 Task: In the Page agendafilenew.pptxinsert the slide 'blank'insert the shape 'freeform'with color orangeinsert the shape '5-point star'with color dark redinsert the shape  parallelogramwith color 'black'select all the shapes, shape fill with eyedropper and change the color to  theme color
Action: Mouse moved to (61, 117)
Screenshot: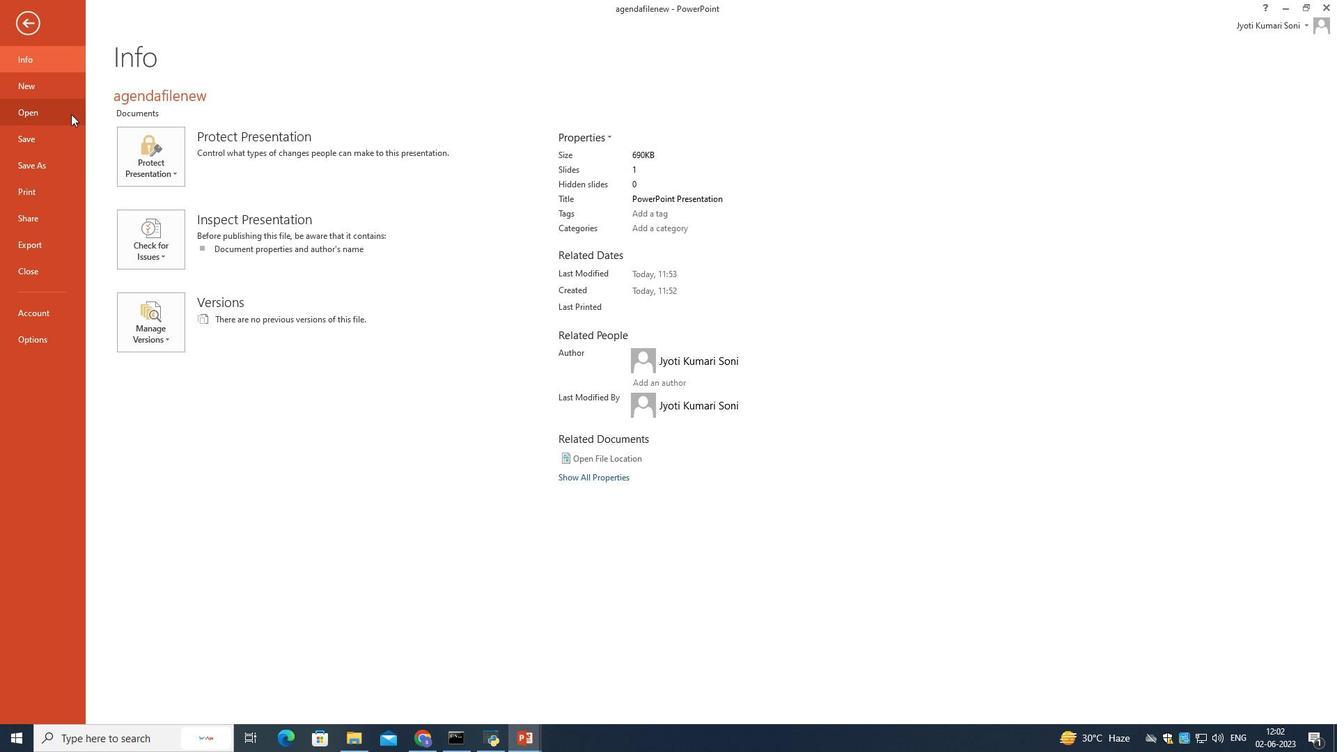 
Action: Mouse pressed left at (61, 117)
Screenshot: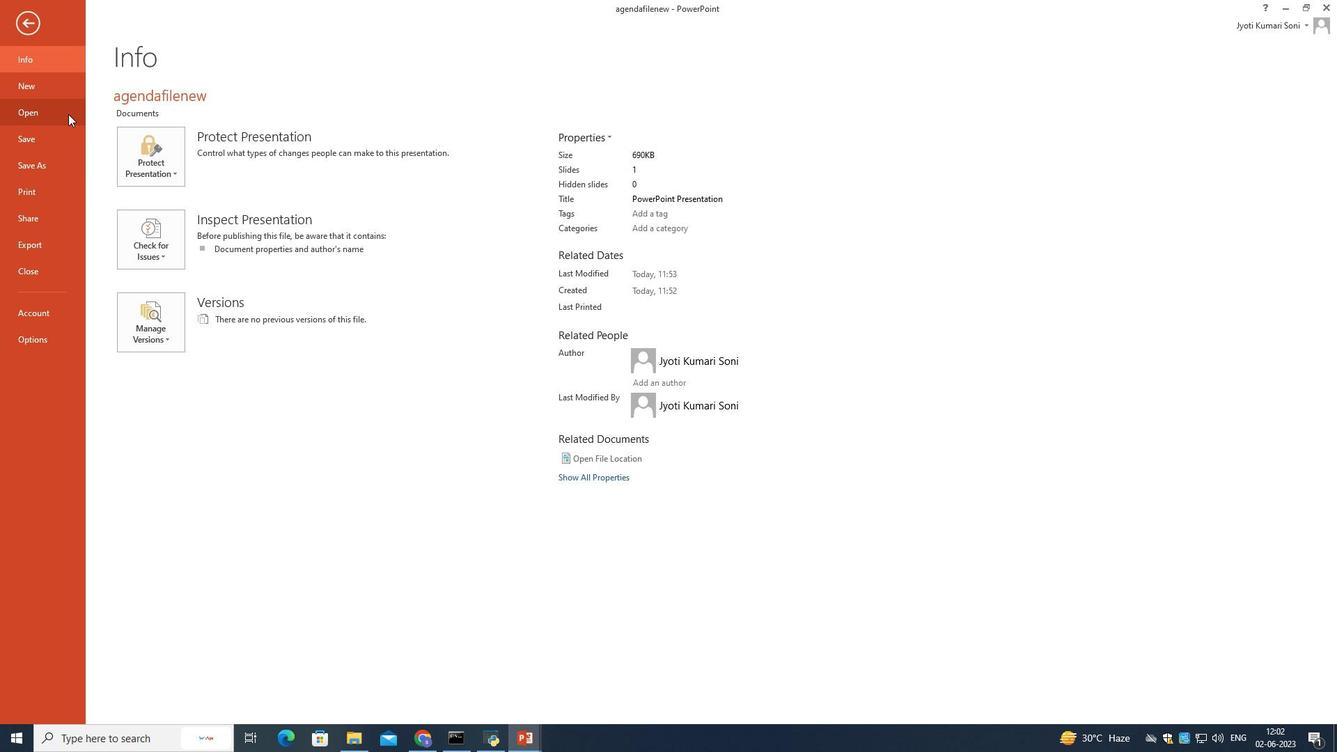 
Action: Mouse moved to (397, 148)
Screenshot: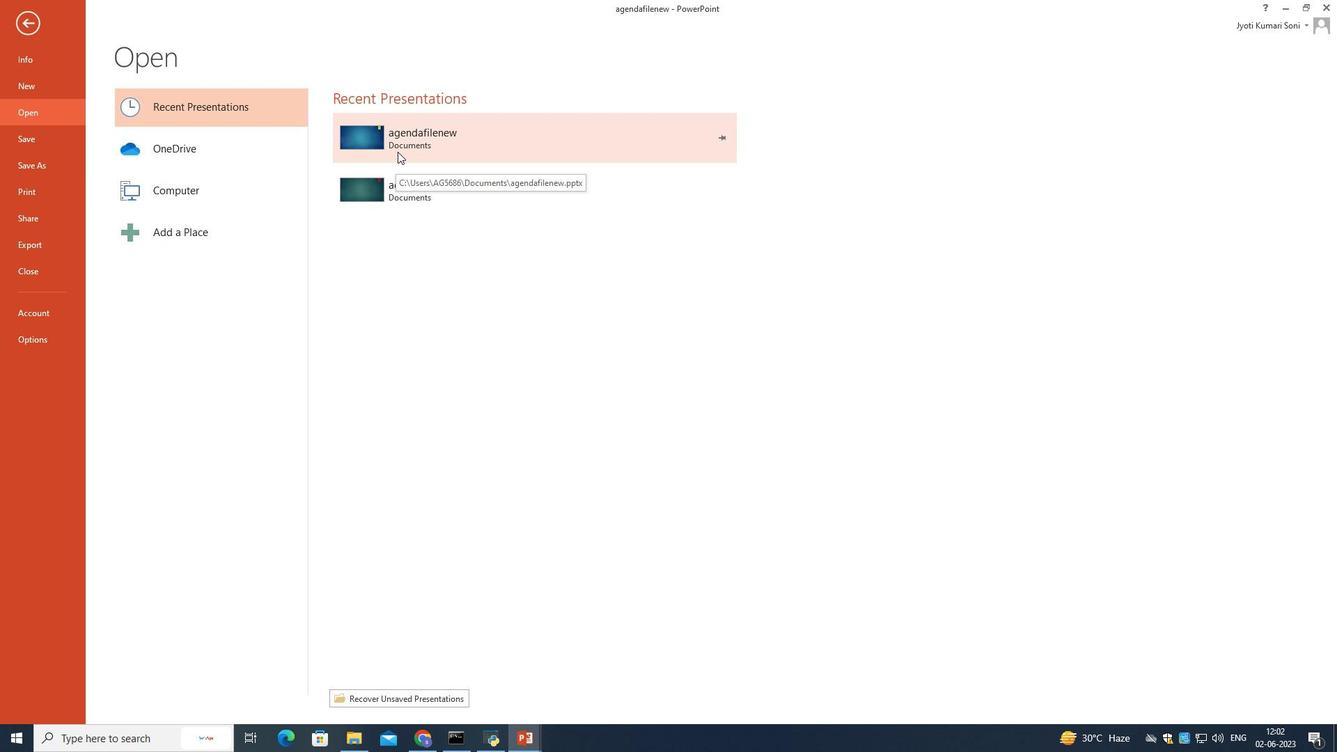 
Action: Mouse pressed left at (397, 148)
Screenshot: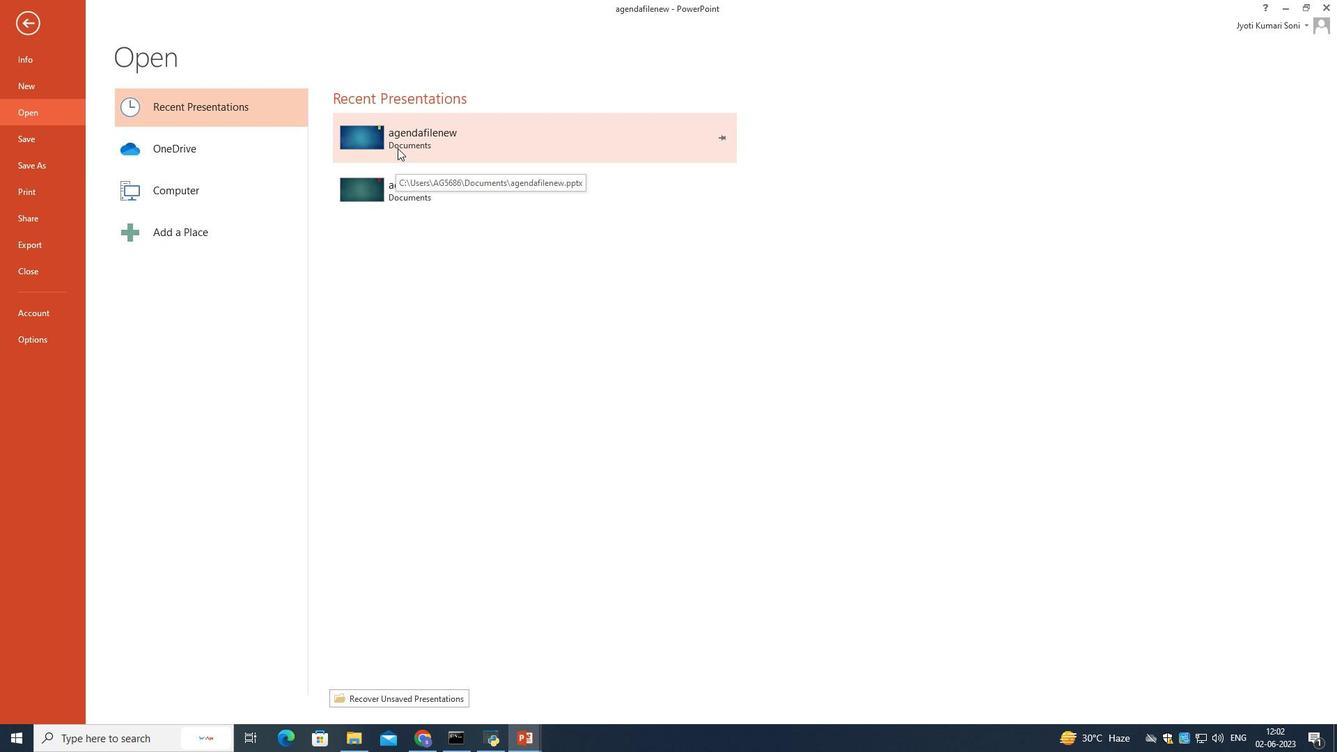 
Action: Mouse pressed left at (397, 148)
Screenshot: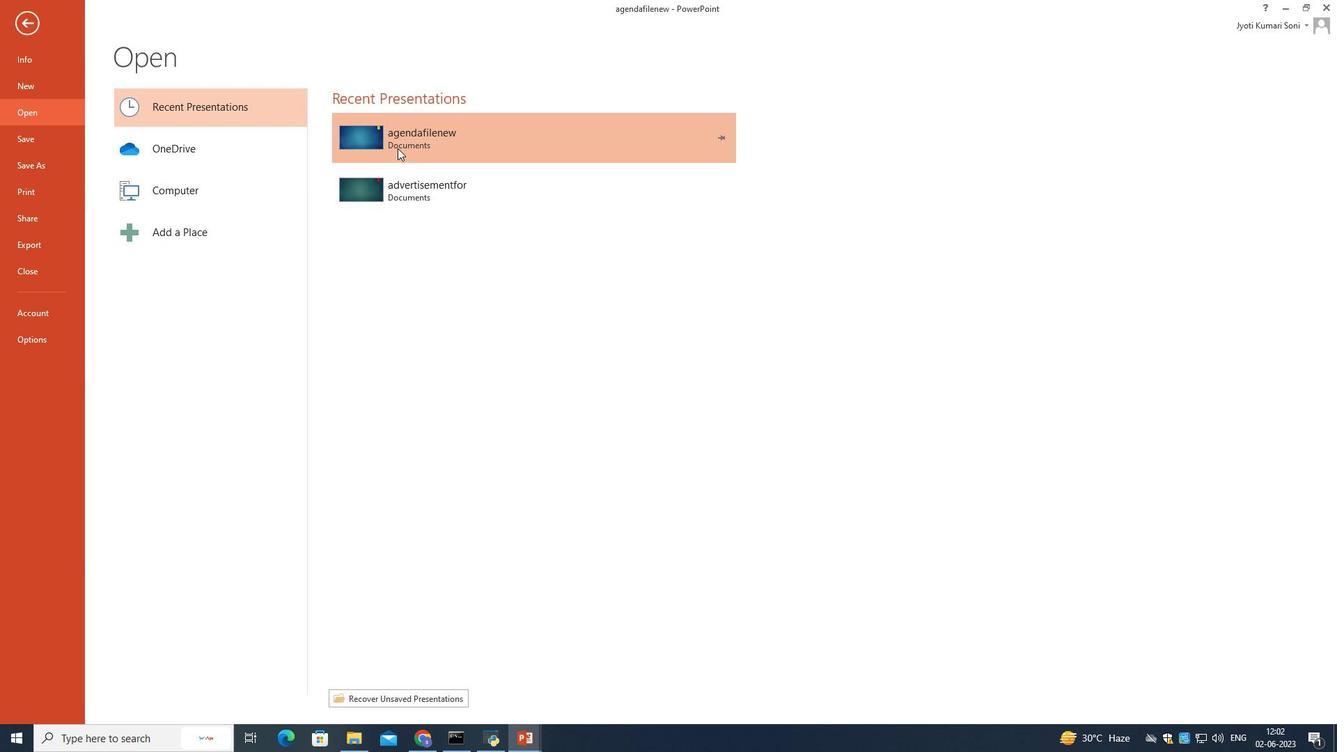 
Action: Mouse moved to (104, 25)
Screenshot: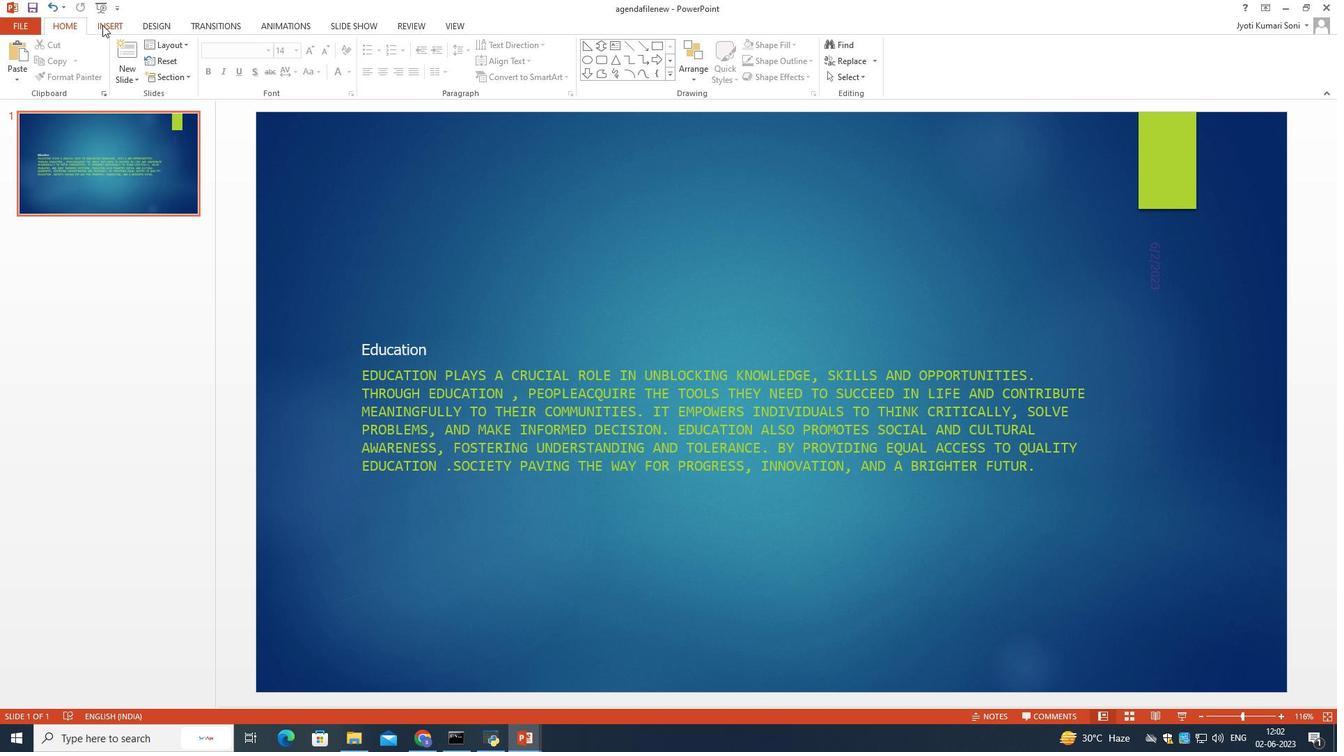
Action: Mouse pressed left at (104, 25)
Screenshot: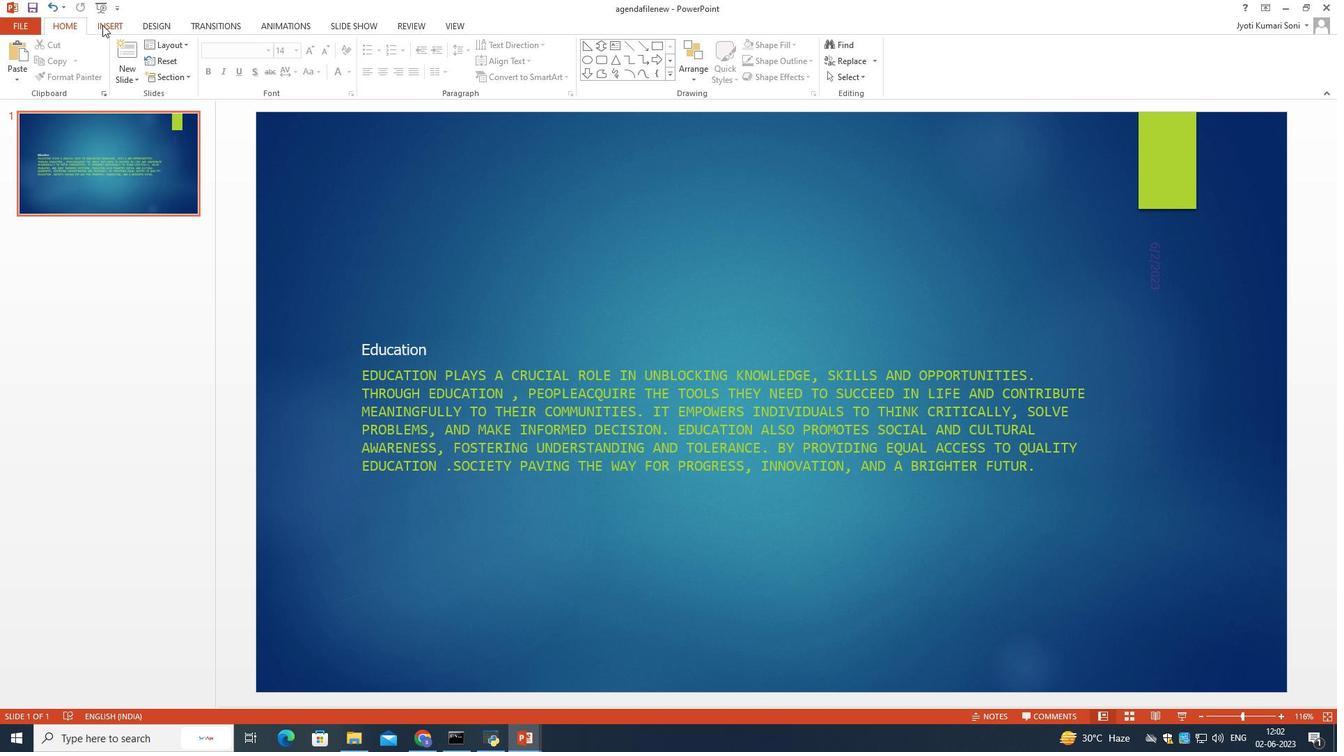 
Action: Mouse moved to (24, 79)
Screenshot: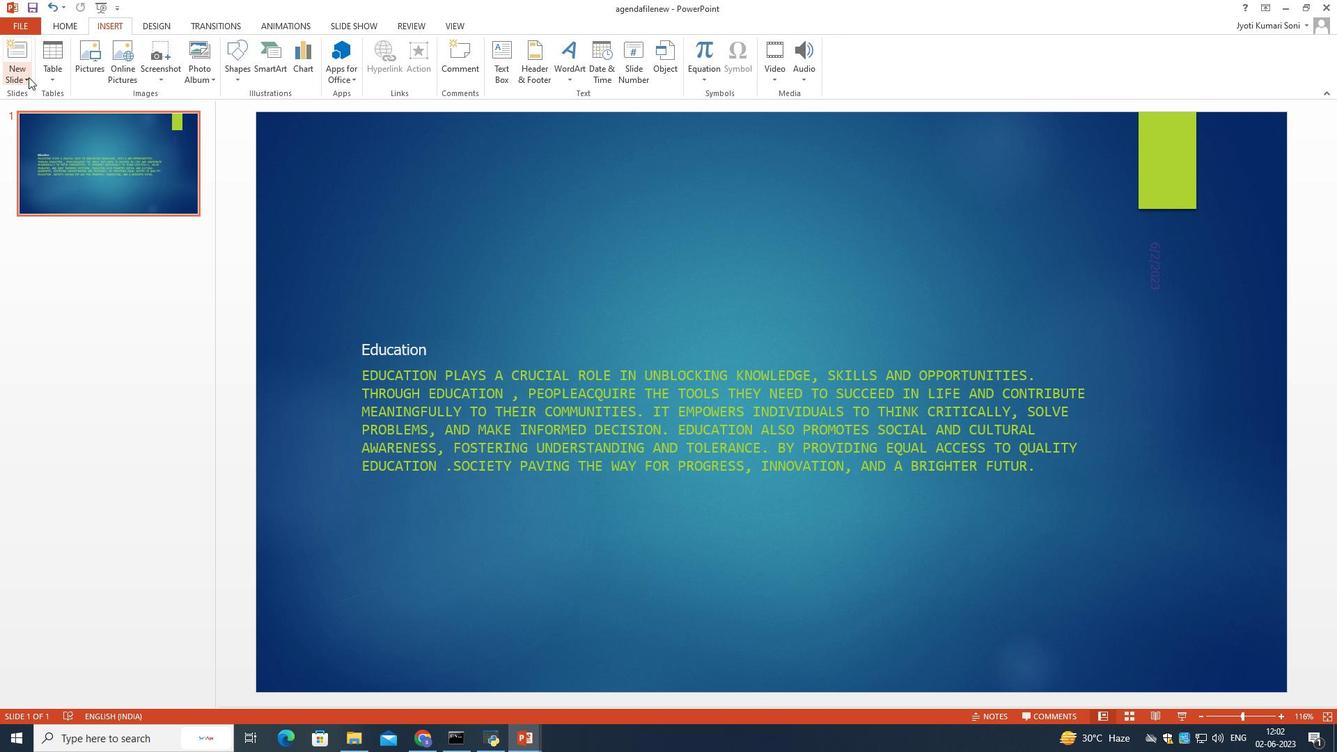 
Action: Mouse pressed left at (24, 79)
Screenshot: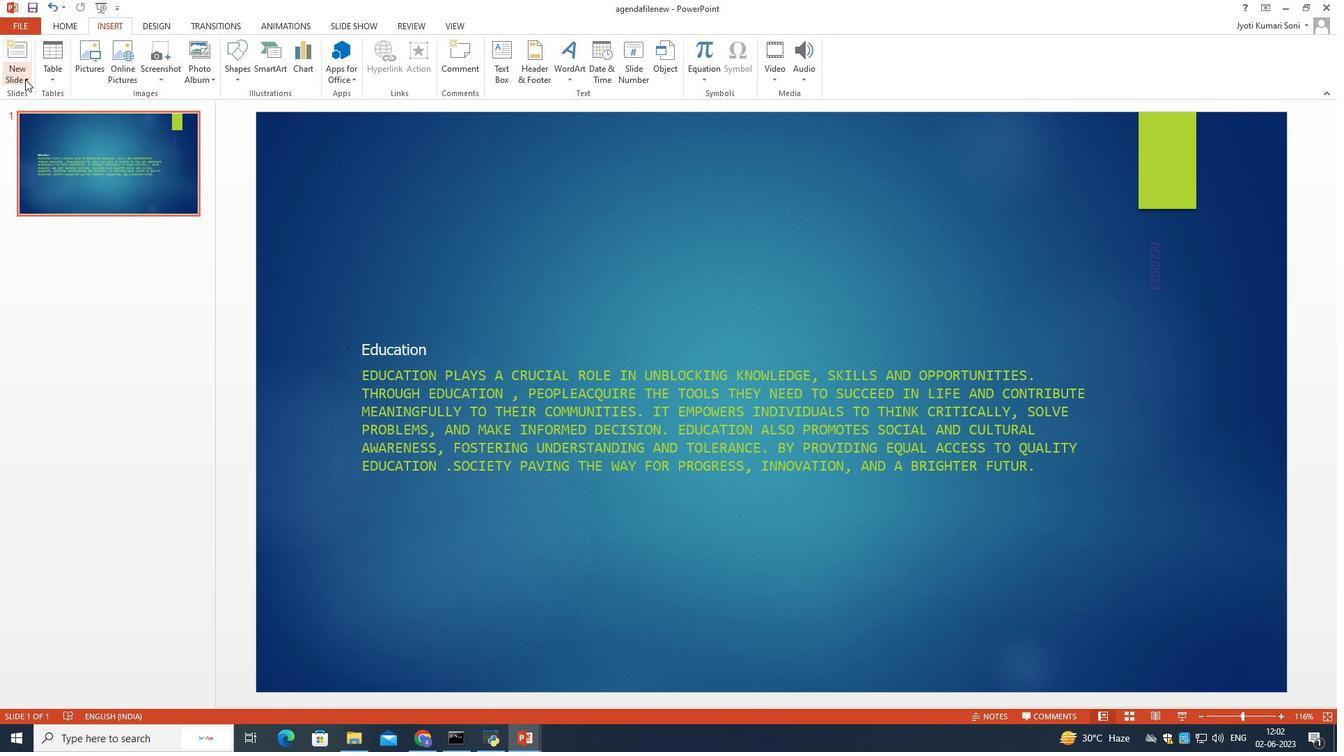 
Action: Mouse moved to (56, 254)
Screenshot: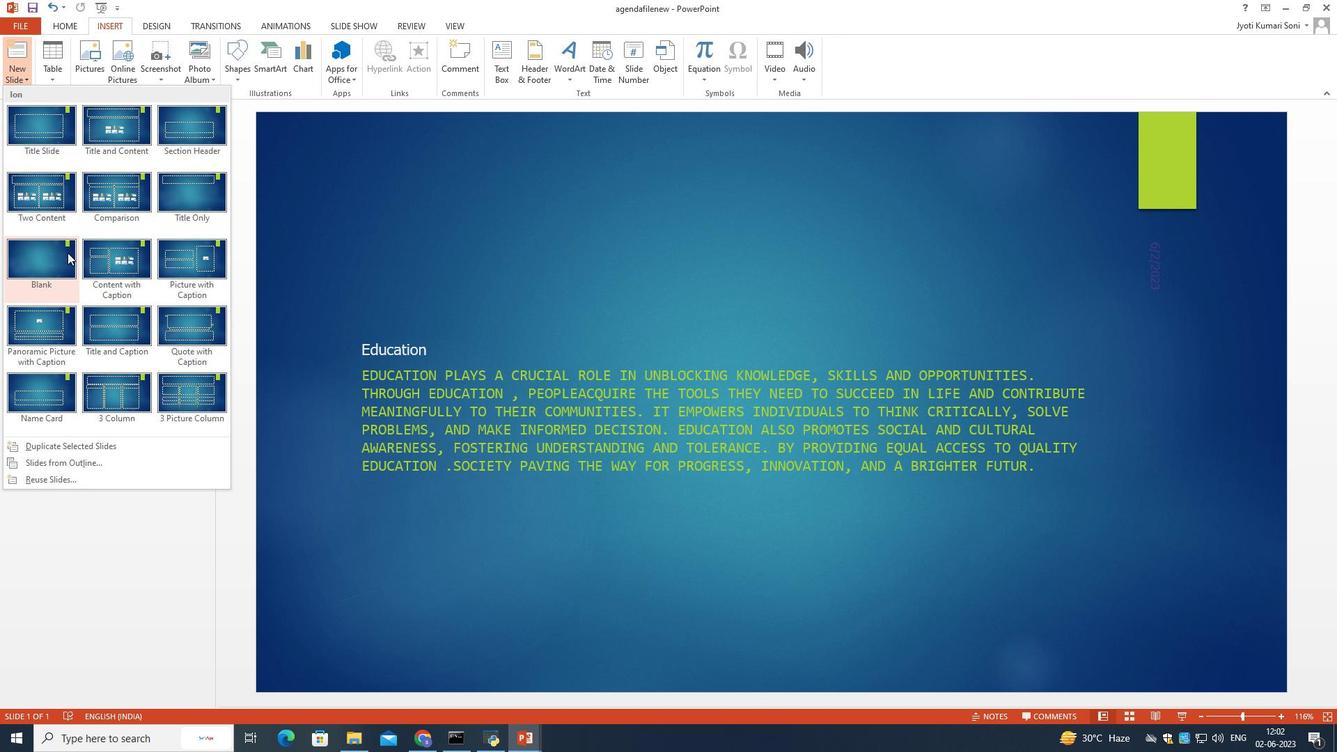 
Action: Mouse pressed left at (56, 254)
Screenshot: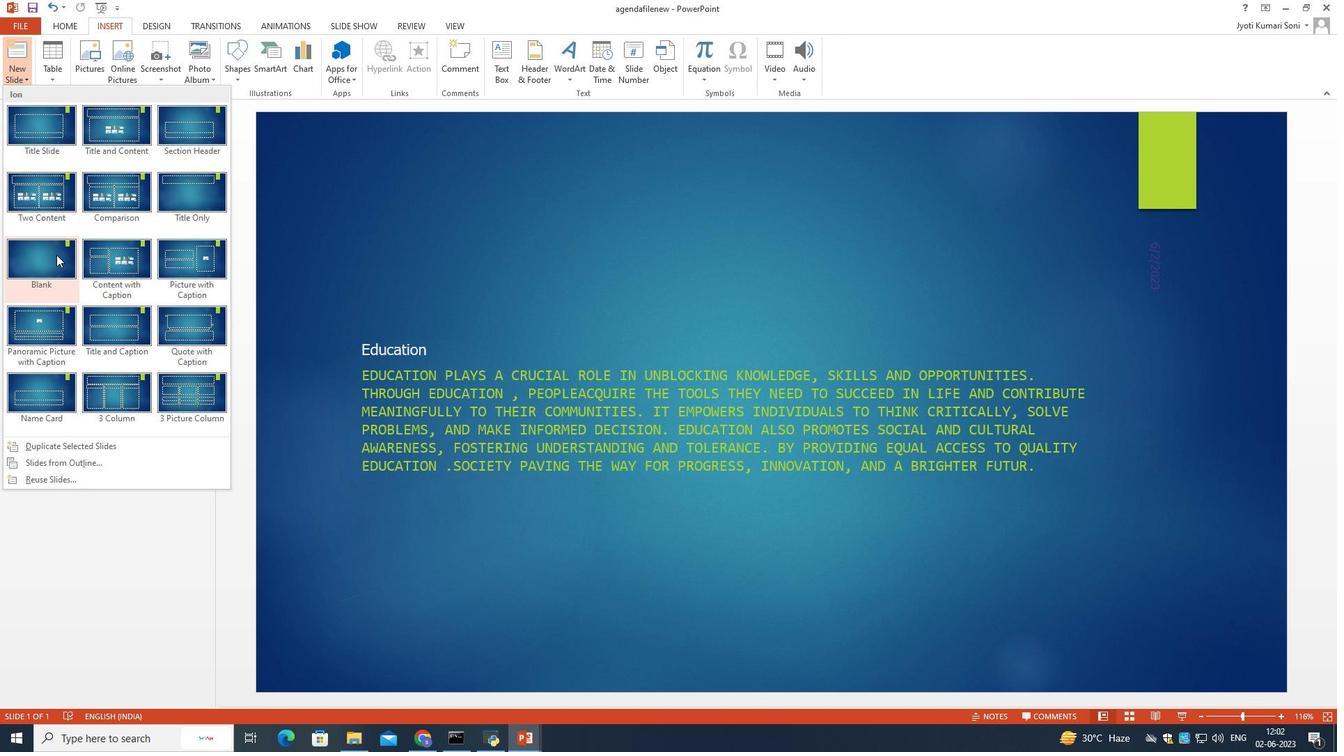 
Action: Mouse moved to (244, 68)
Screenshot: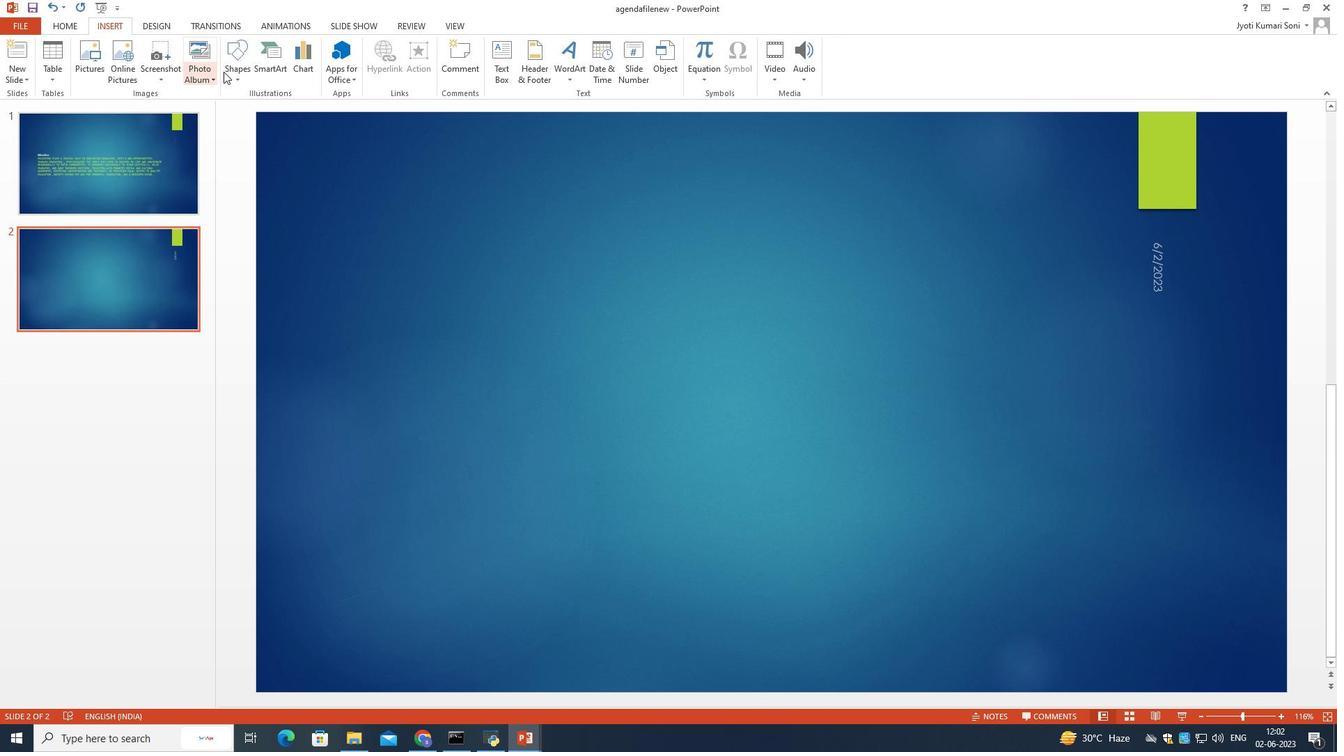 
Action: Mouse pressed left at (244, 68)
Screenshot: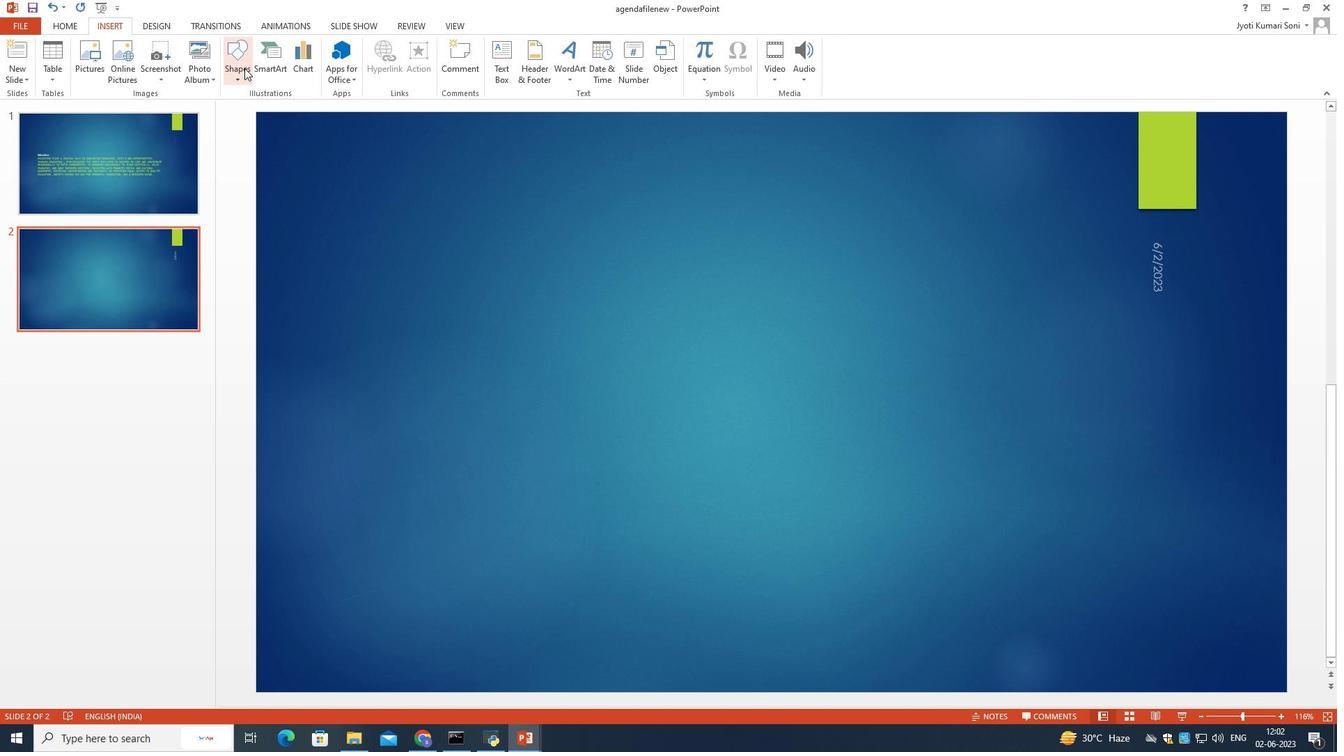 
Action: Mouse moved to (371, 154)
Screenshot: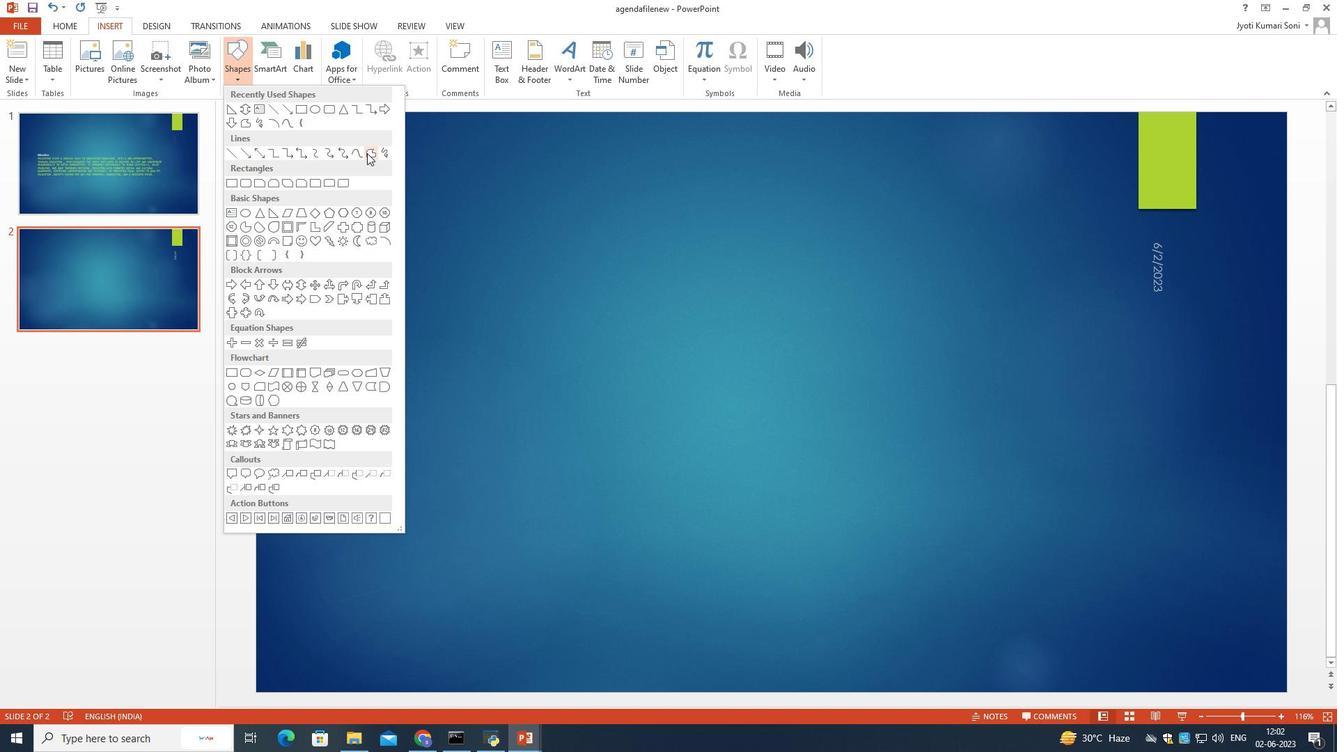 
Action: Mouse pressed left at (371, 154)
Screenshot: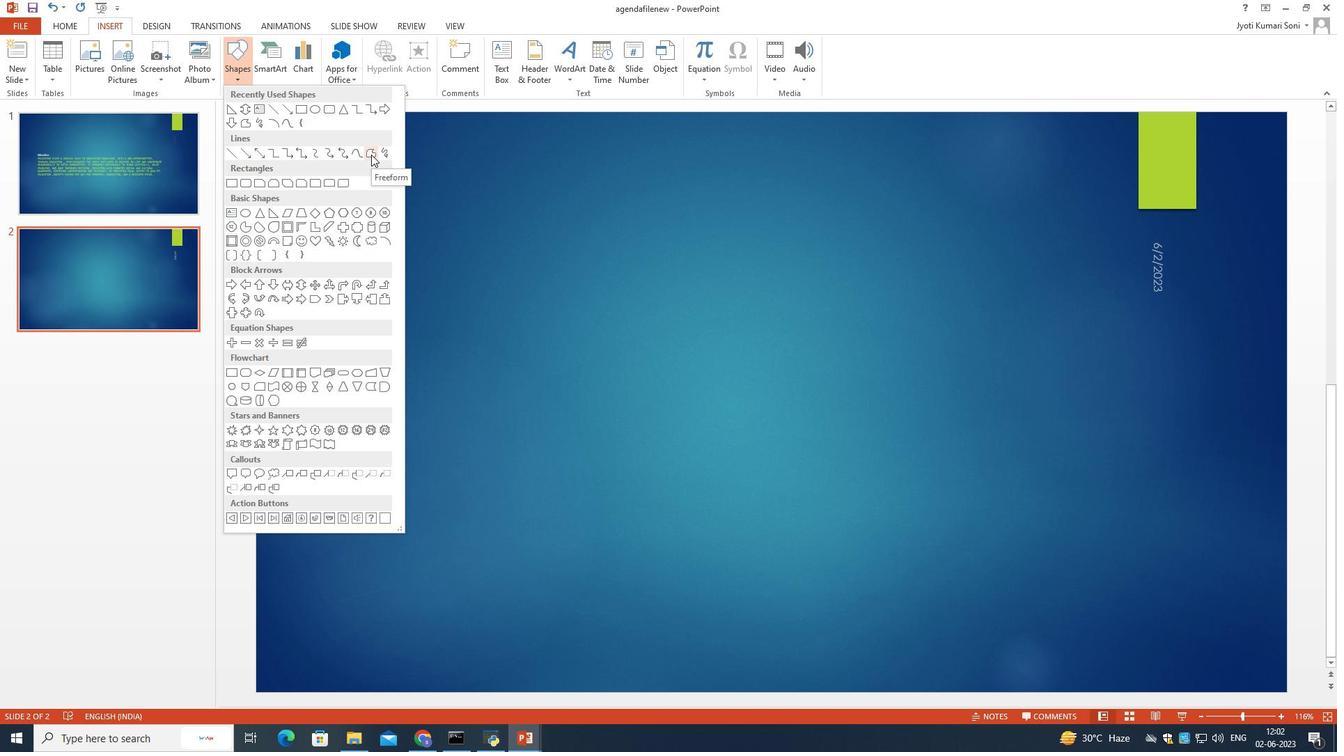 
Action: Mouse moved to (403, 210)
Screenshot: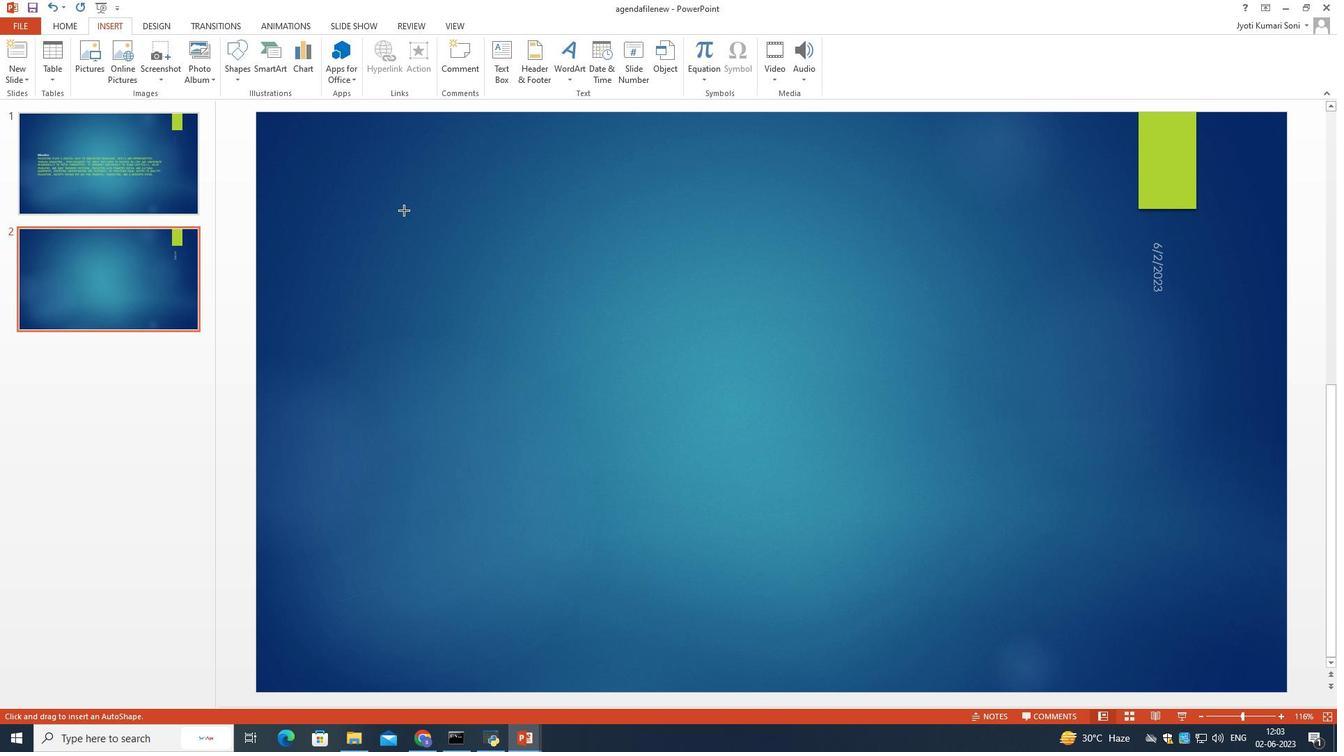 
Action: Mouse pressed left at (403, 210)
Screenshot: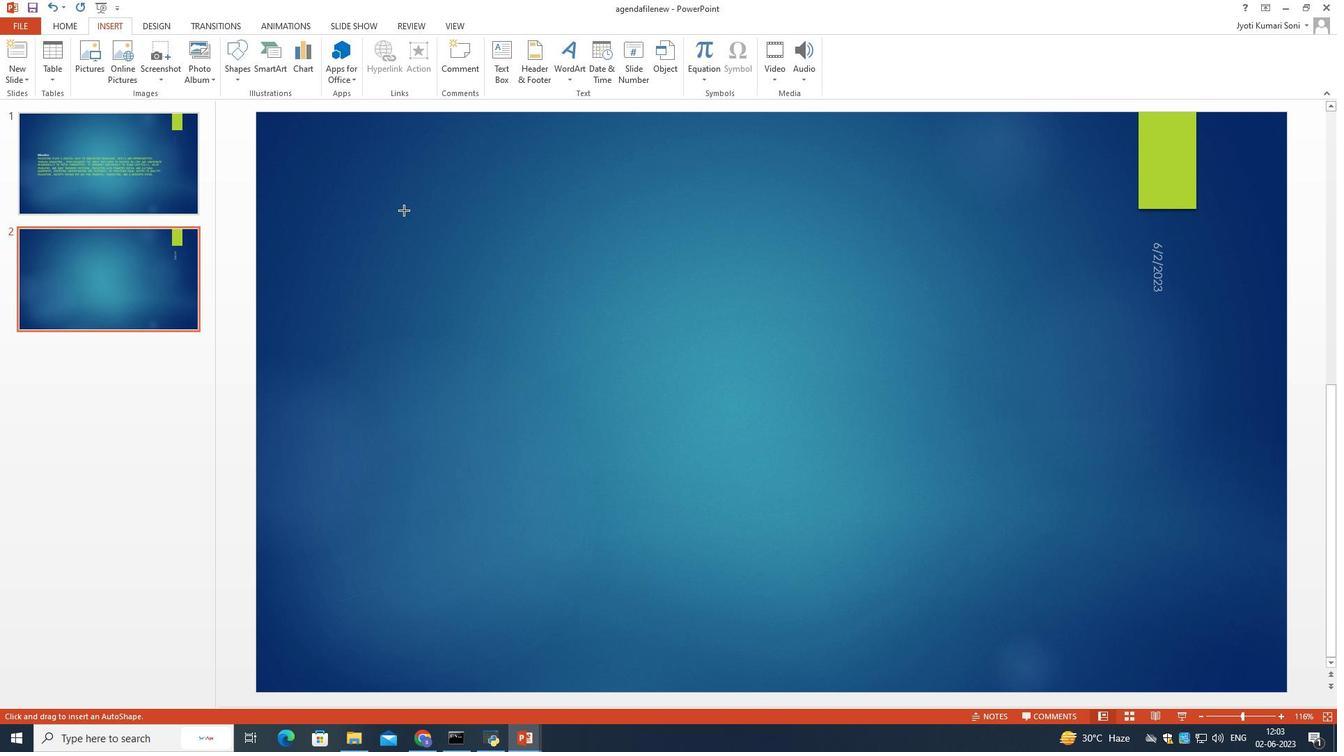 
Action: Mouse moved to (329, 345)
Screenshot: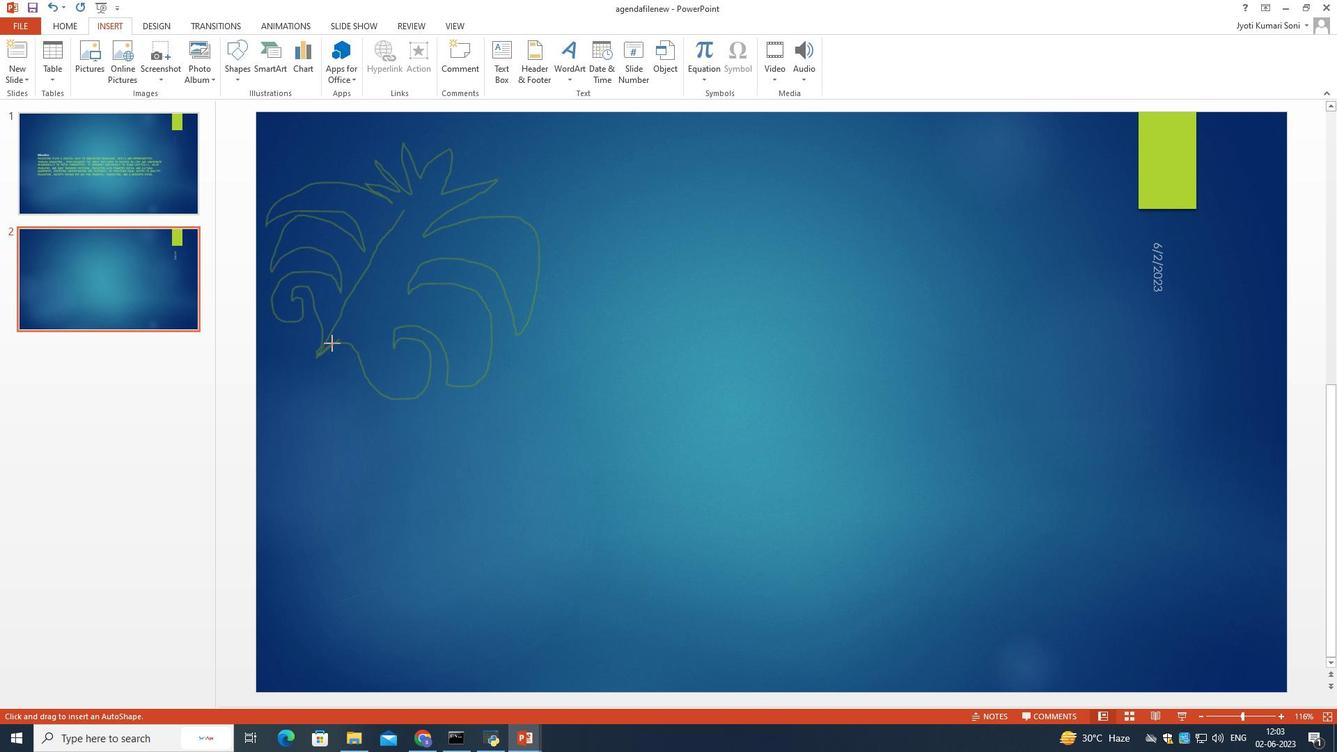 
Action: Mouse pressed left at (329, 345)
Screenshot: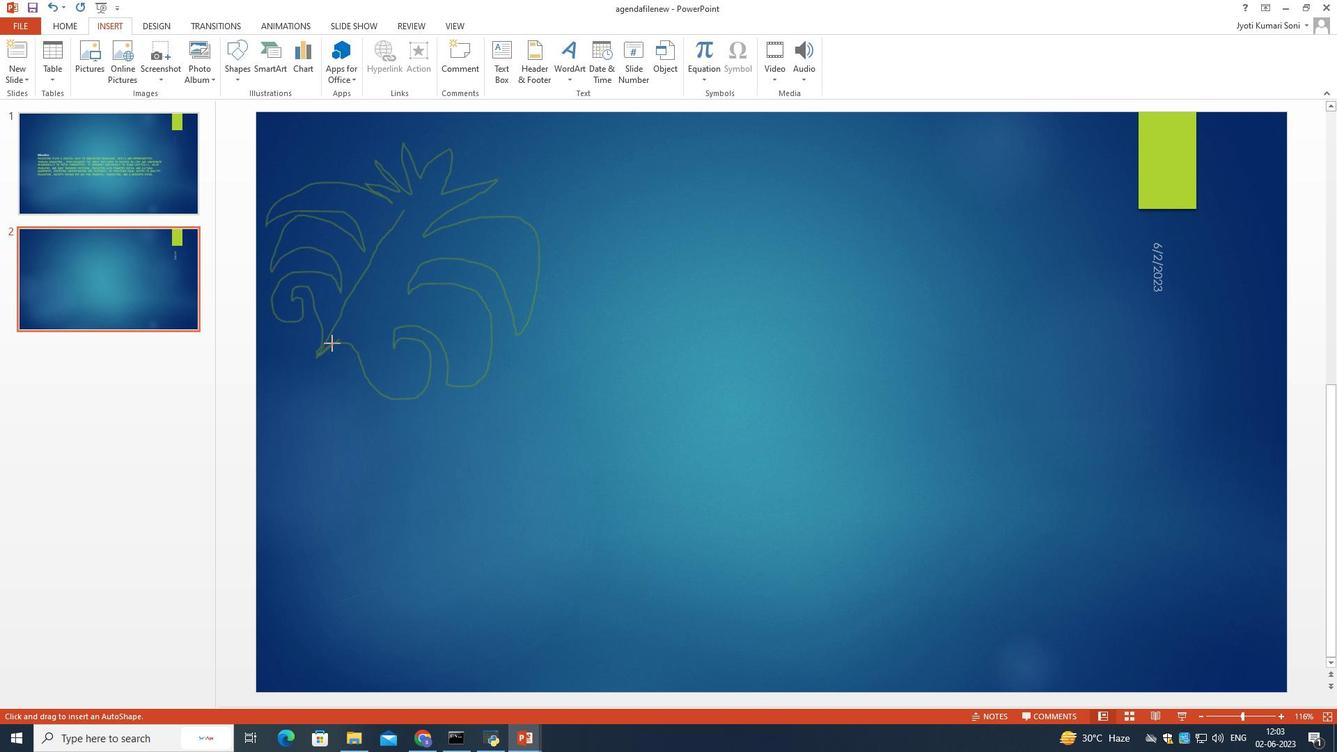 
Action: Mouse moved to (319, 353)
Screenshot: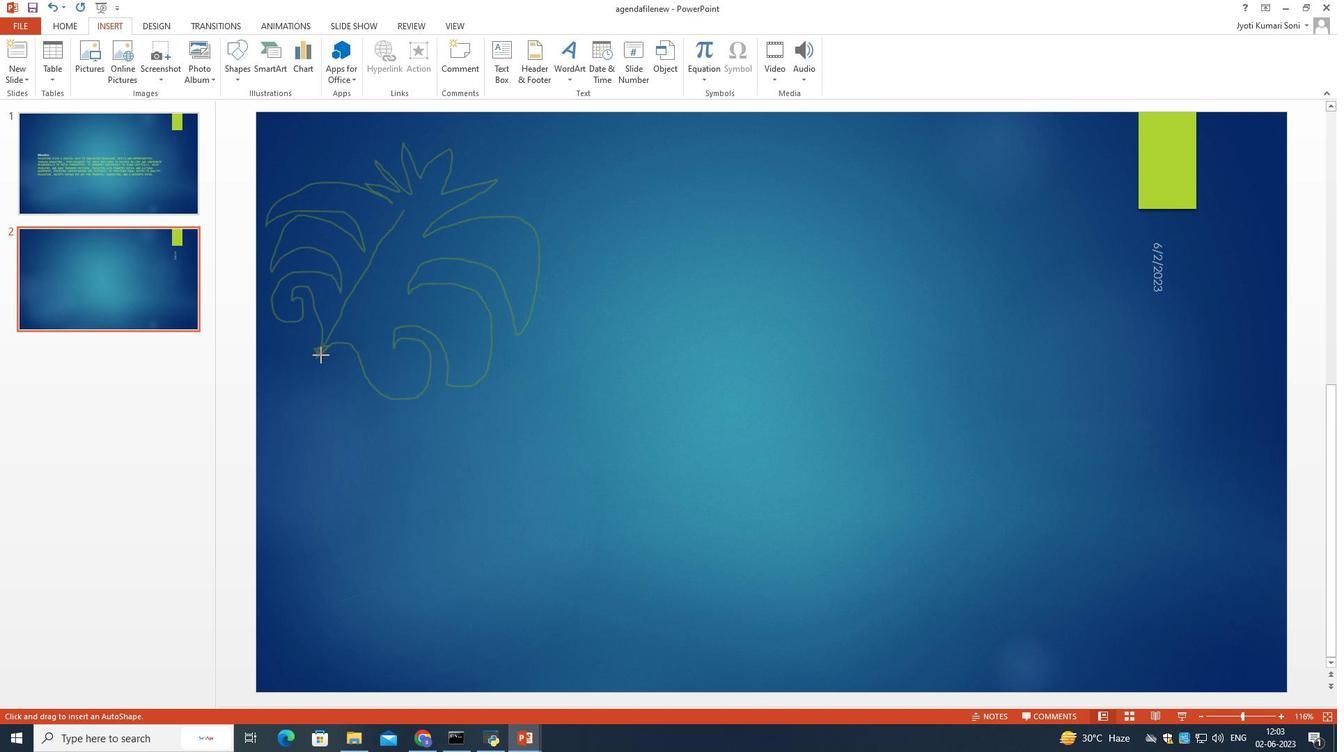 
Action: Mouse pressed left at (319, 353)
Screenshot: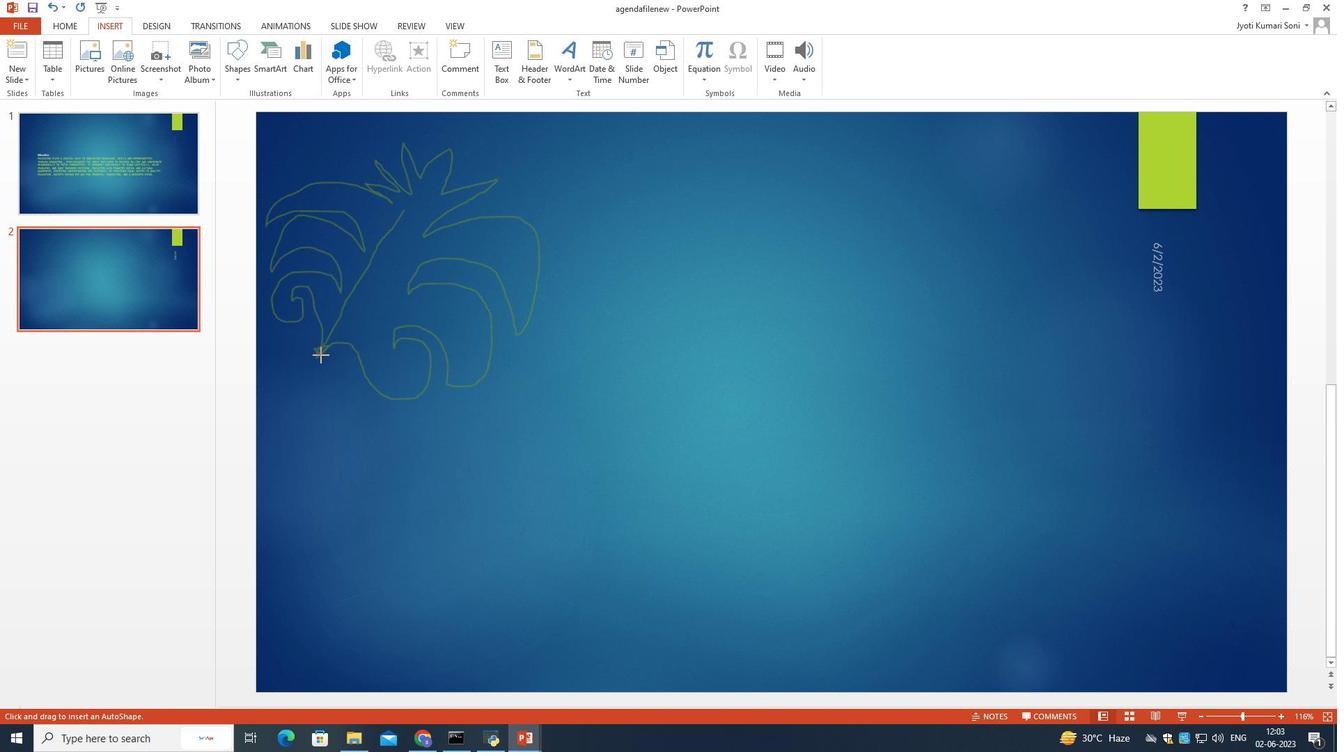 
Action: Mouse moved to (317, 349)
Screenshot: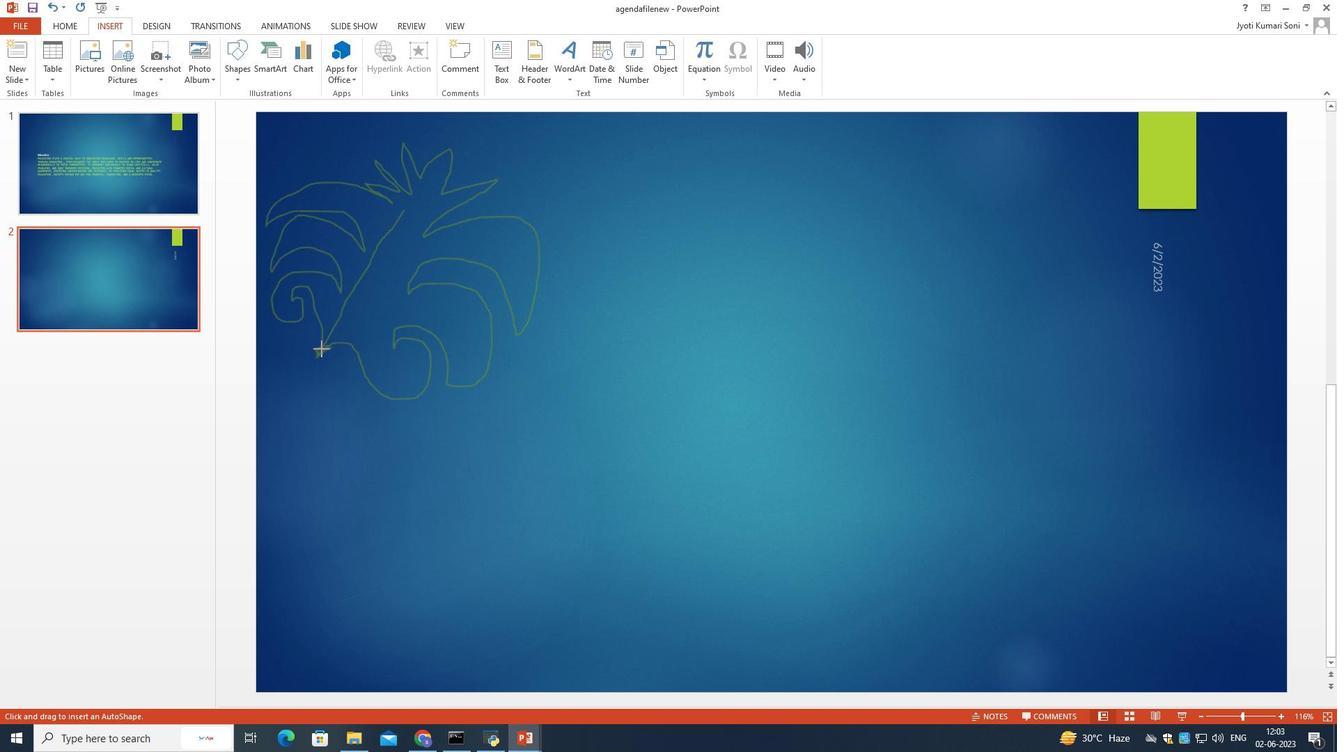 
Action: Mouse pressed left at (317, 349)
Screenshot: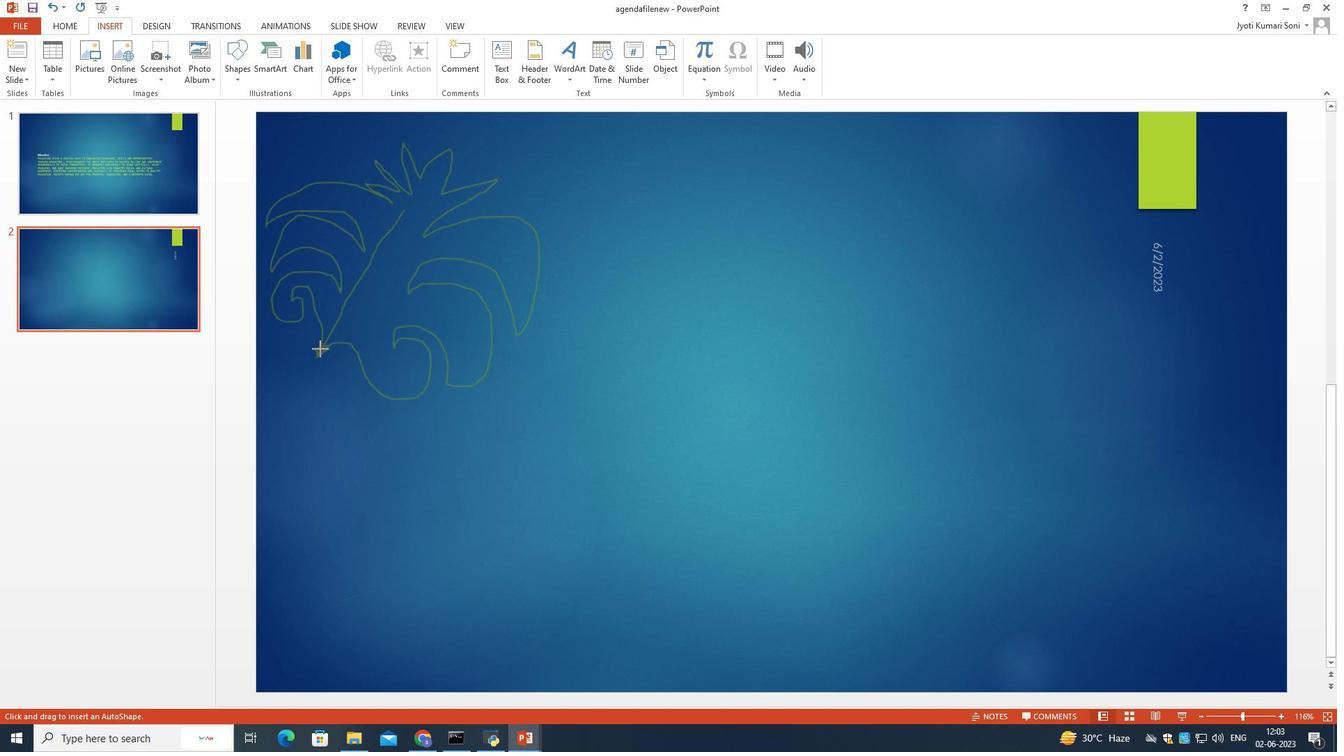 
Action: Mouse moved to (351, 344)
Screenshot: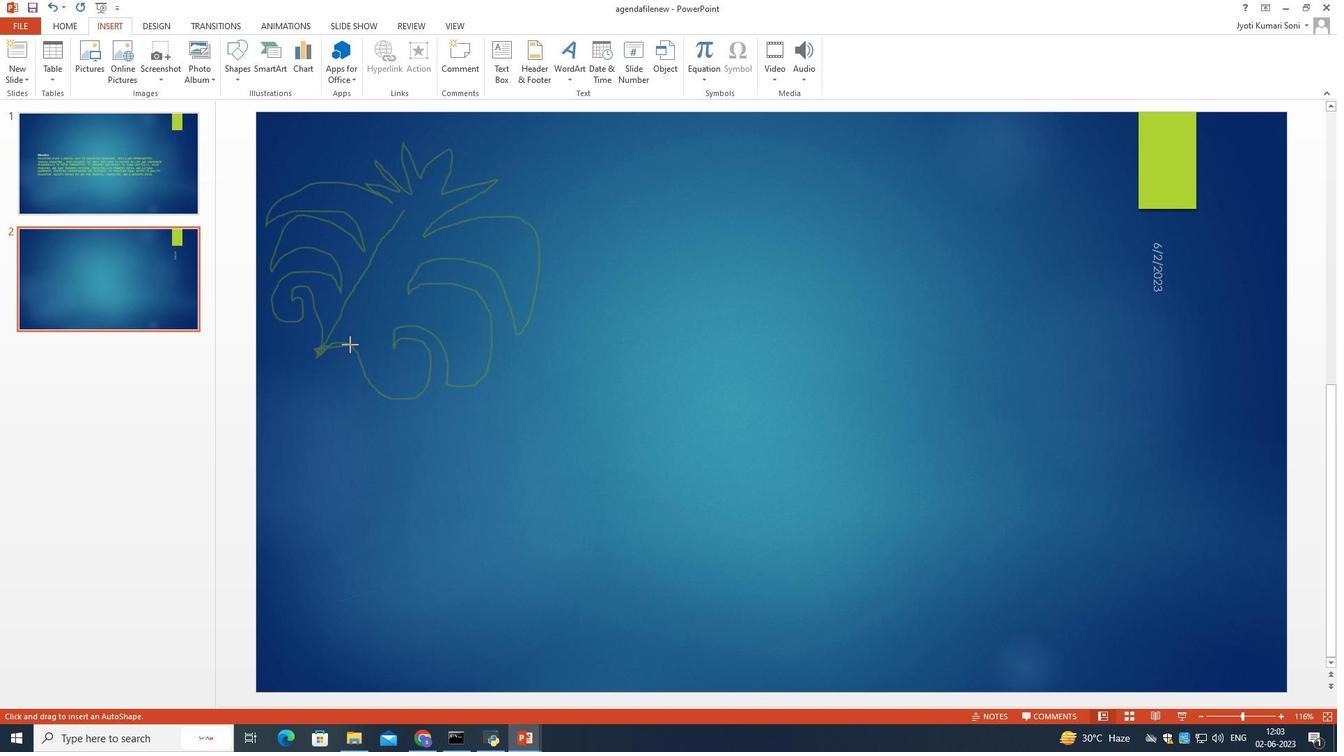 
Action: Mouse pressed left at (351, 344)
Screenshot: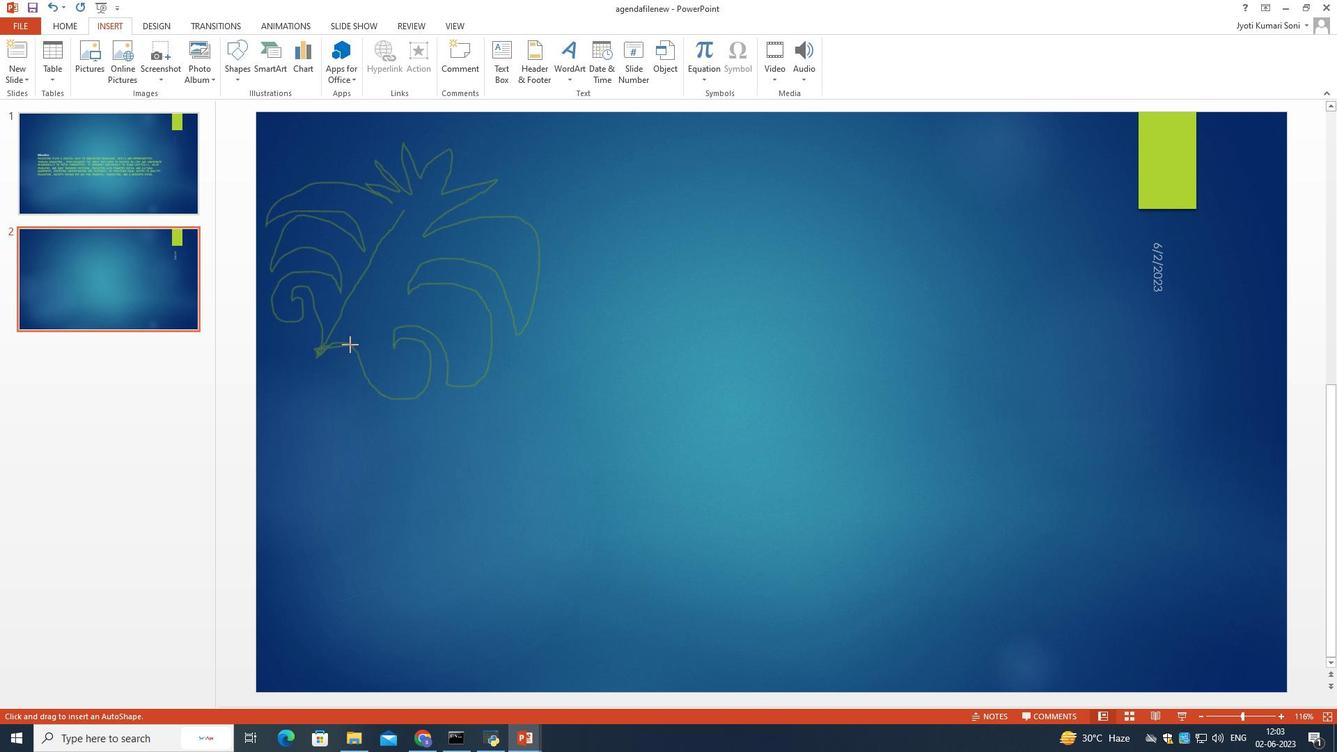 
Action: Mouse moved to (364, 366)
Screenshot: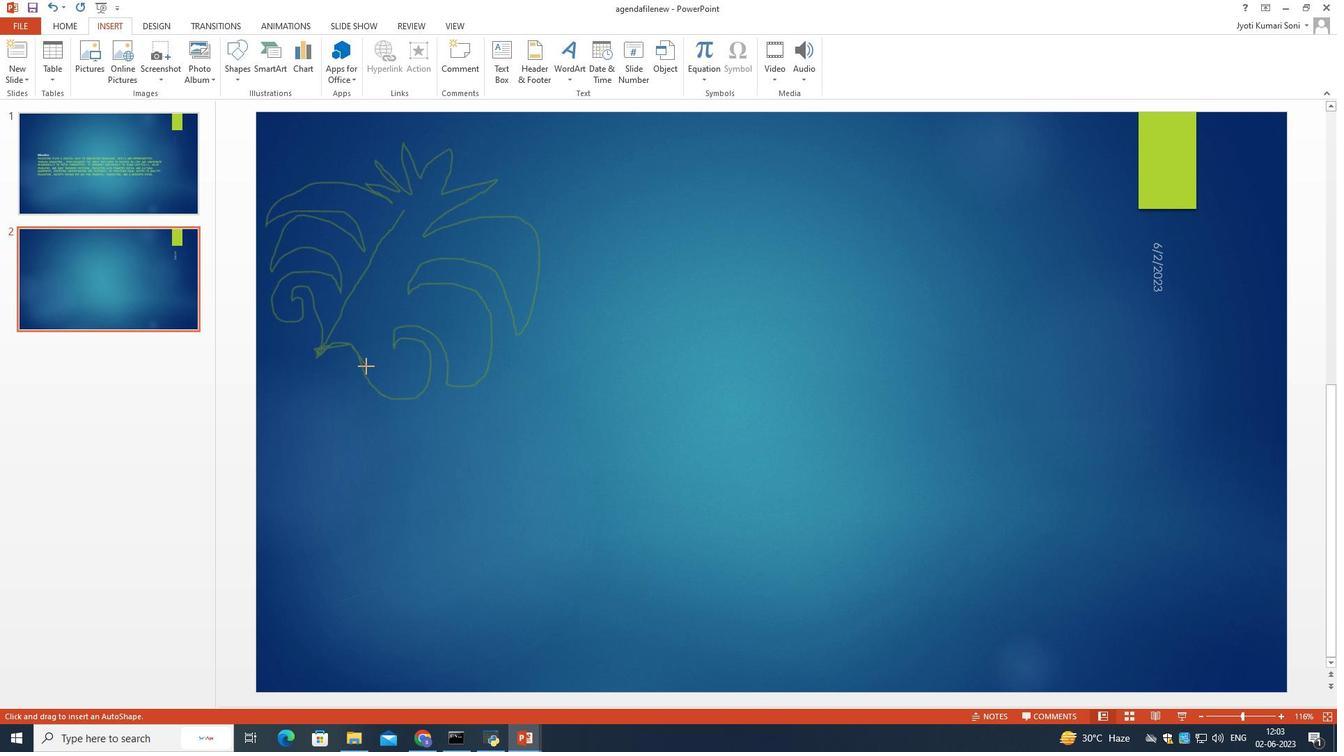 
Action: Mouse pressed left at (364, 366)
Screenshot: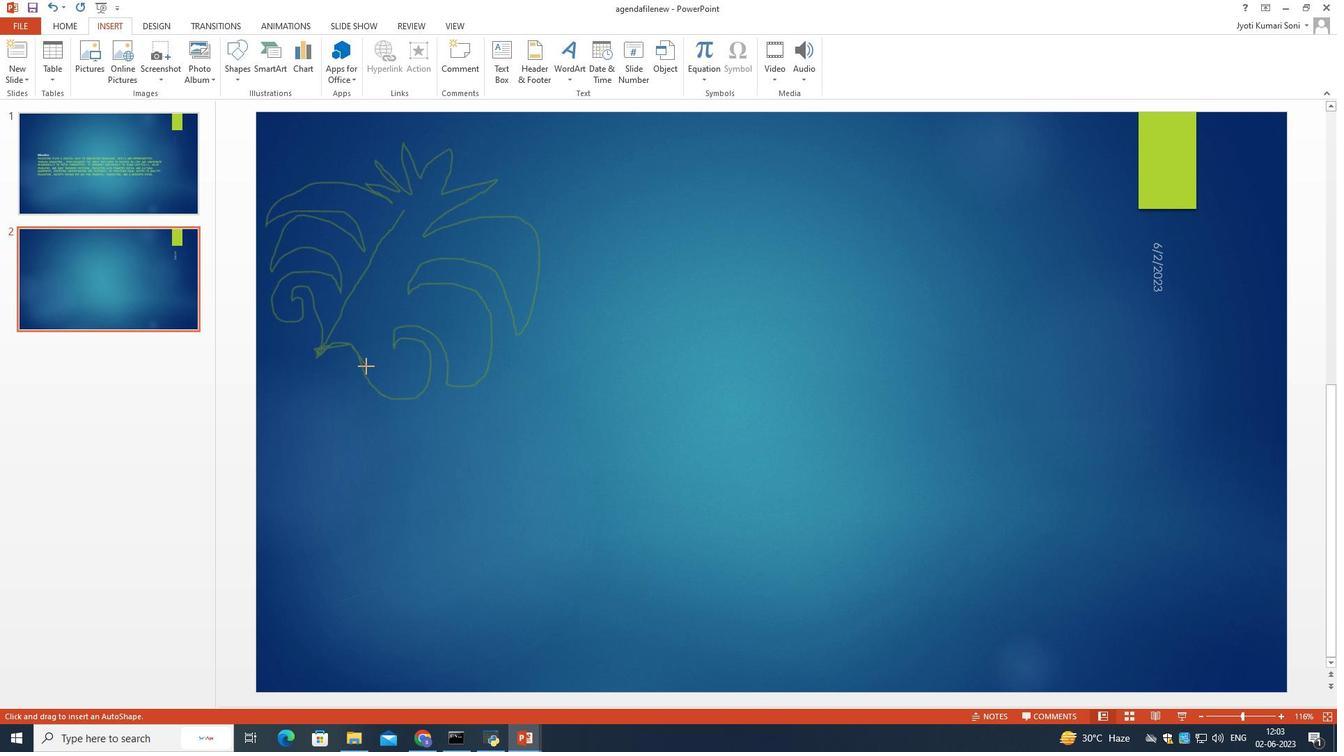 
Action: Mouse moved to (363, 366)
Screenshot: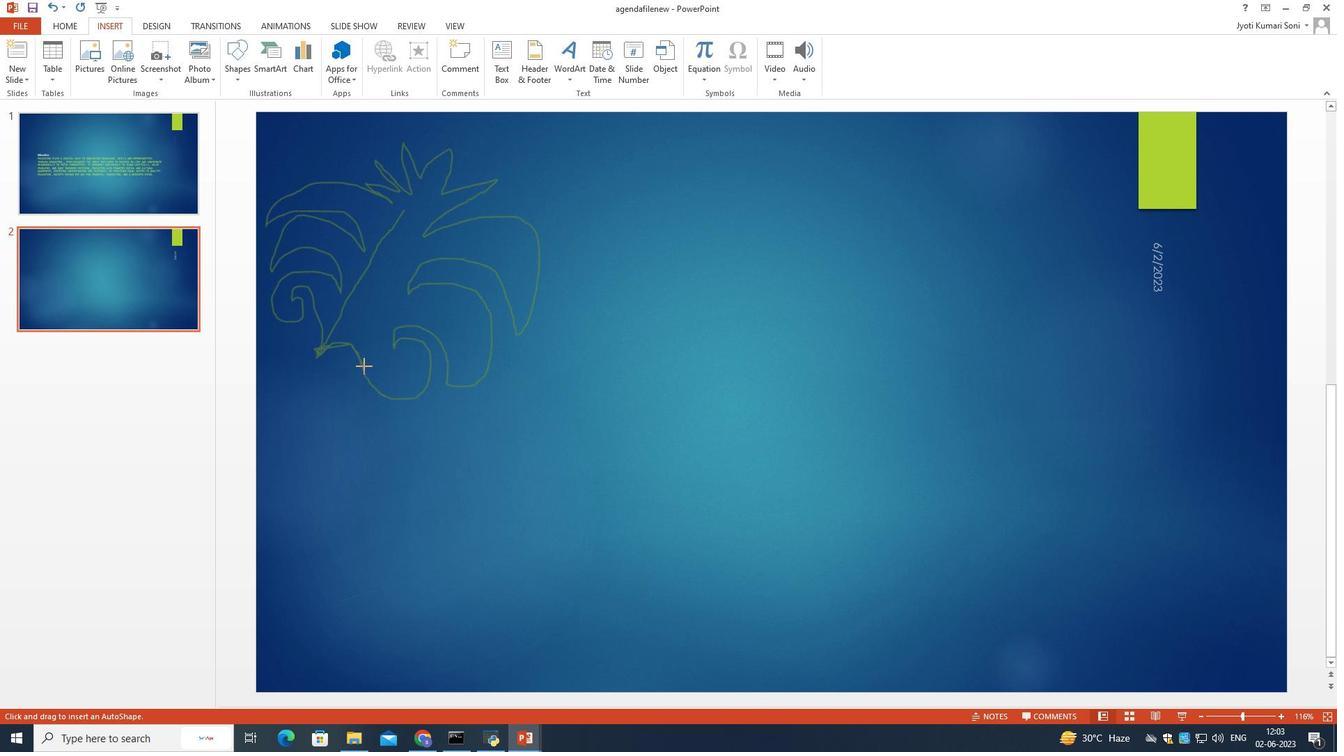 
Action: Mouse pressed left at (363, 366)
Screenshot: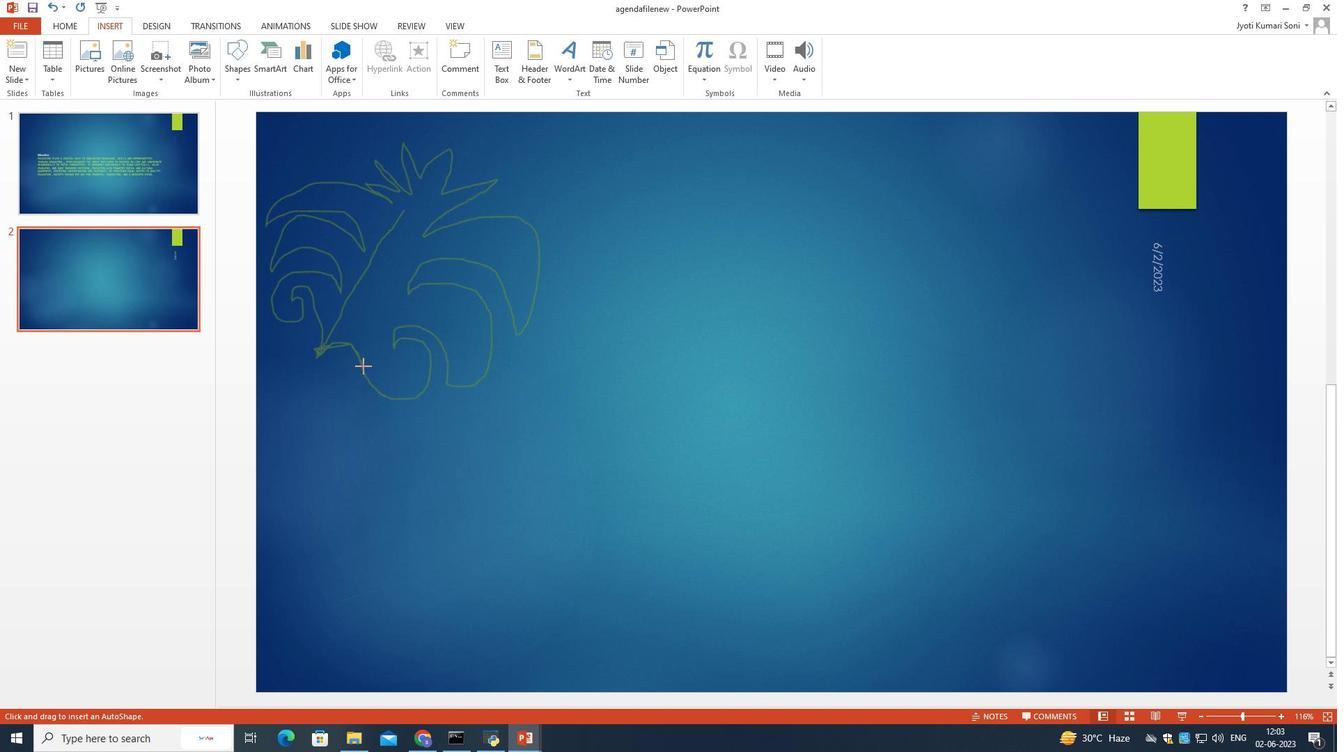 
Action: Mouse moved to (471, 319)
Screenshot: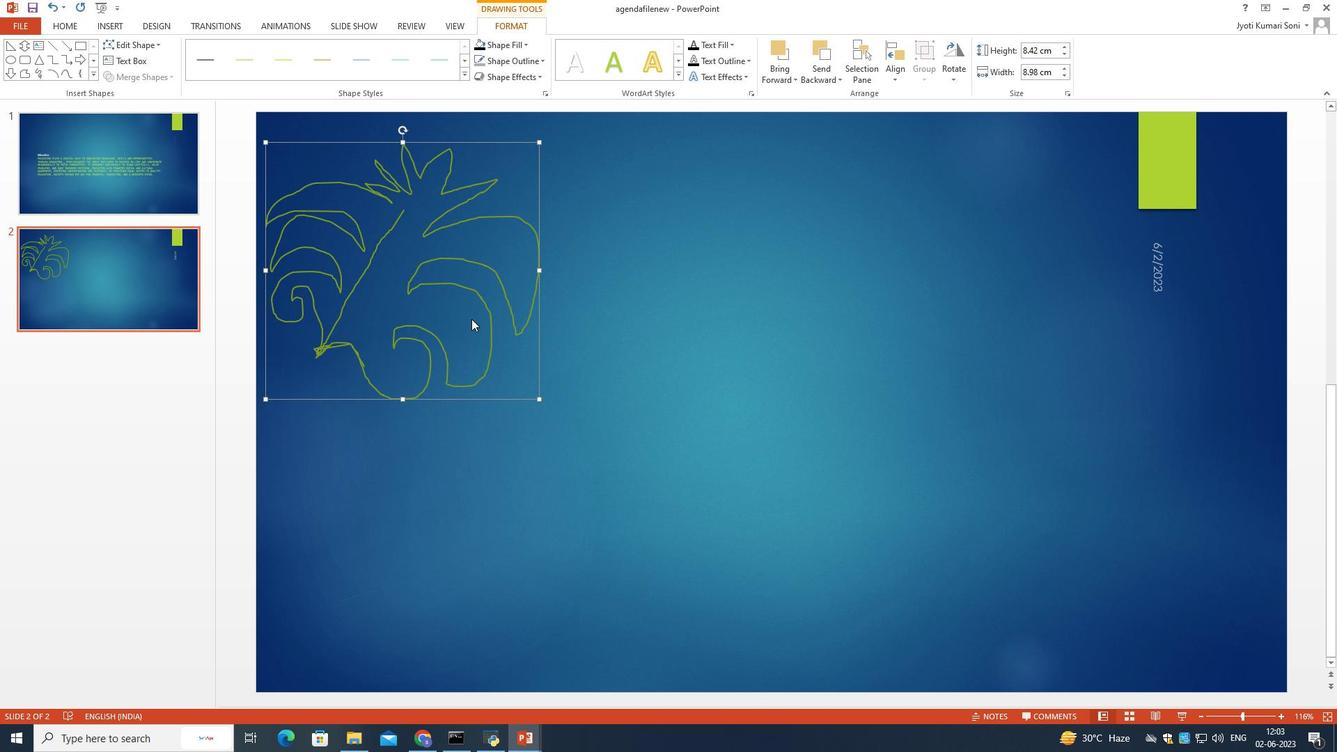 
Action: Mouse pressed left at (471, 319)
Screenshot: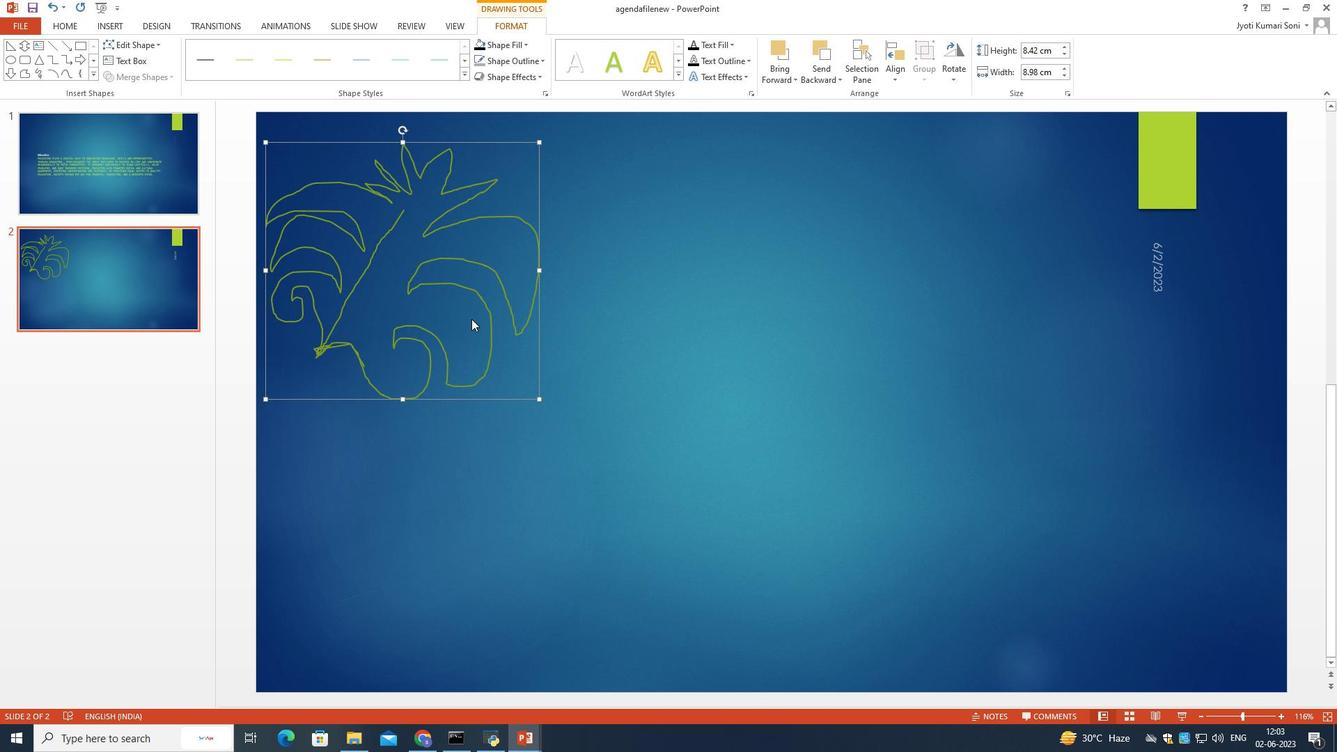 
Action: Mouse moved to (389, 300)
Screenshot: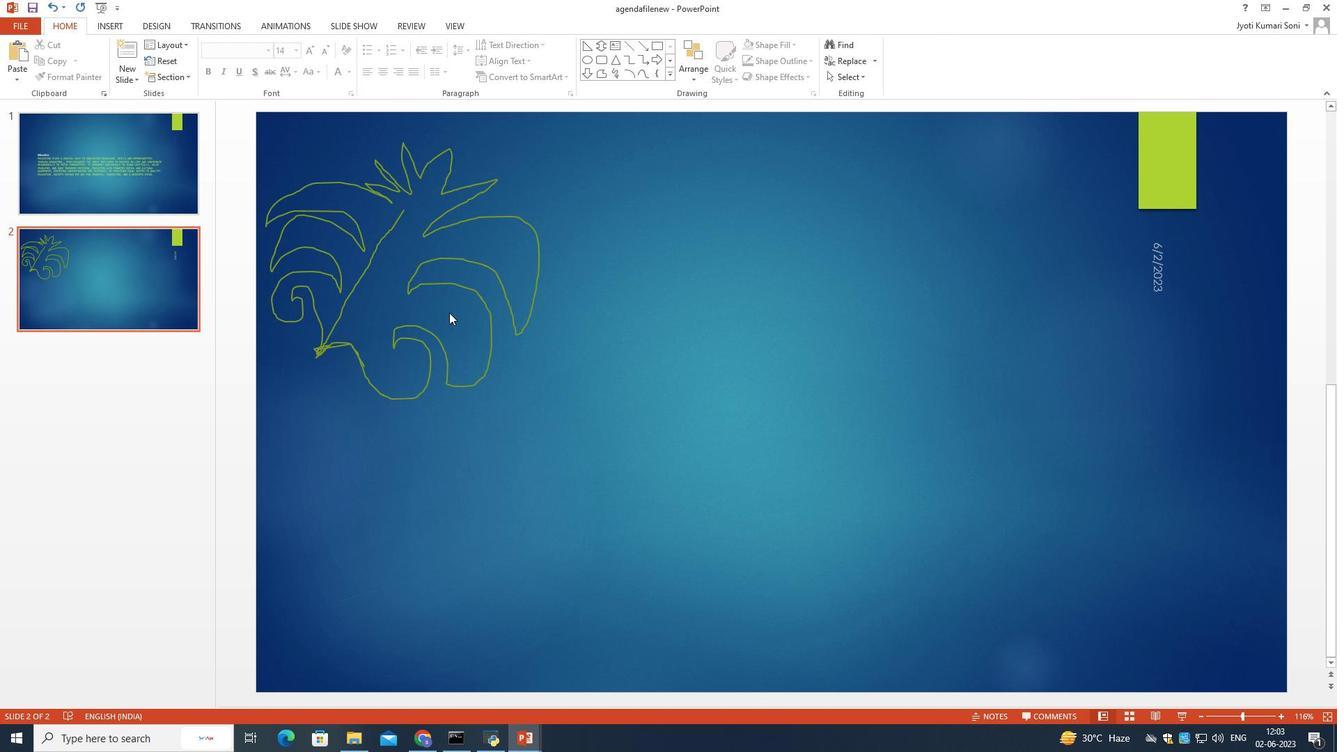 
Action: Mouse pressed left at (389, 300)
Screenshot: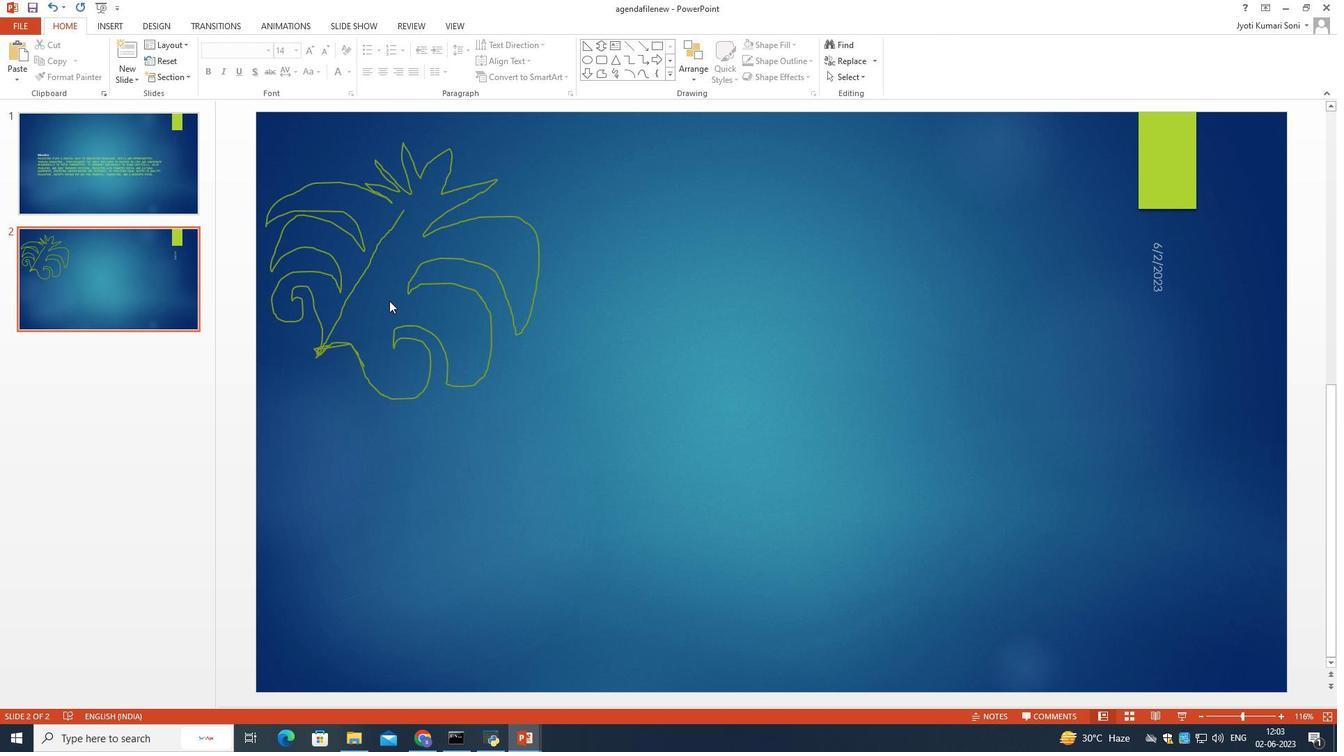 
Action: Mouse moved to (410, 297)
Screenshot: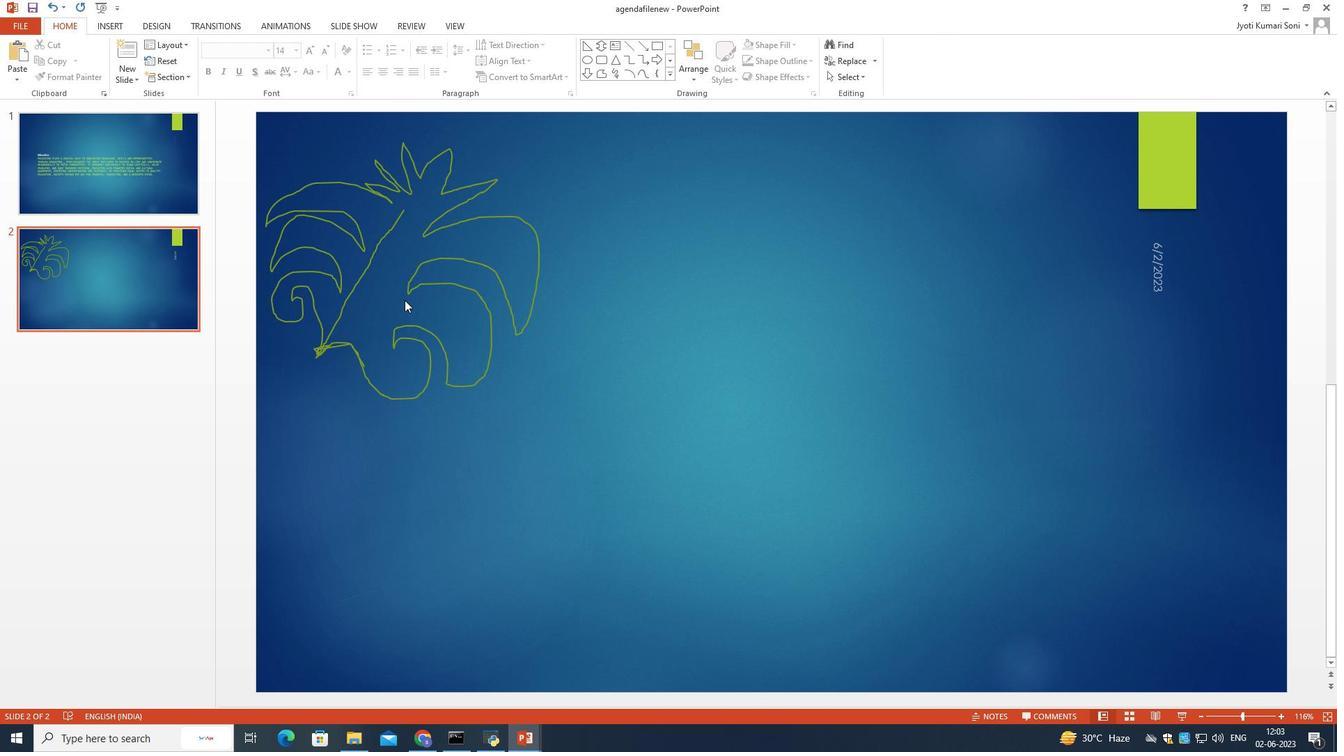 
Action: Mouse pressed left at (410, 297)
Screenshot: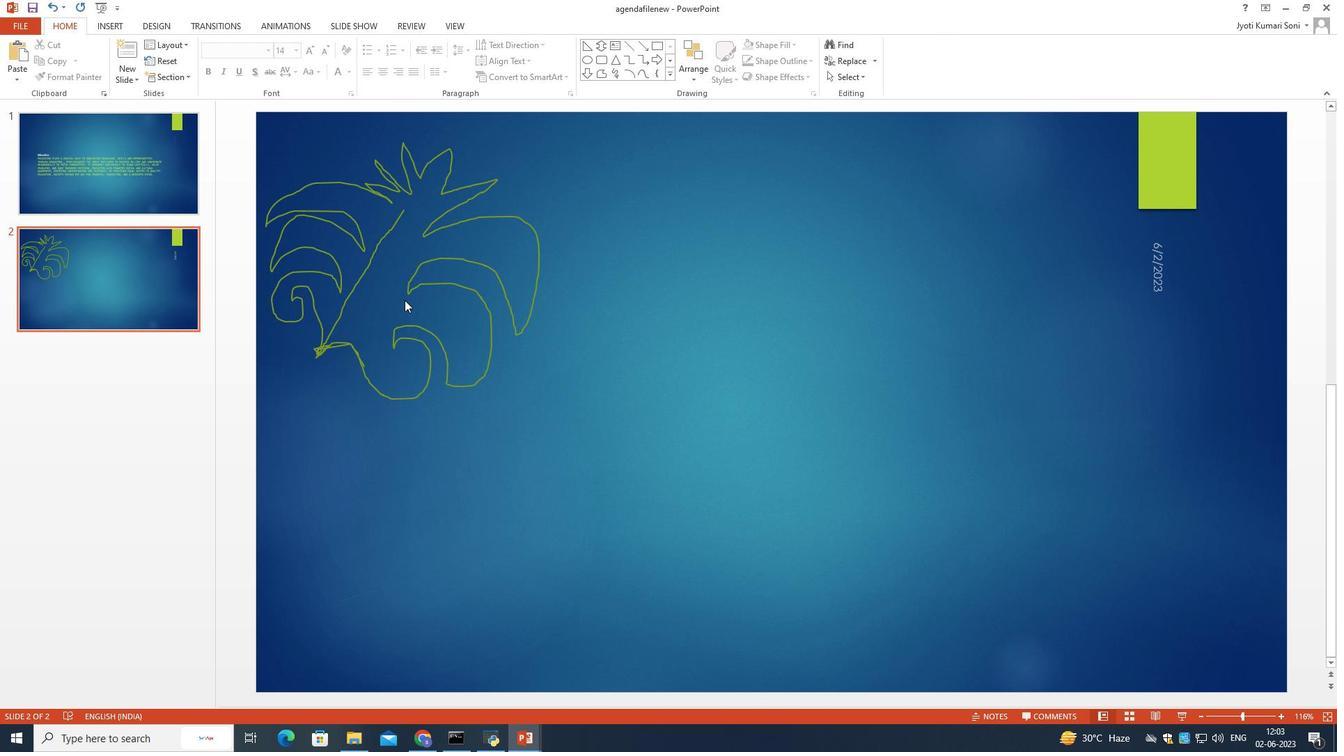 
Action: Mouse moved to (383, 247)
Screenshot: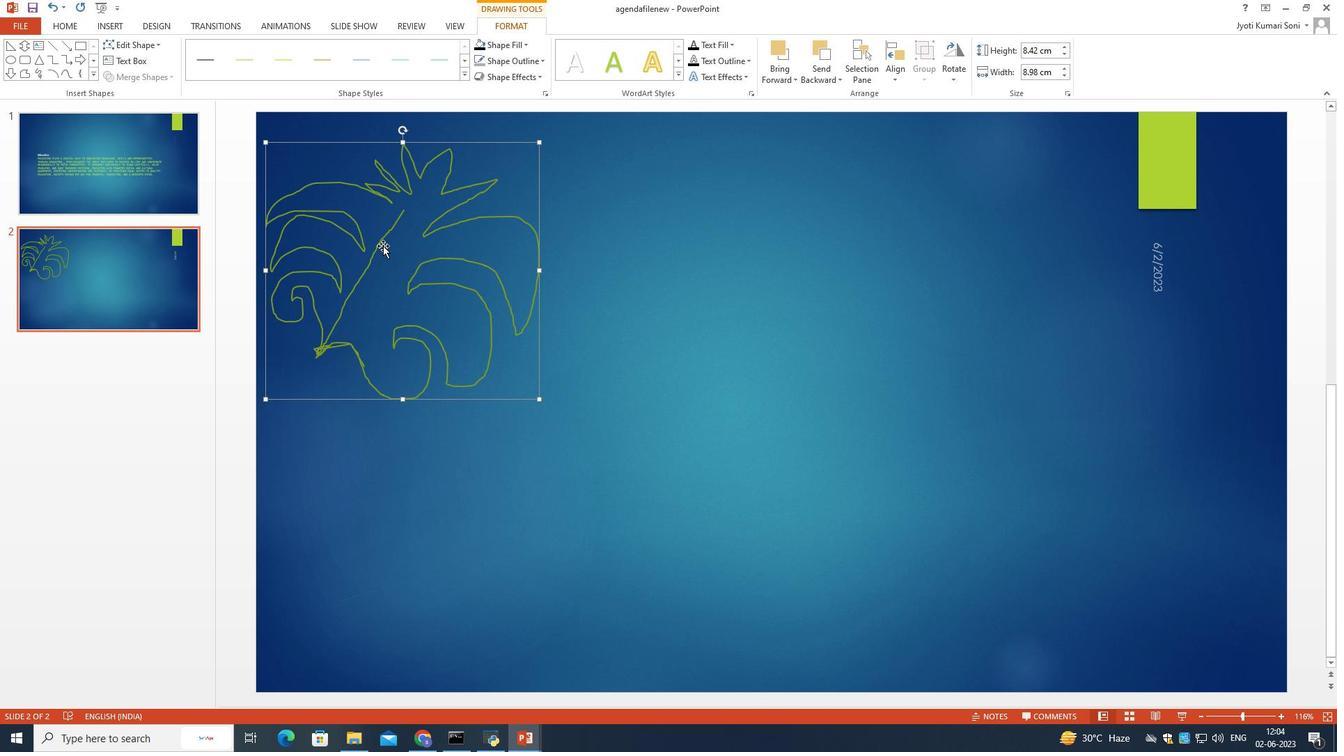 
Action: Mouse pressed left at (383, 245)
Screenshot: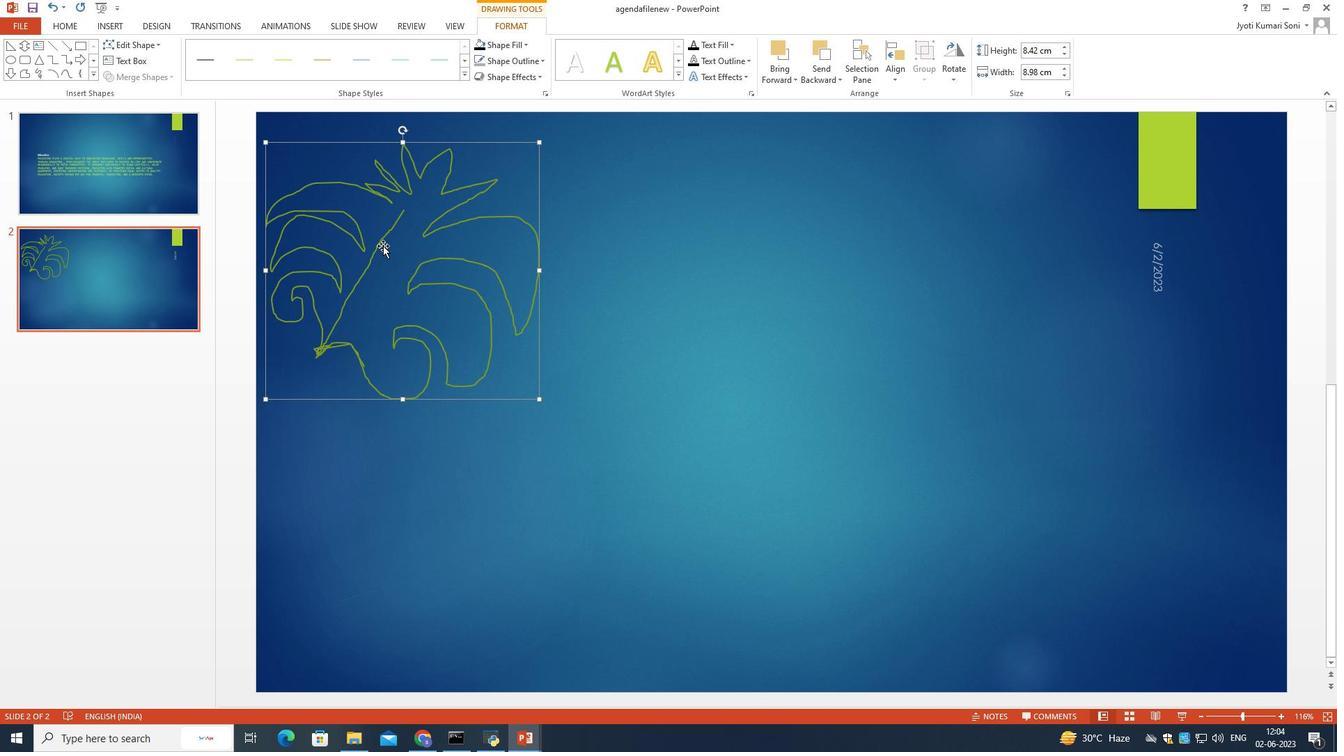 
Action: Mouse moved to (523, 45)
Screenshot: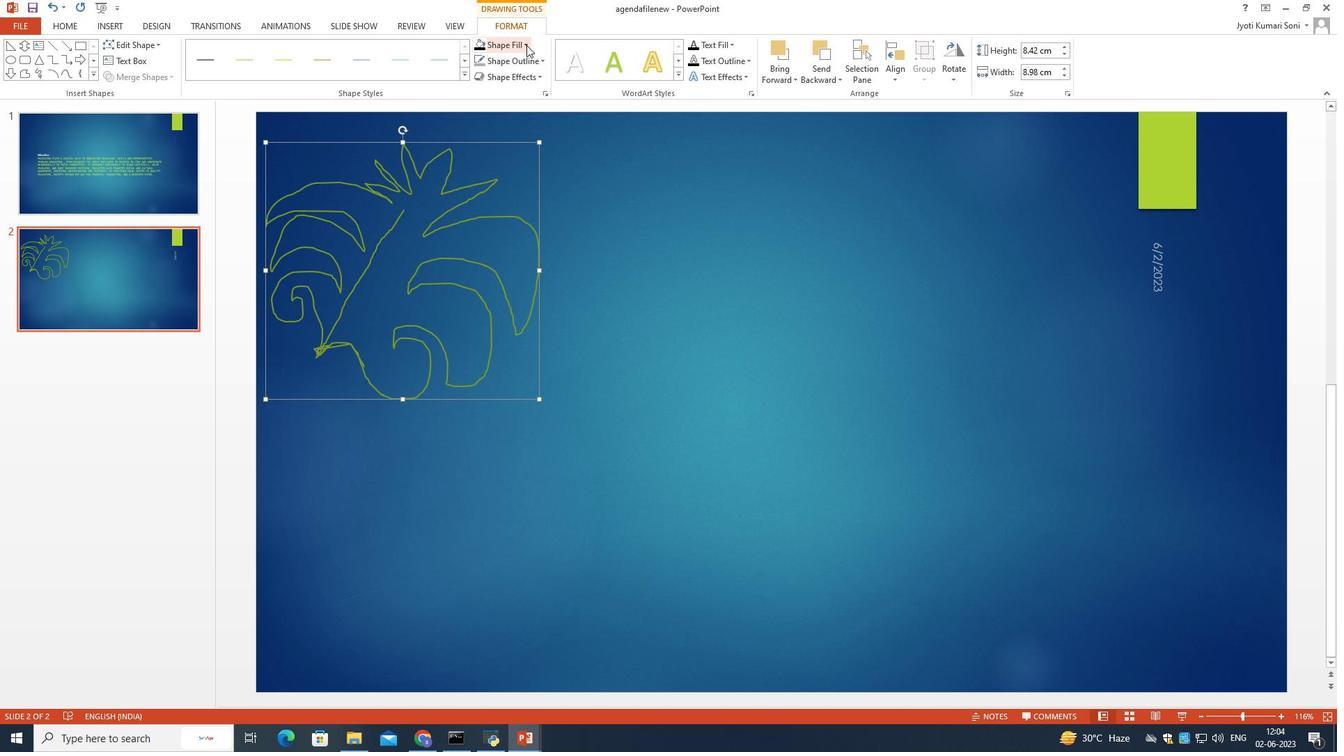
Action: Mouse pressed left at (523, 45)
Screenshot: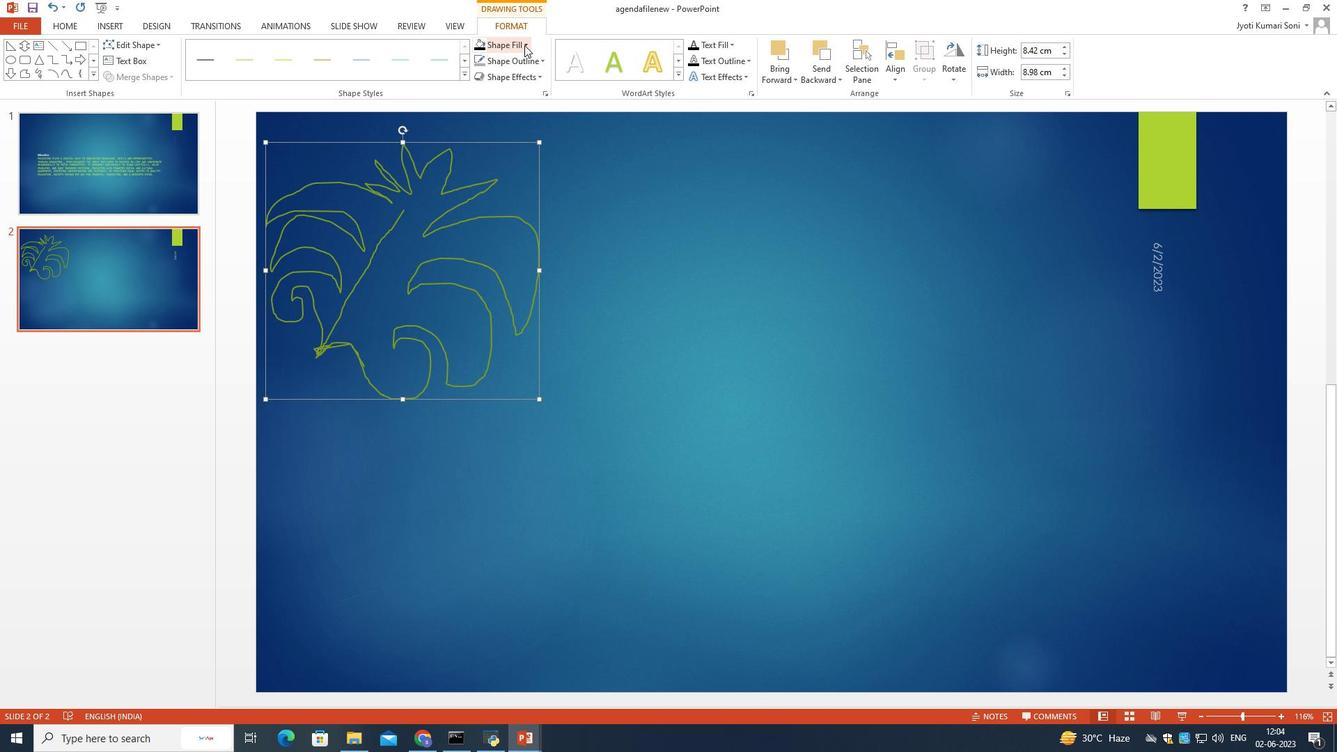
Action: Mouse moved to (549, 71)
Screenshot: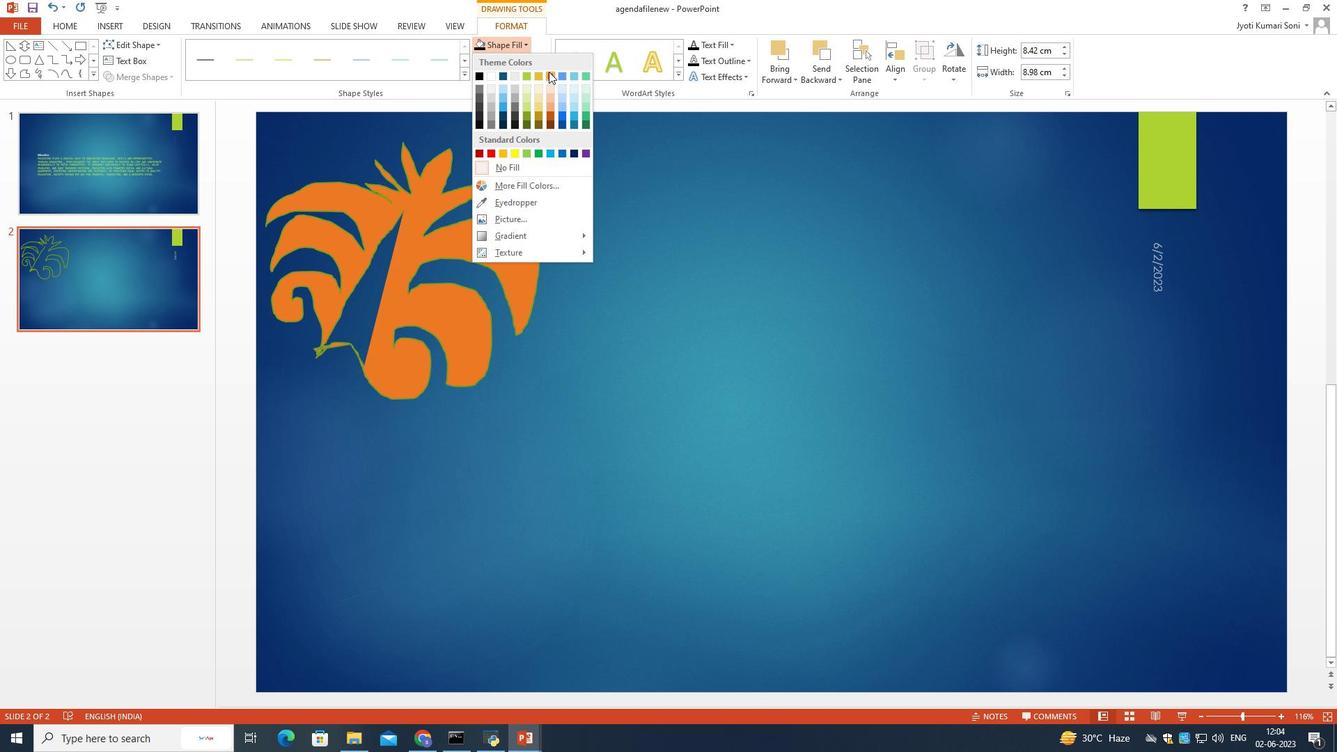
Action: Mouse pressed left at (549, 71)
Screenshot: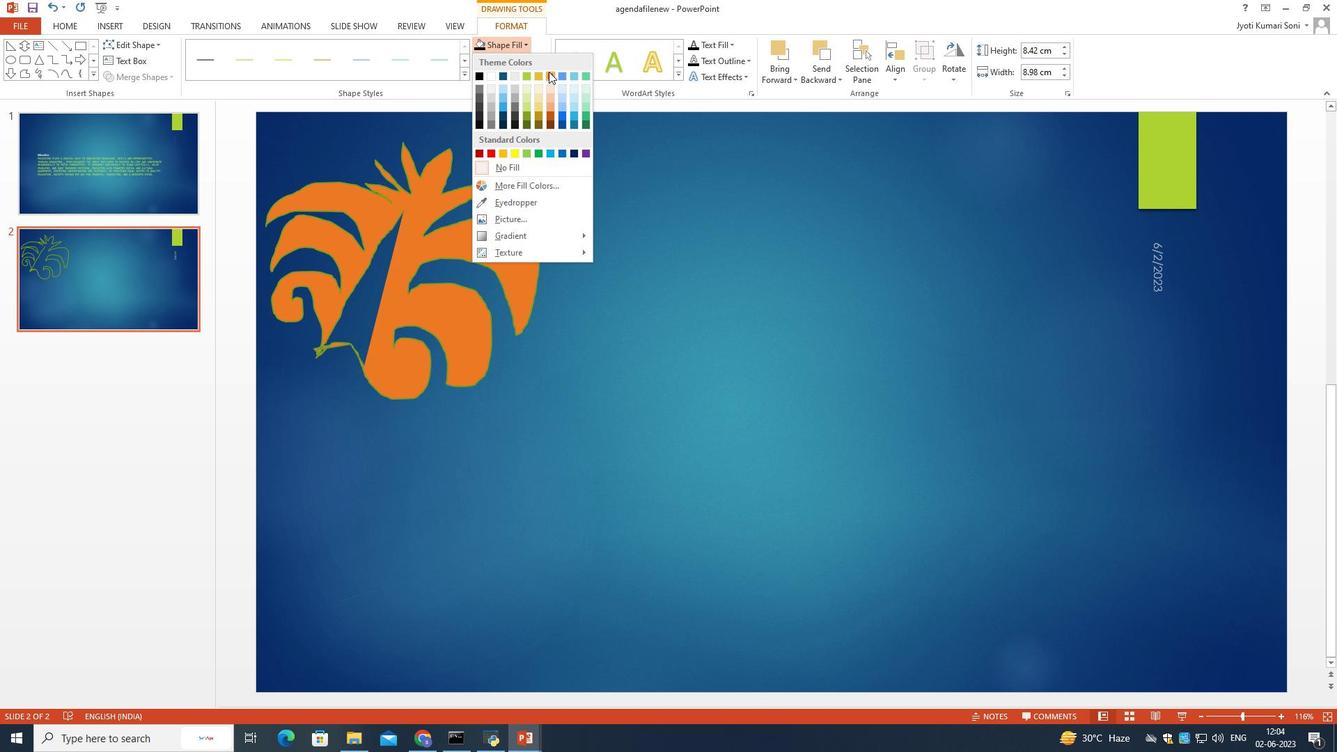 
Action: Mouse moved to (594, 269)
Screenshot: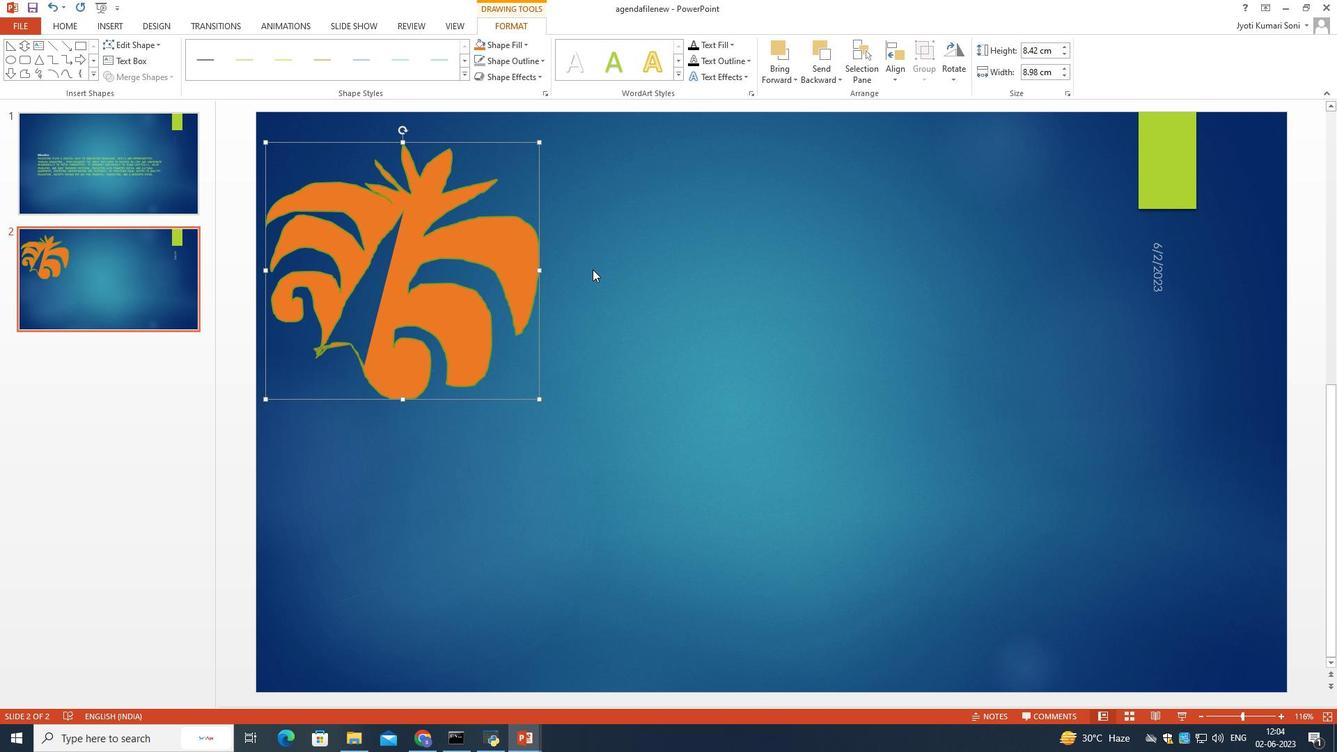 
Action: Mouse pressed left at (594, 269)
Screenshot: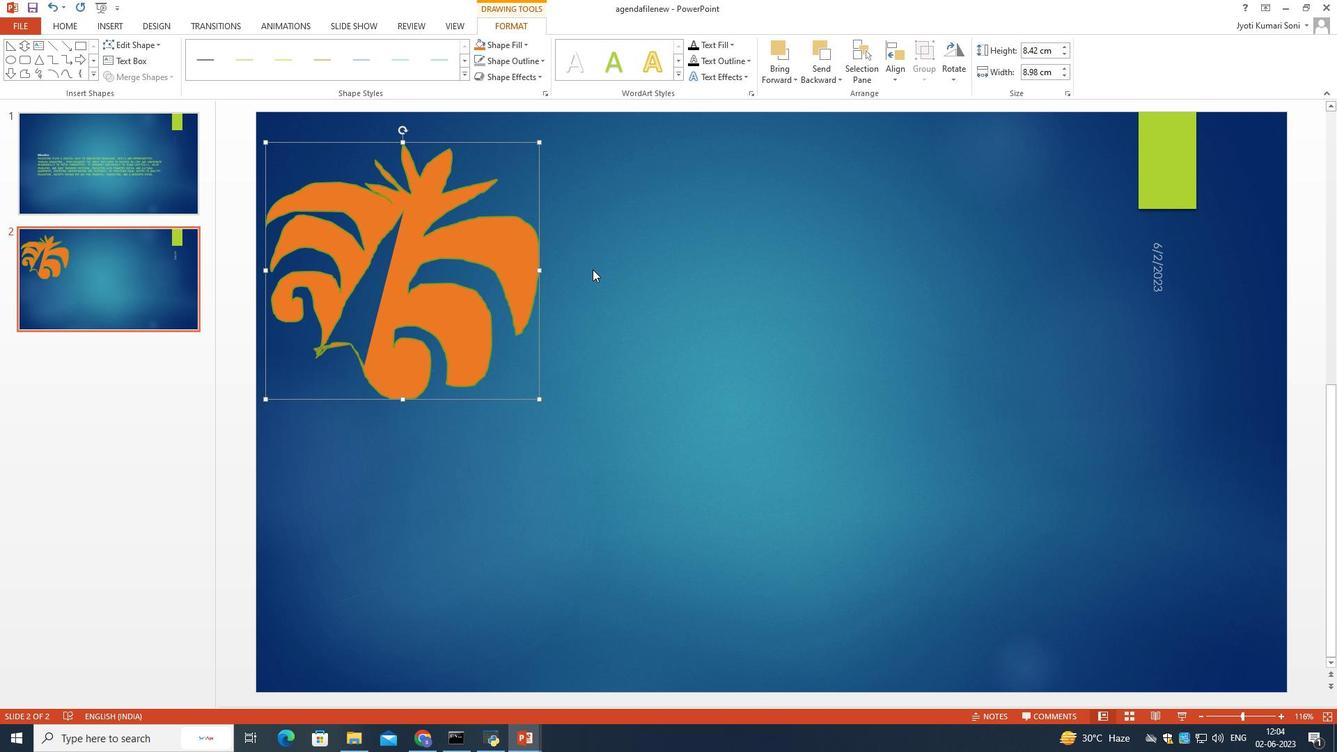 
Action: Mouse moved to (109, 20)
Screenshot: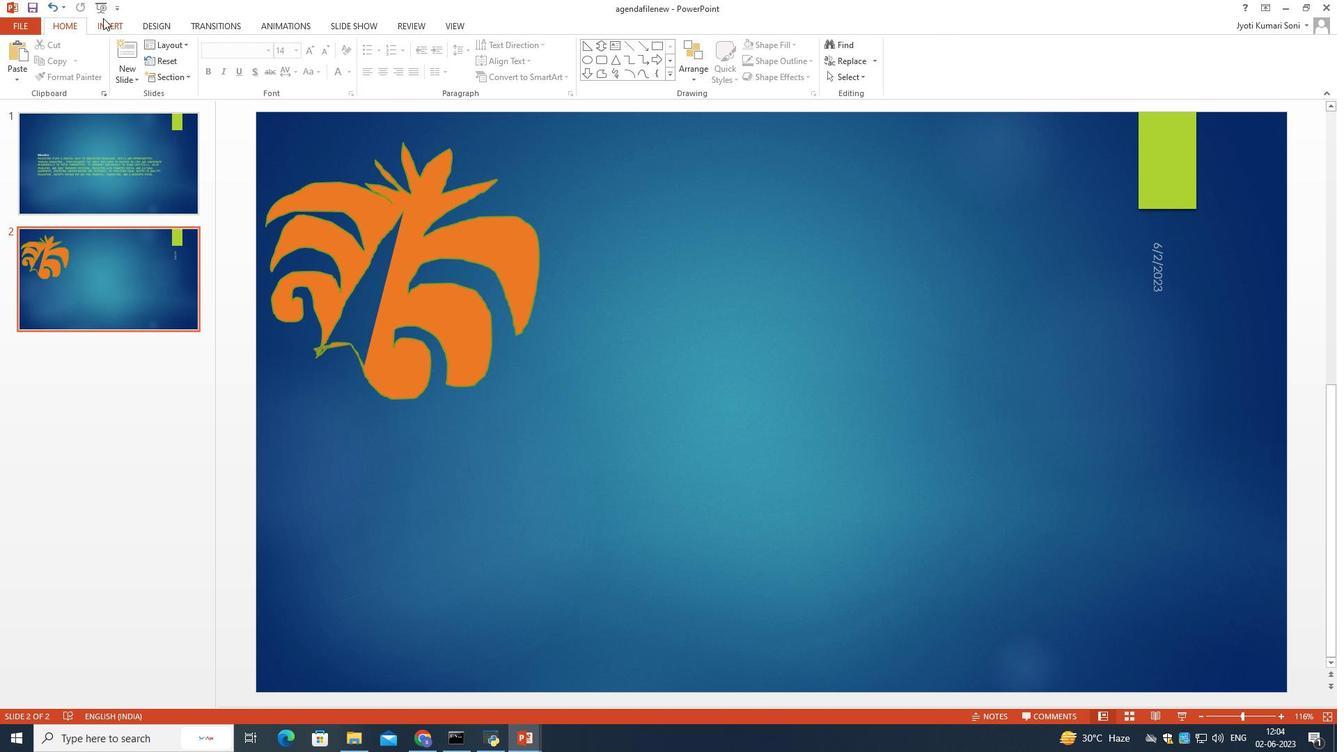 
Action: Mouse pressed left at (109, 20)
Screenshot: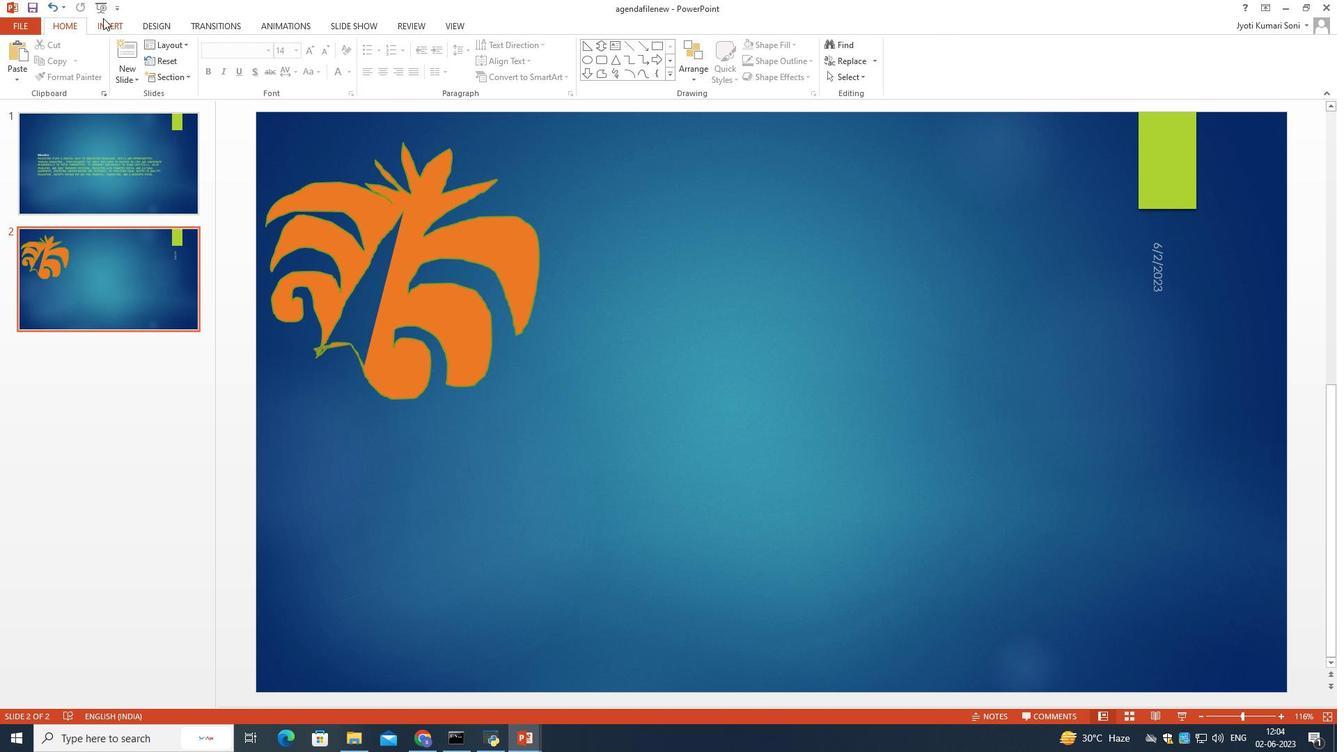 
Action: Mouse moved to (232, 75)
Screenshot: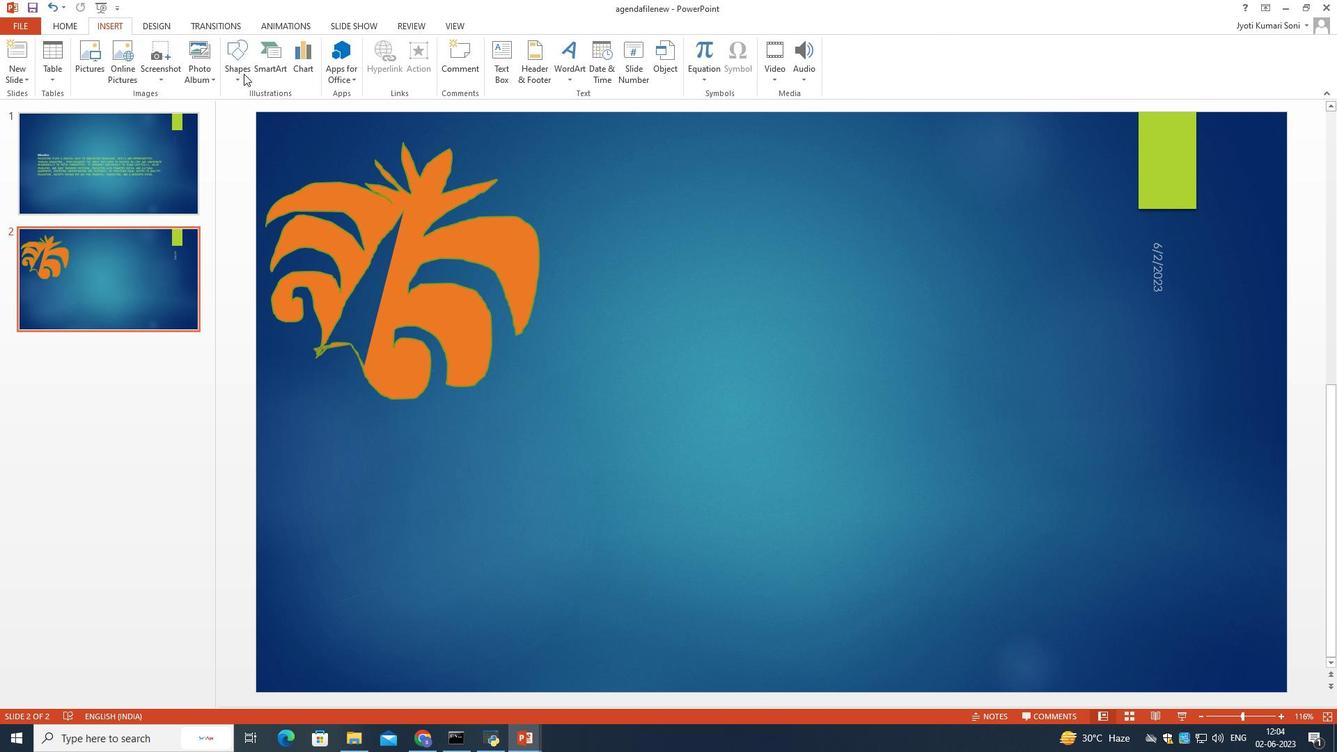 
Action: Mouse pressed left at (232, 75)
Screenshot: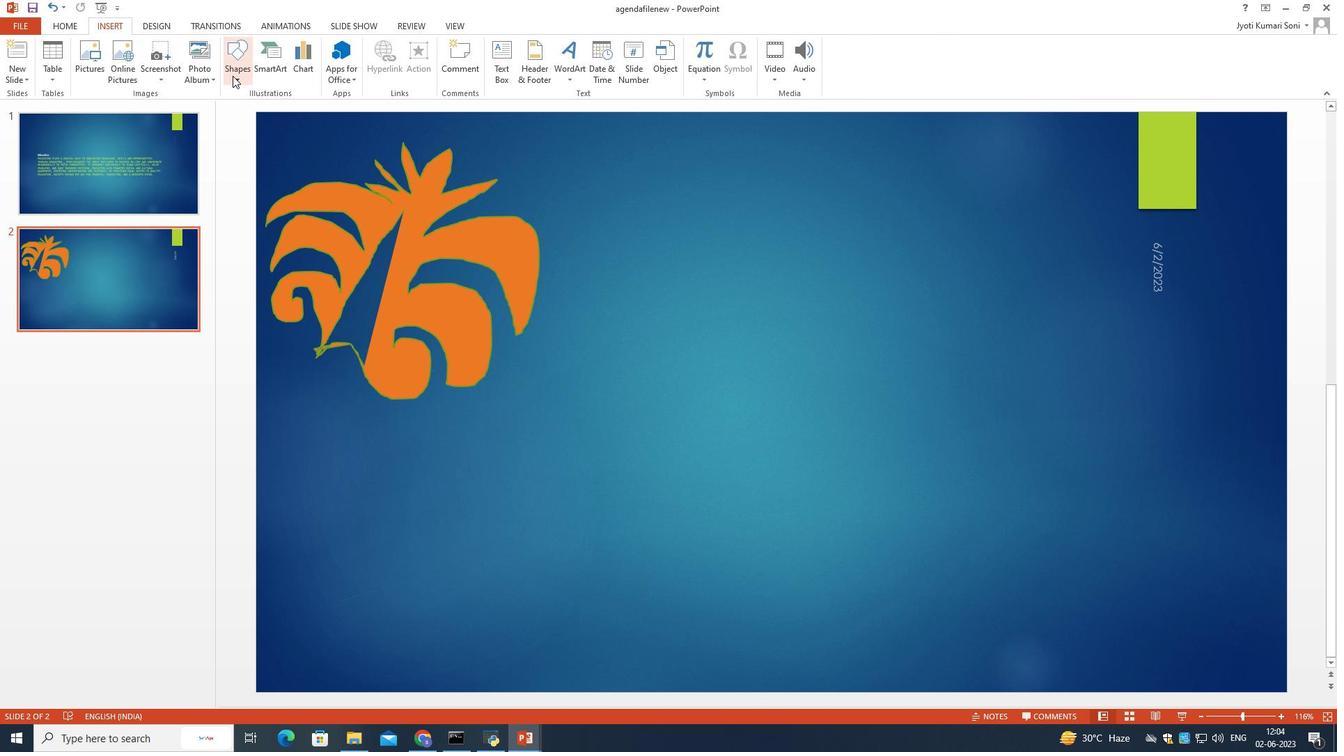 
Action: Mouse moved to (270, 429)
Screenshot: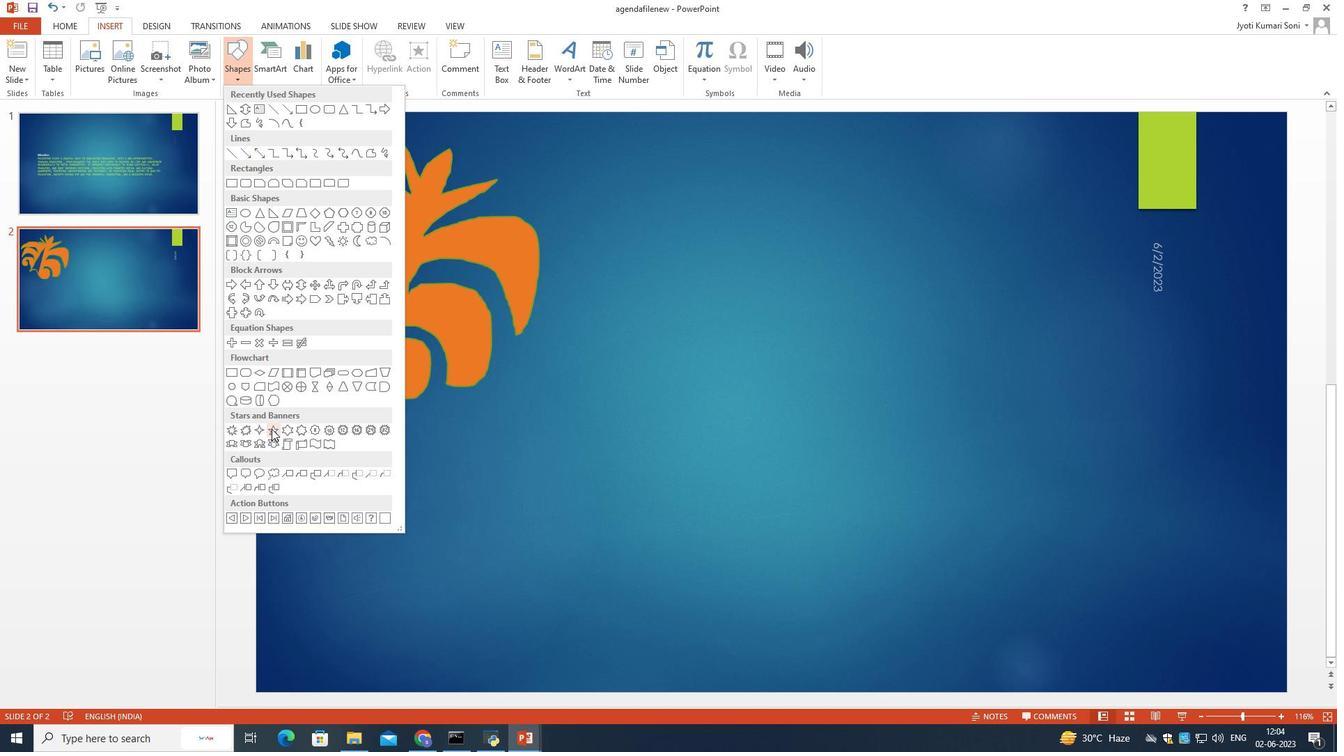 
Action: Mouse pressed left at (270, 429)
Screenshot: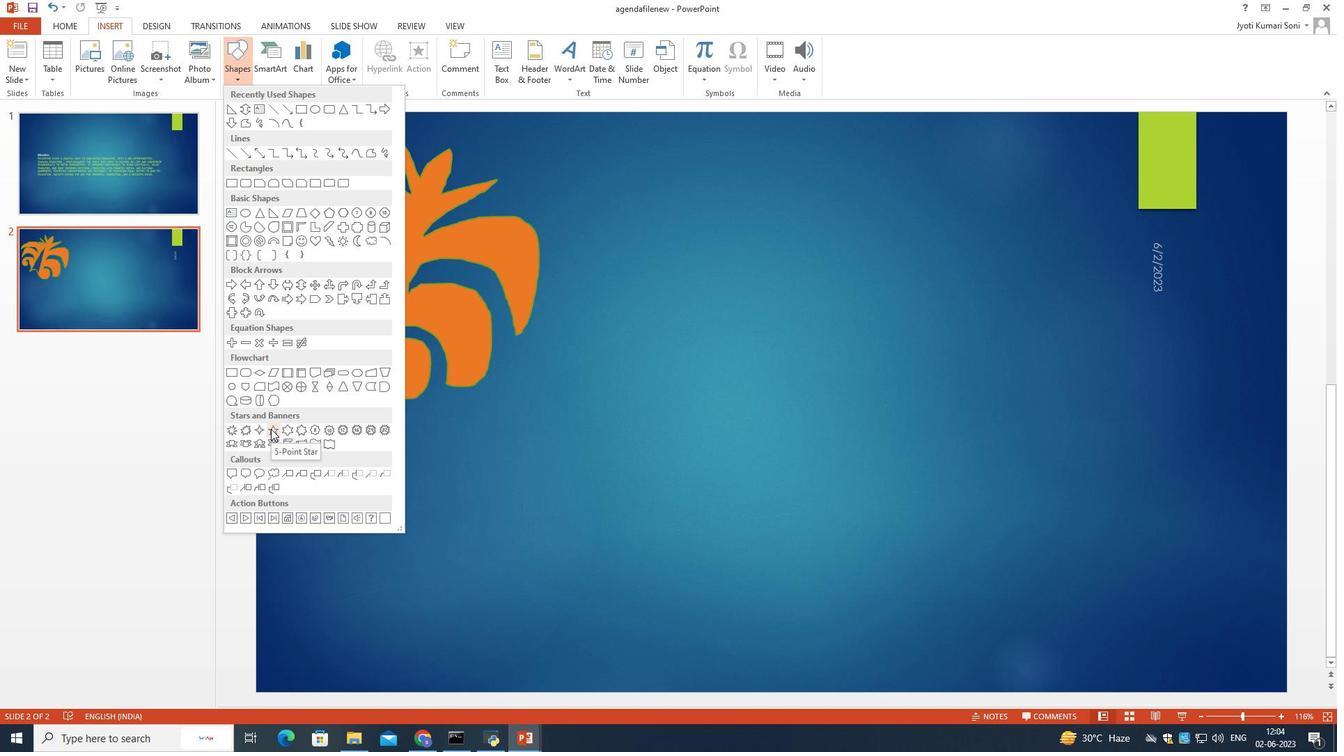 
Action: Mouse moved to (611, 153)
Screenshot: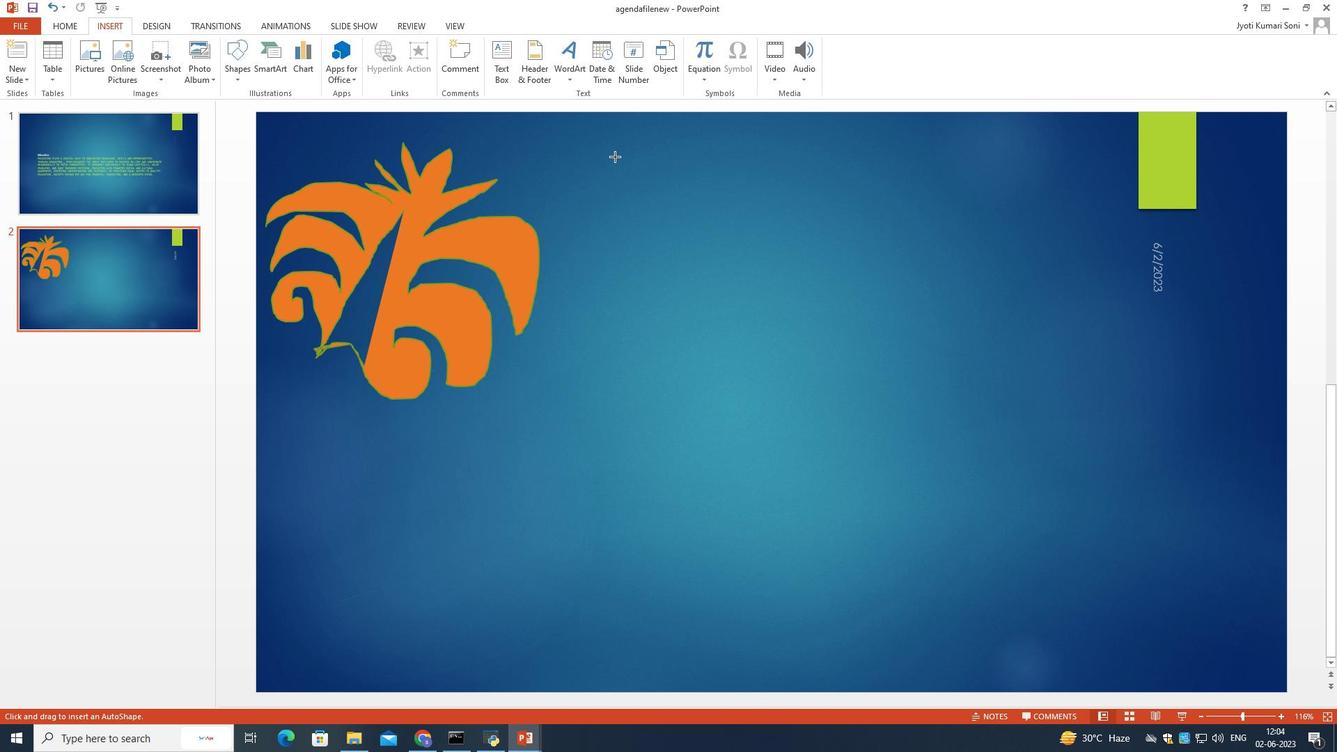 
Action: Mouse pressed left at (611, 153)
Screenshot: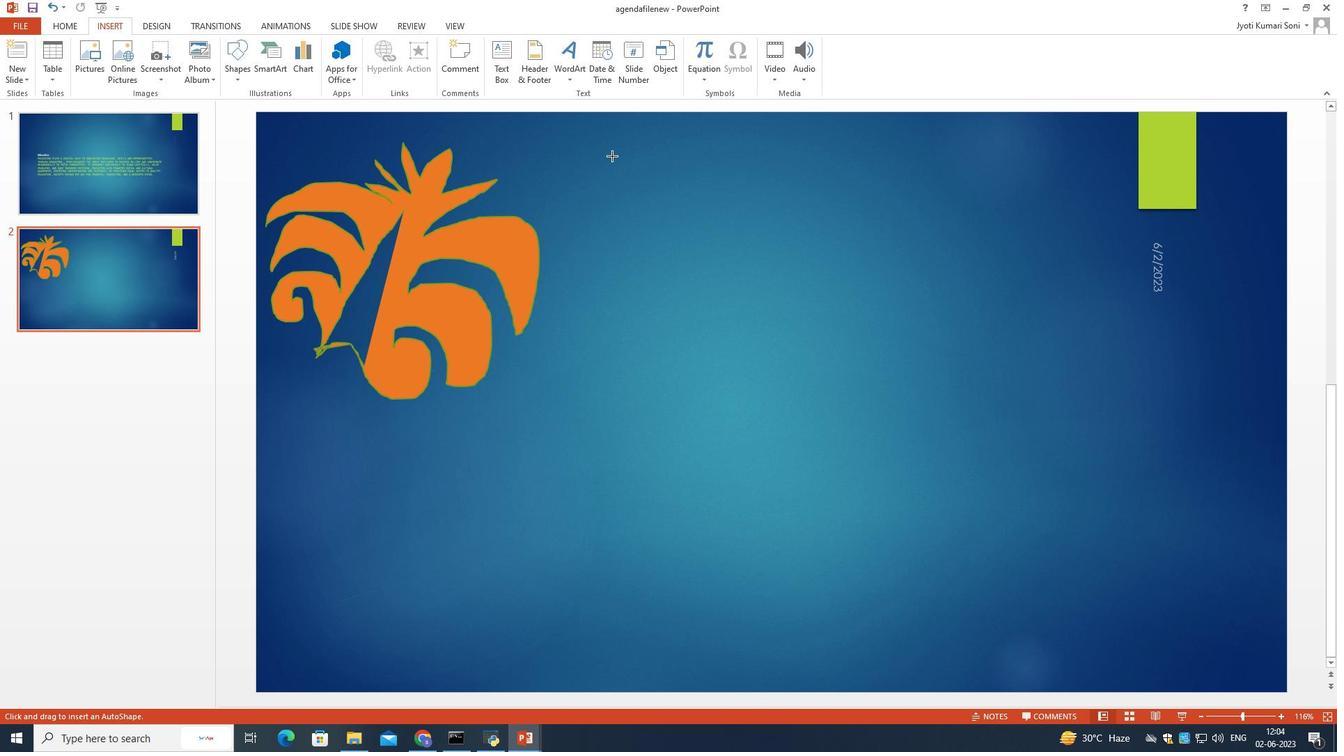 
Action: Mouse moved to (815, 326)
Screenshot: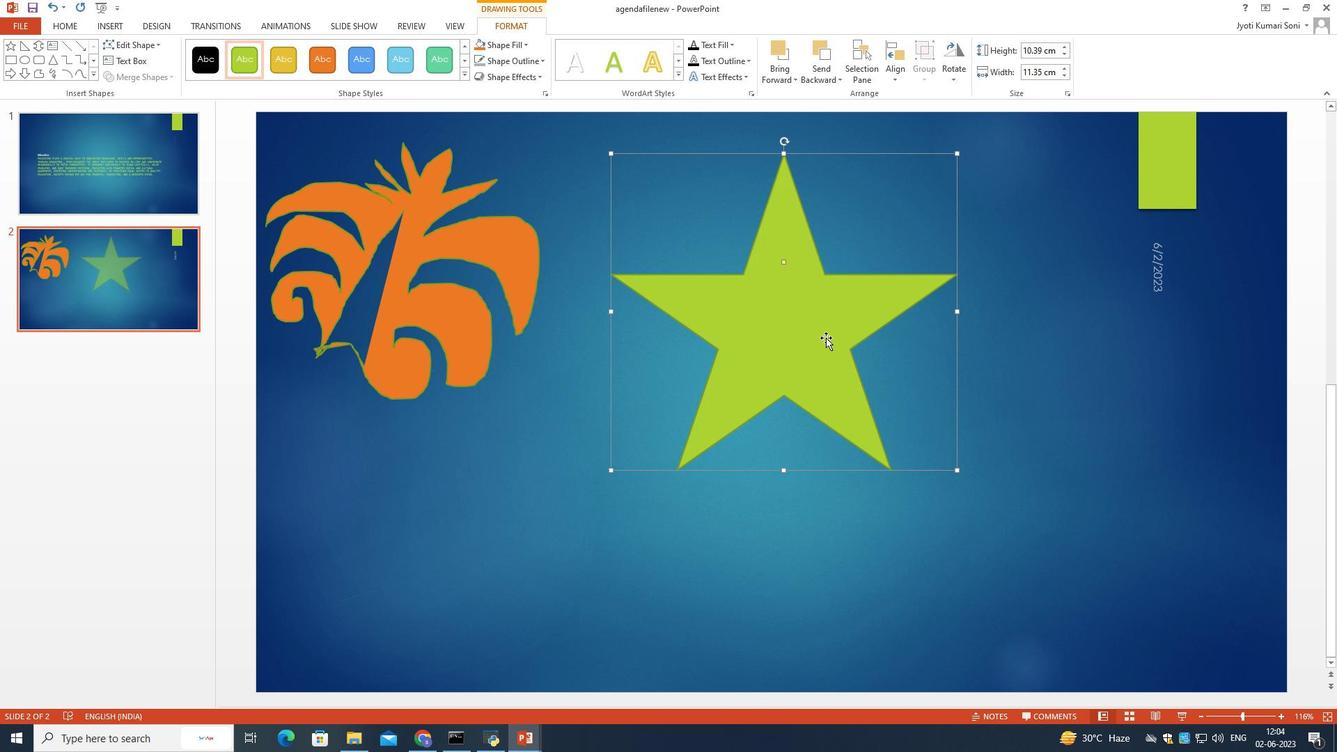 
Action: Mouse pressed left at (815, 326)
Screenshot: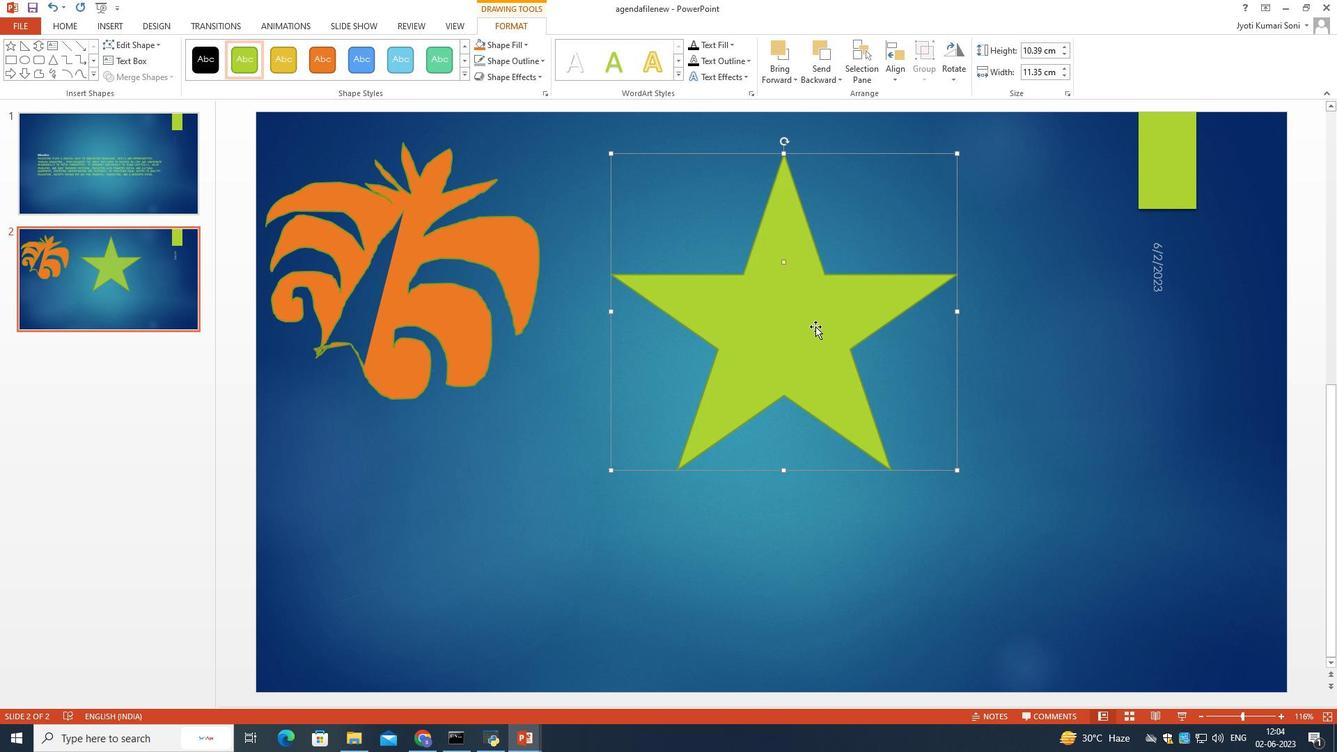 
Action: Mouse moved to (466, 275)
Screenshot: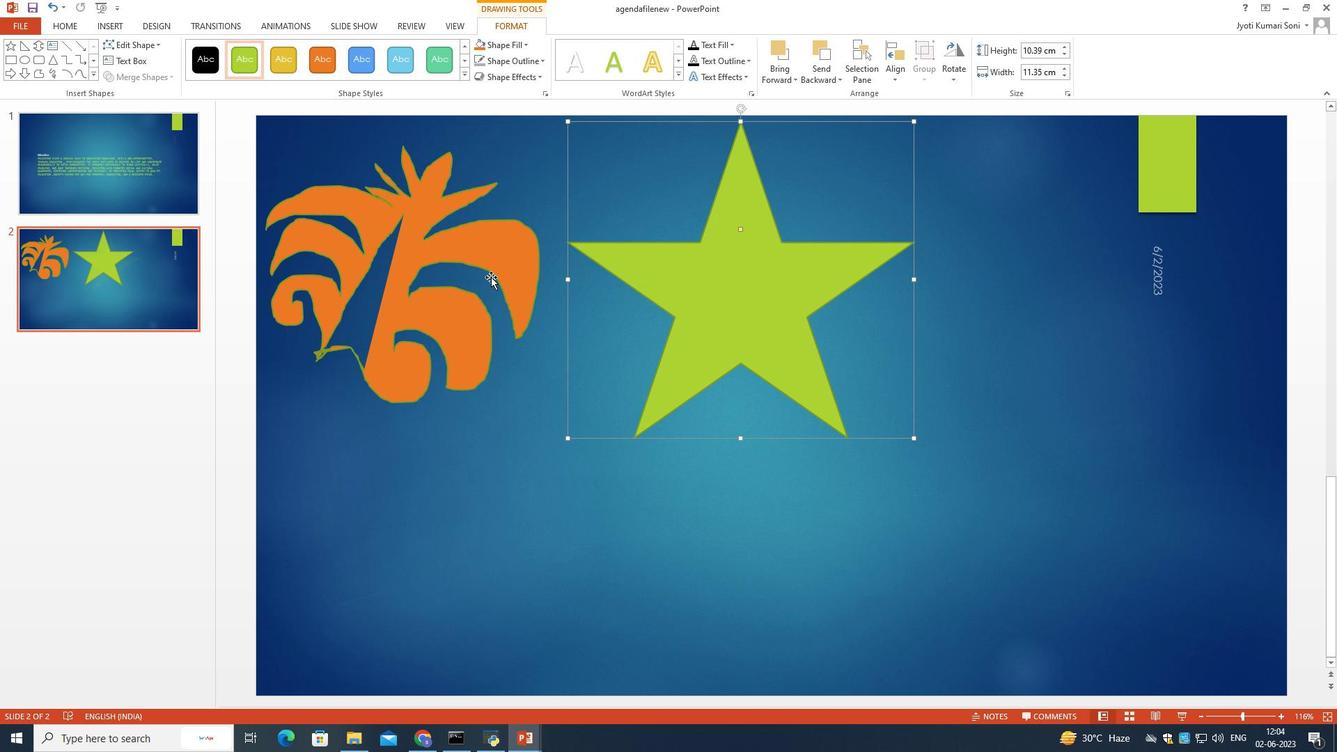 
Action: Mouse pressed left at (466, 275)
Screenshot: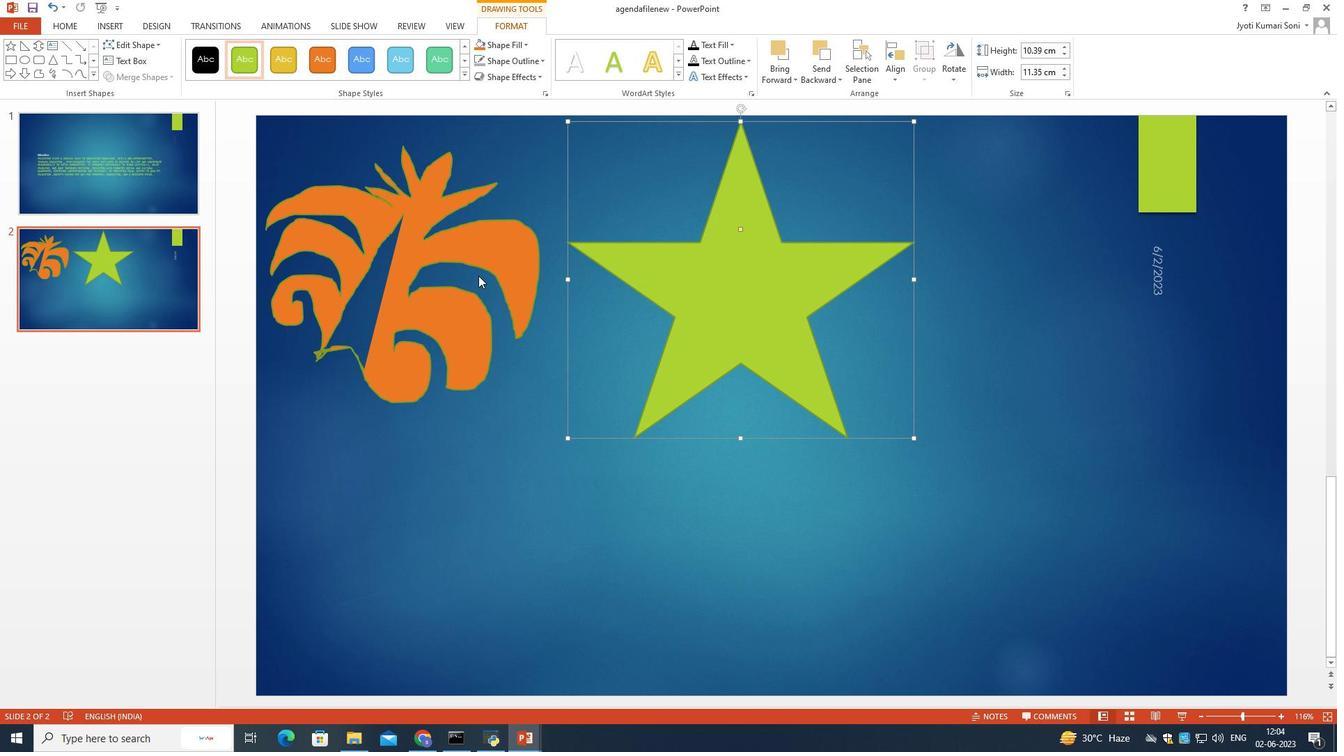 
Action: Mouse moved to (444, 275)
Screenshot: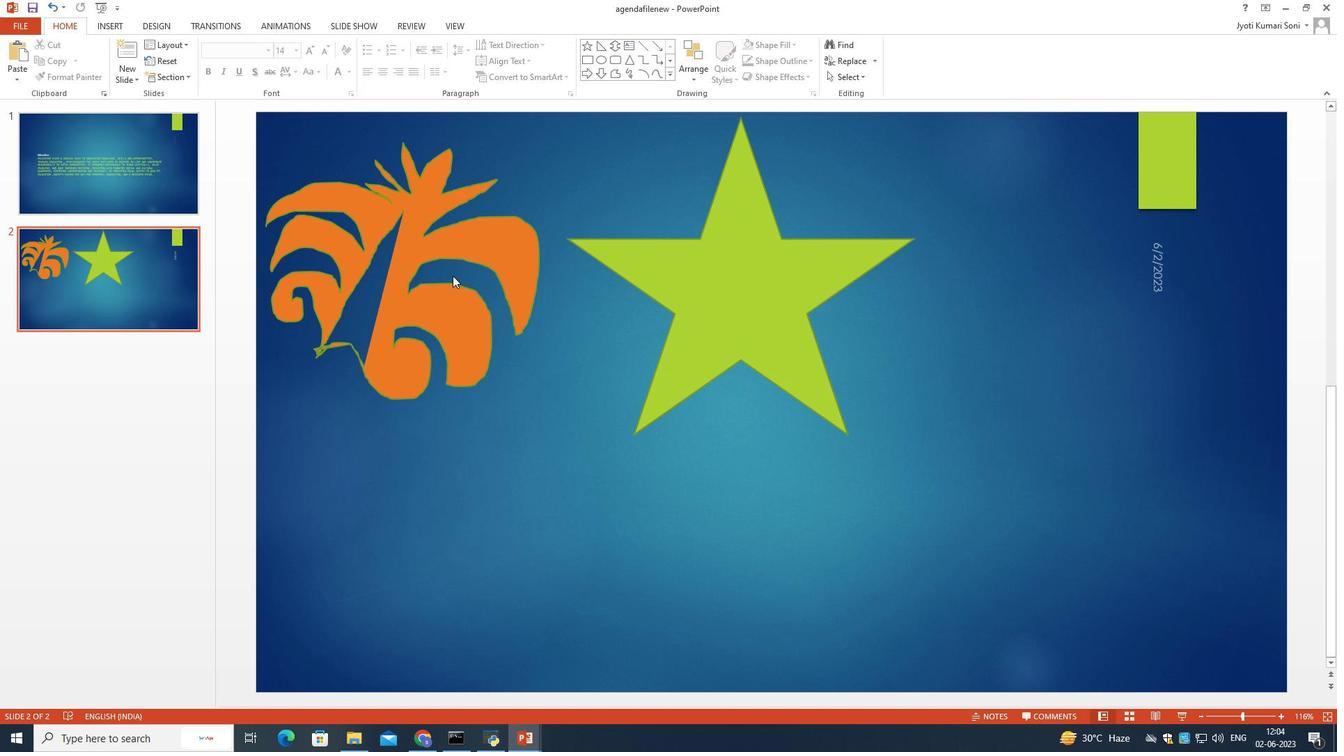 
Action: Mouse pressed left at (444, 275)
Screenshot: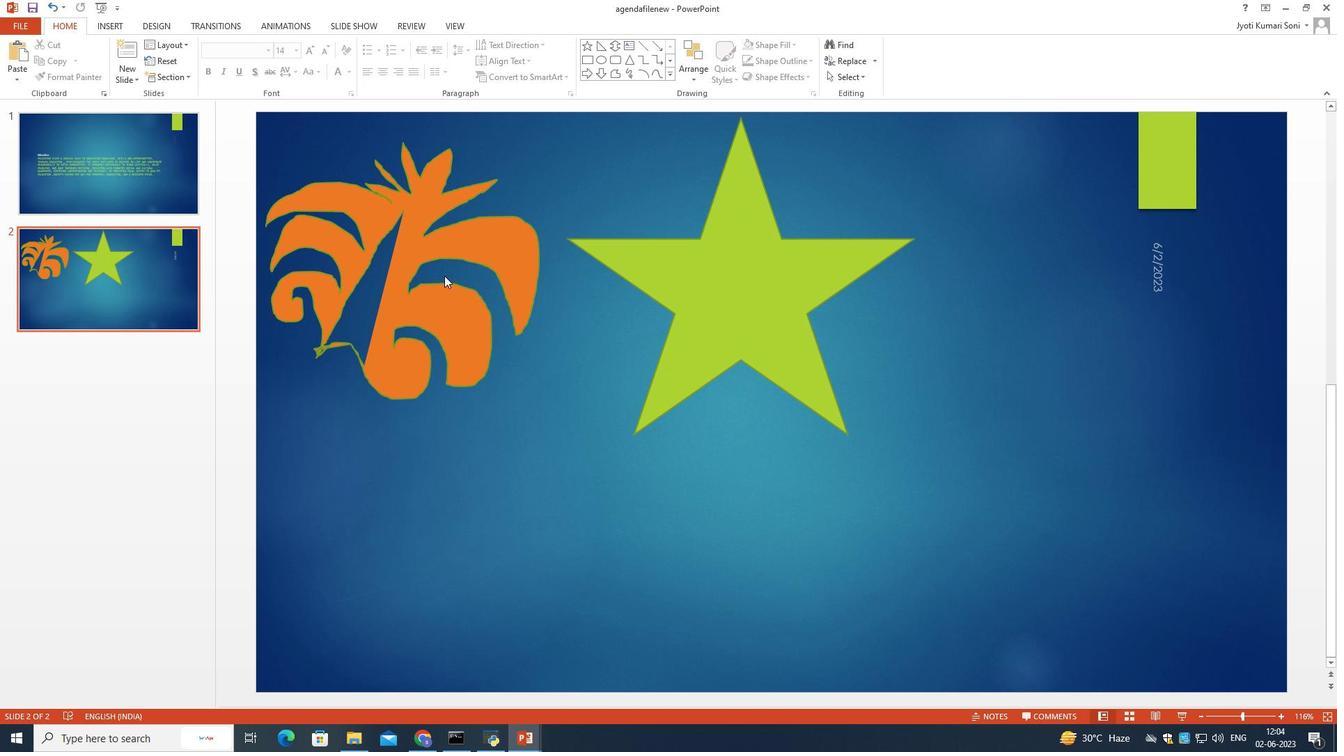 
Action: Mouse moved to (420, 254)
Screenshot: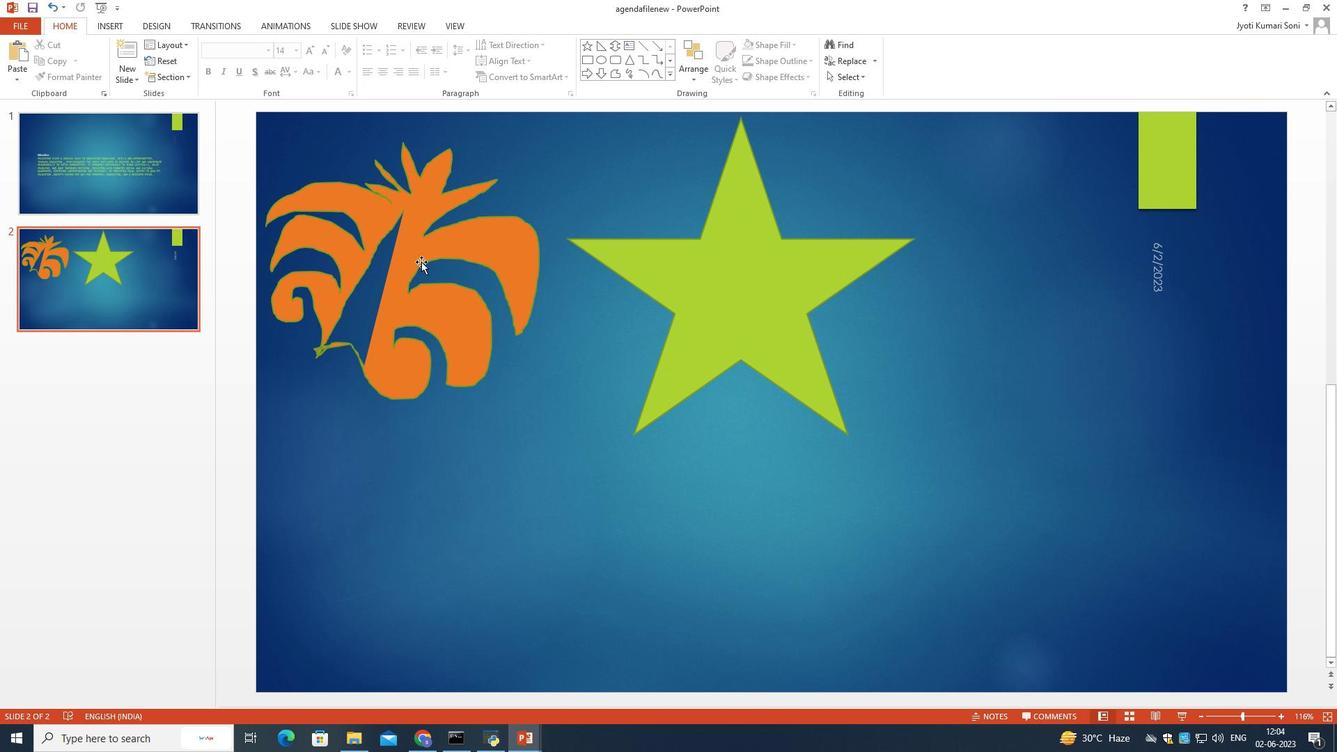 
Action: Mouse pressed left at (420, 254)
Screenshot: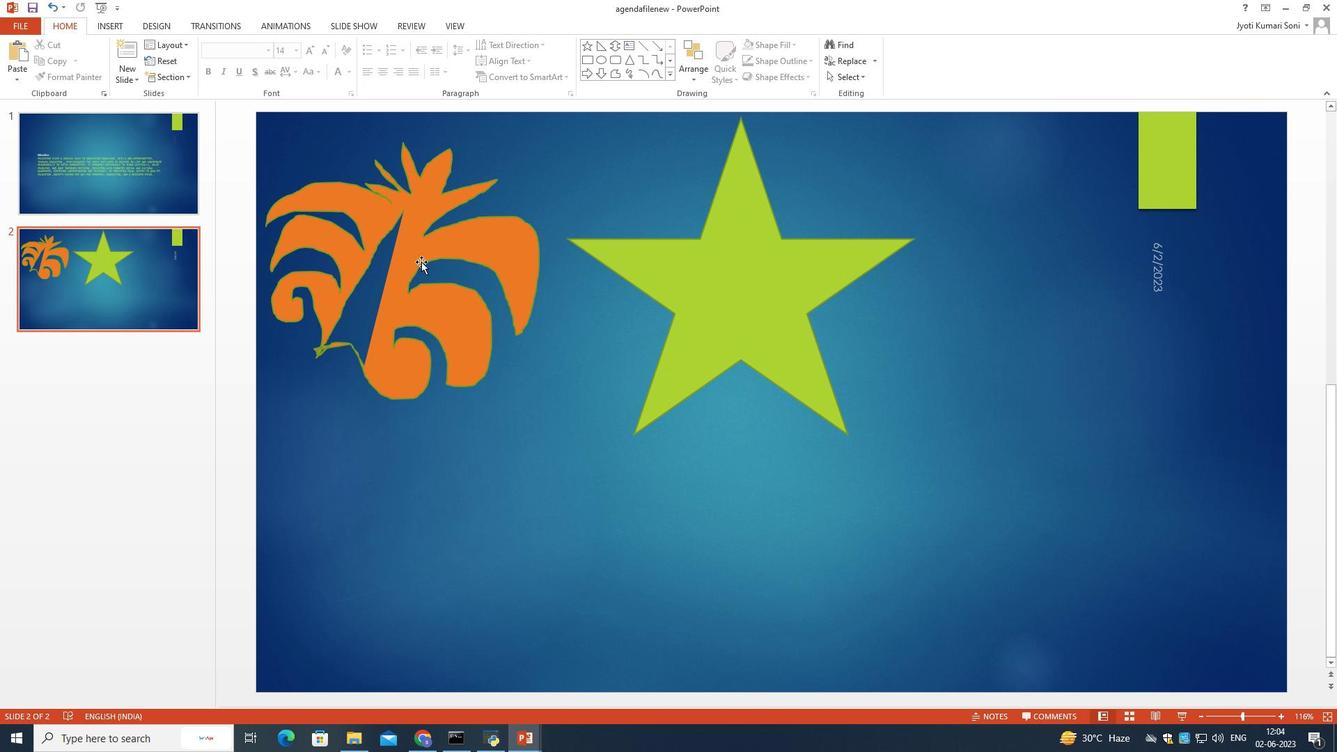 
Action: Mouse moved to (420, 253)
Screenshot: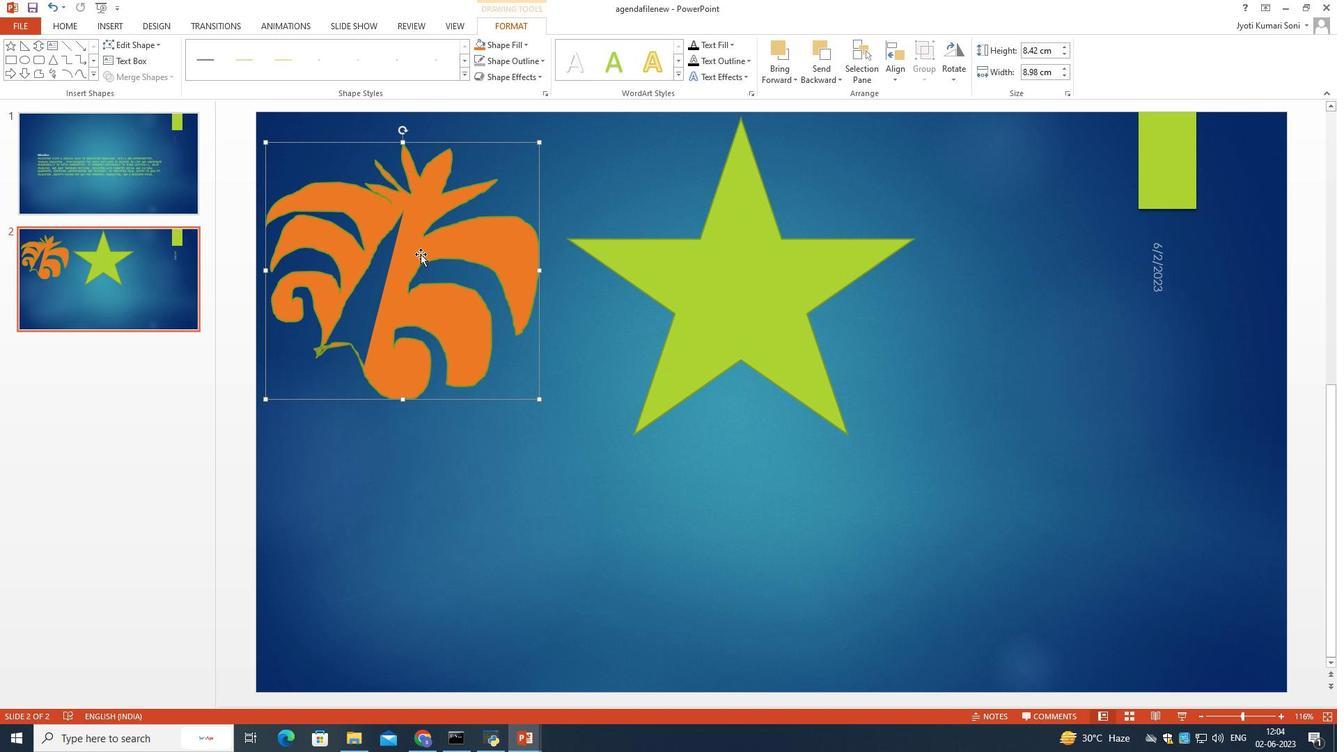 
Action: Mouse pressed left at (420, 253)
Screenshot: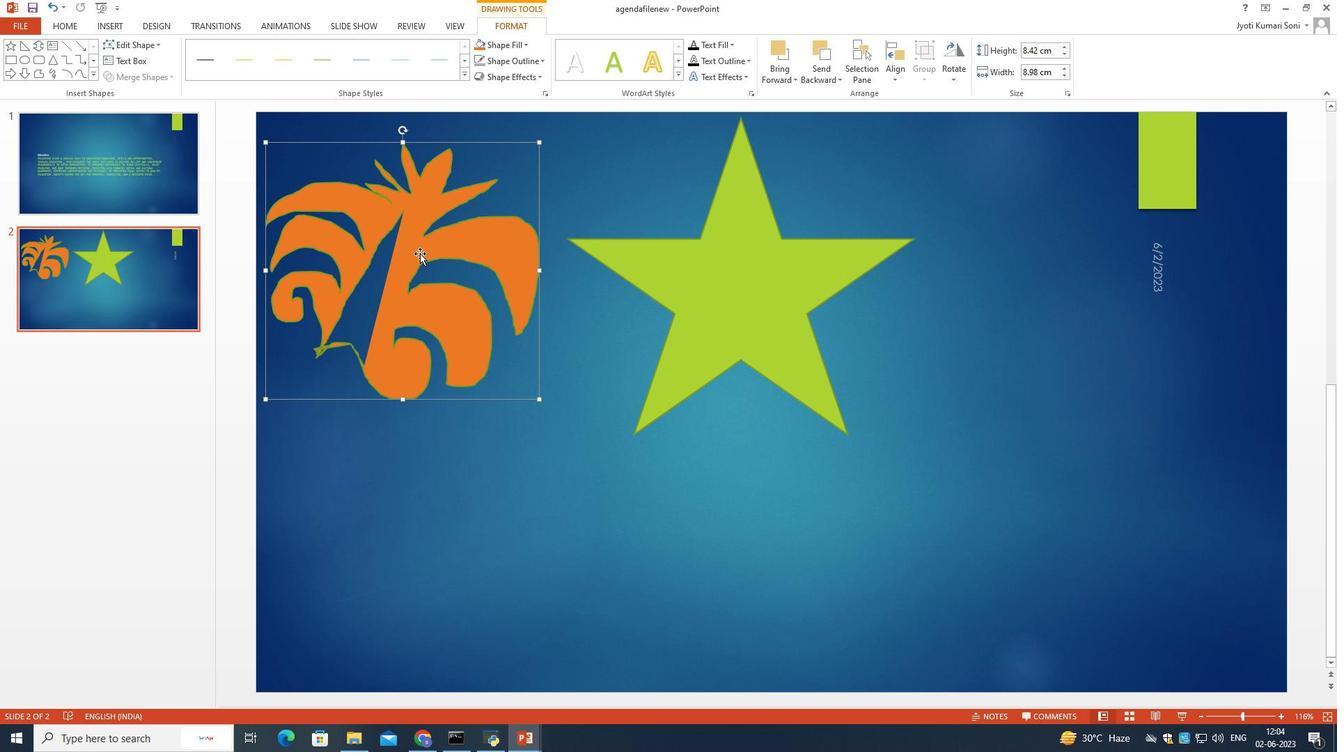 
Action: Mouse moved to (424, 294)
Screenshot: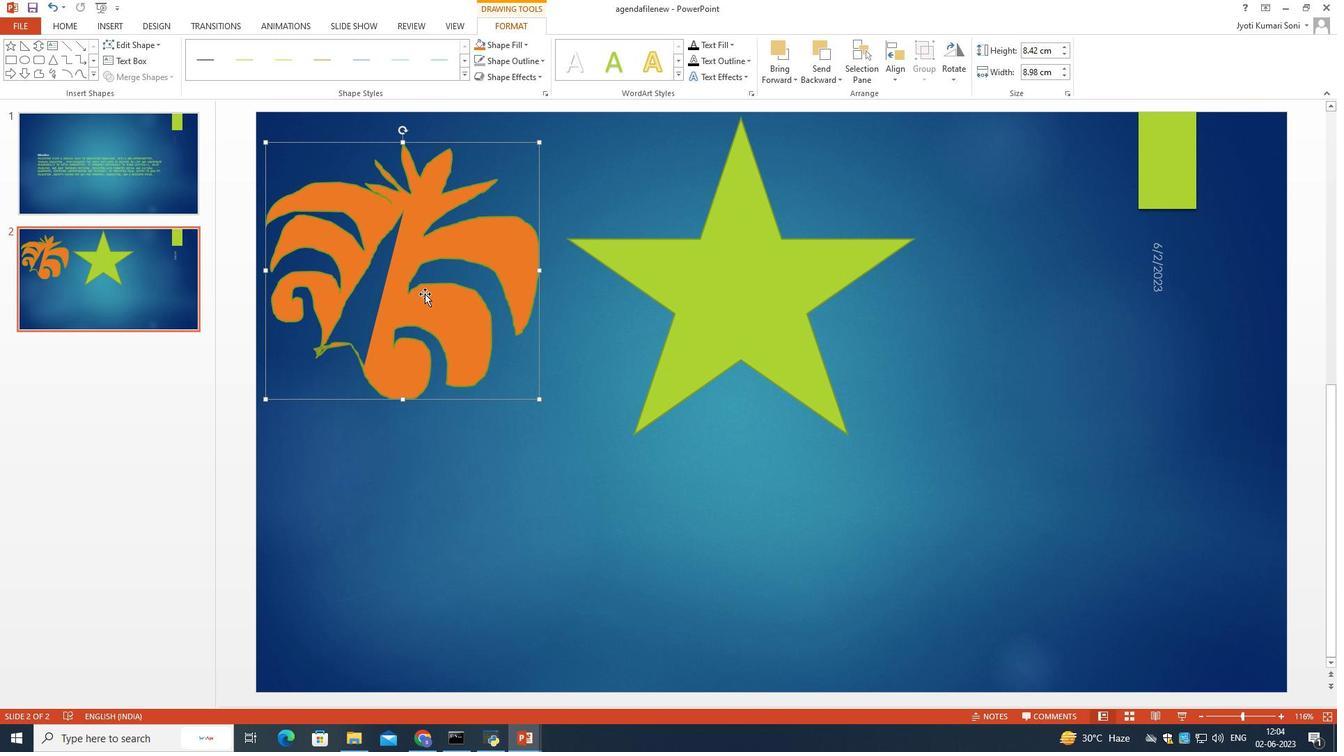 
Action: Mouse pressed left at (424, 294)
Screenshot: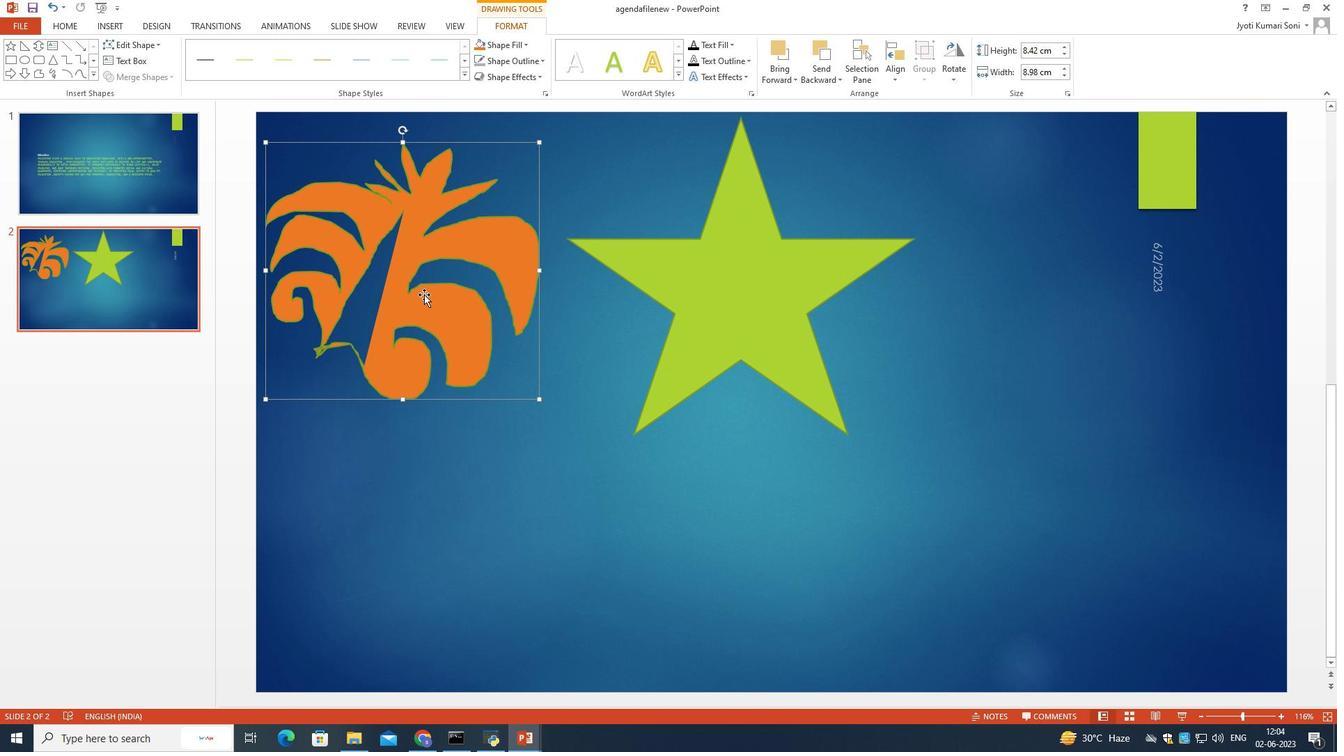 
Action: Mouse moved to (950, 250)
Screenshot: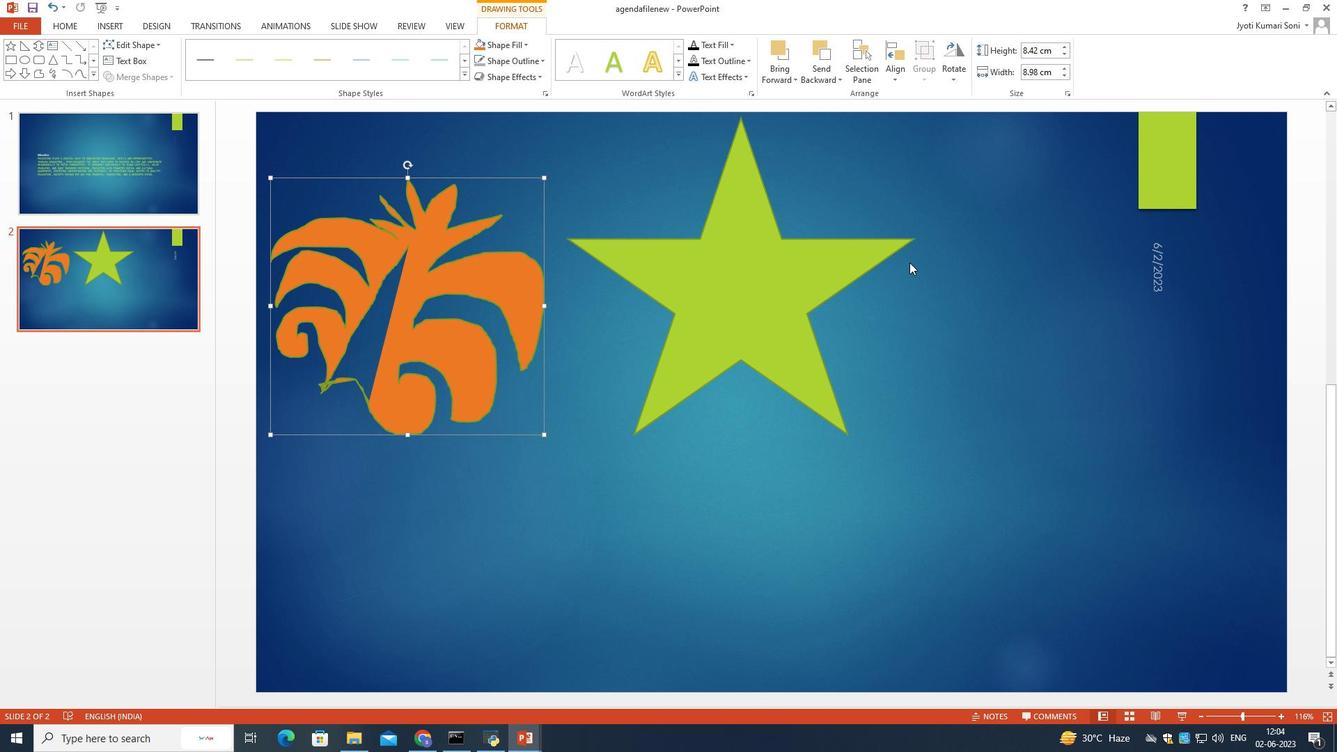 
Action: Mouse pressed left at (950, 250)
Screenshot: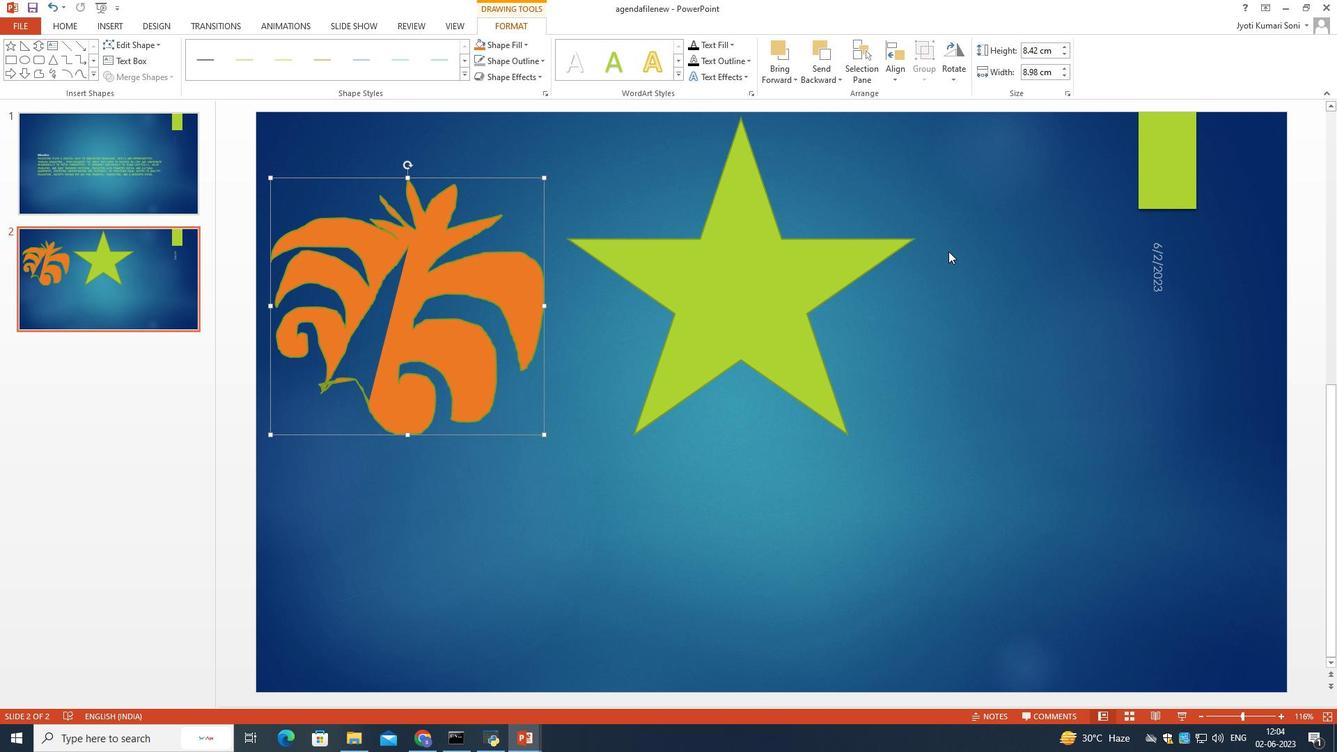 
Action: Mouse moved to (730, 252)
Screenshot: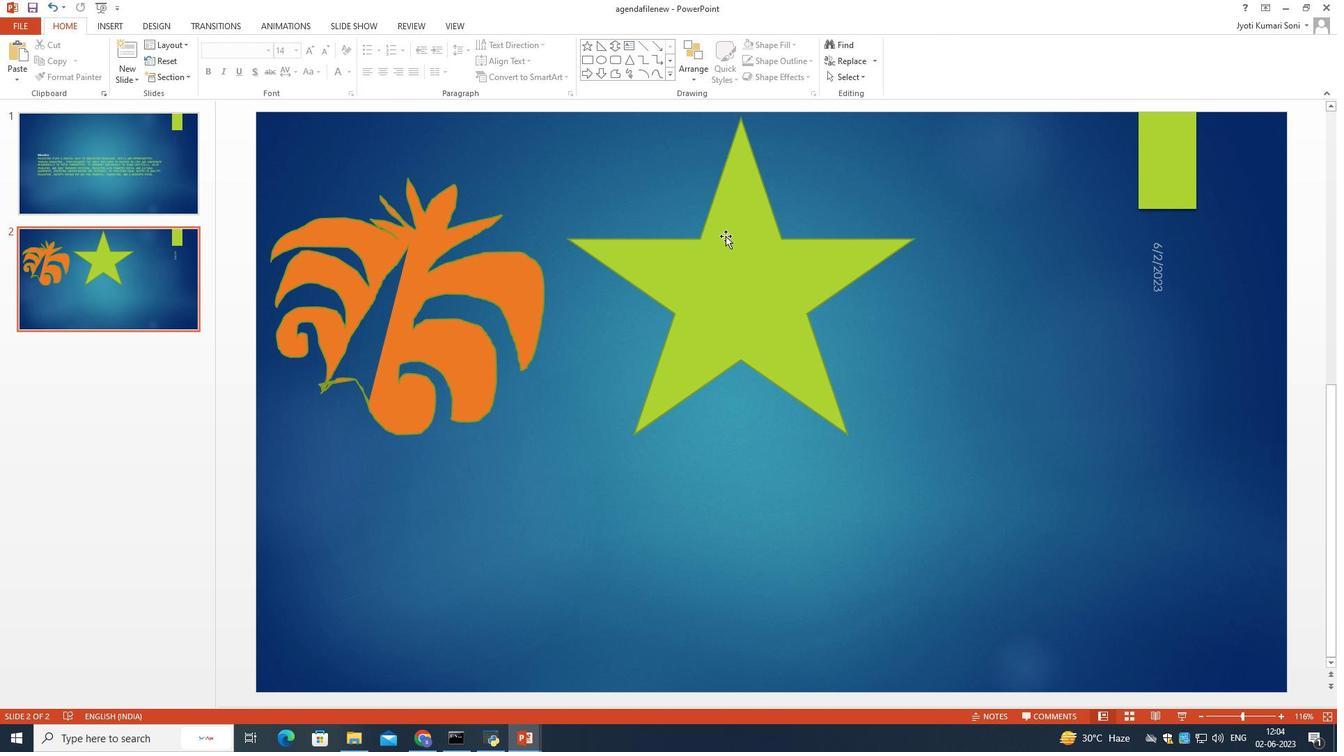 
Action: Mouse pressed left at (730, 252)
Screenshot: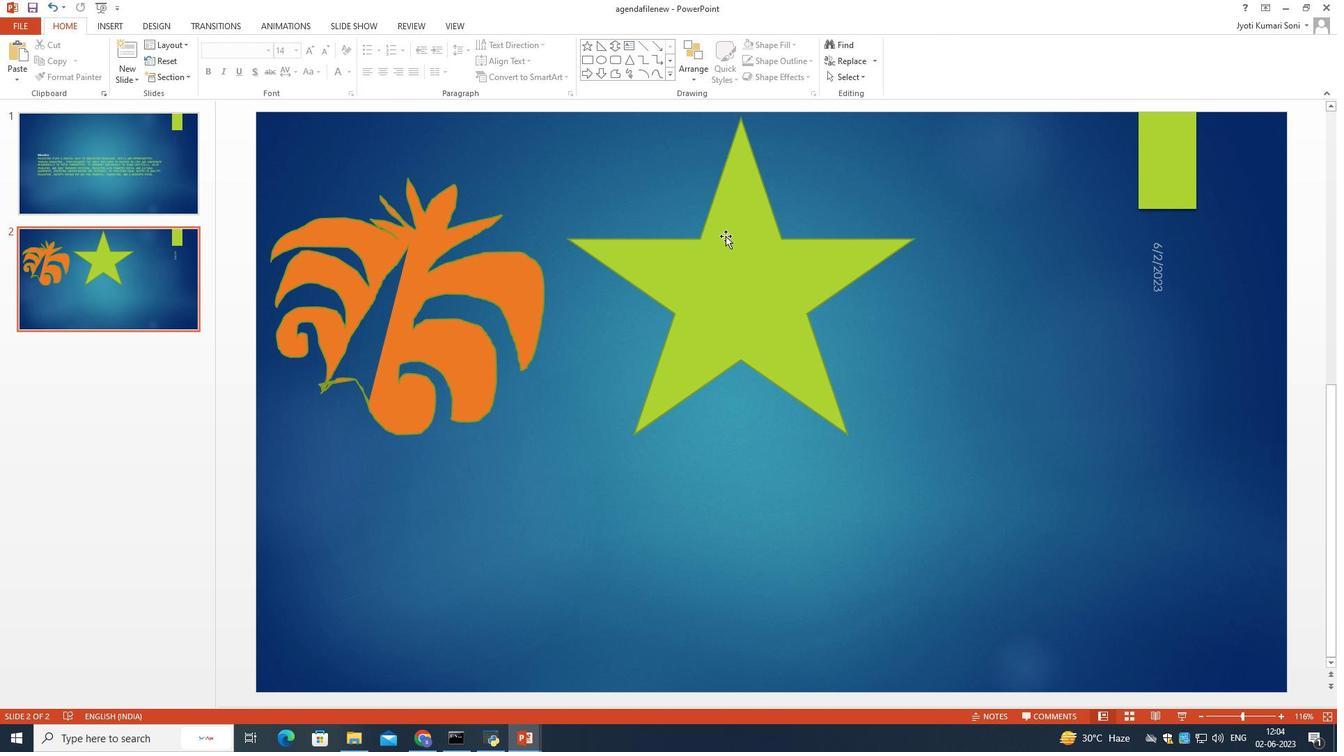 
Action: Mouse moved to (523, 45)
Screenshot: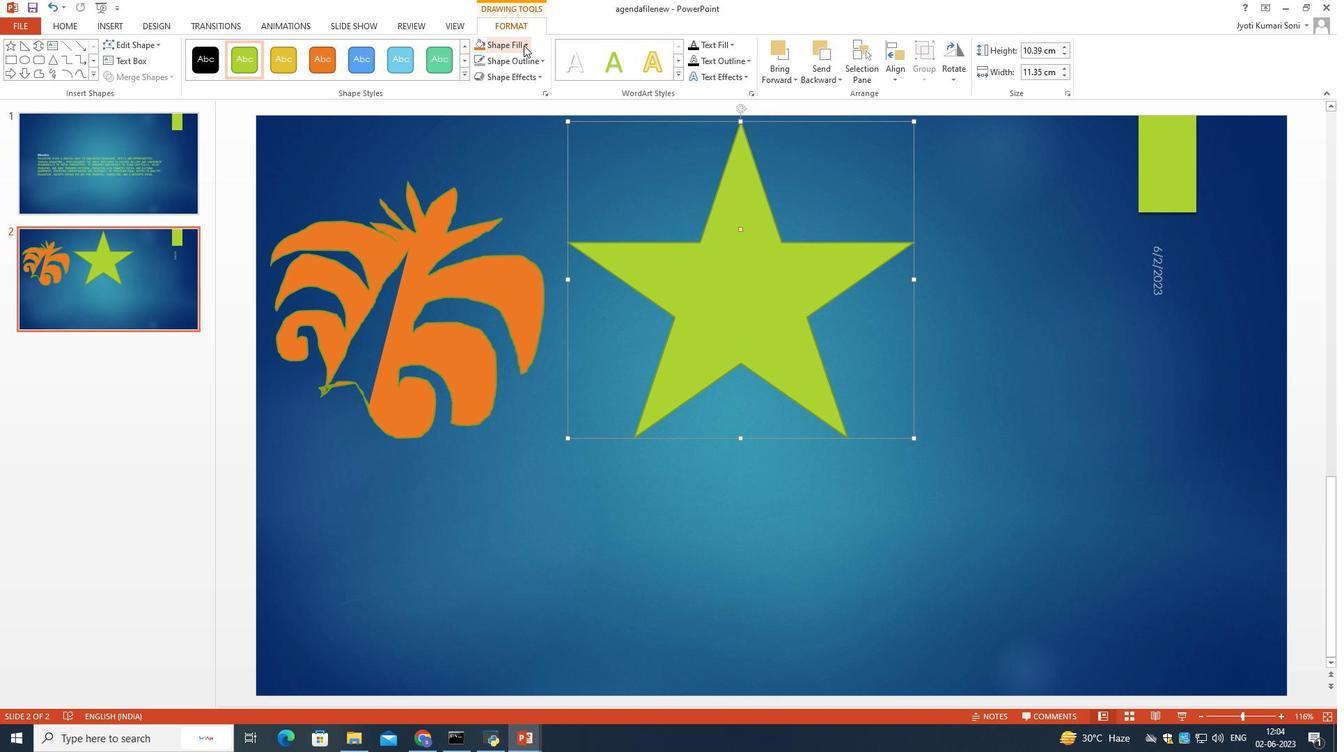 
Action: Mouse pressed left at (523, 45)
Screenshot: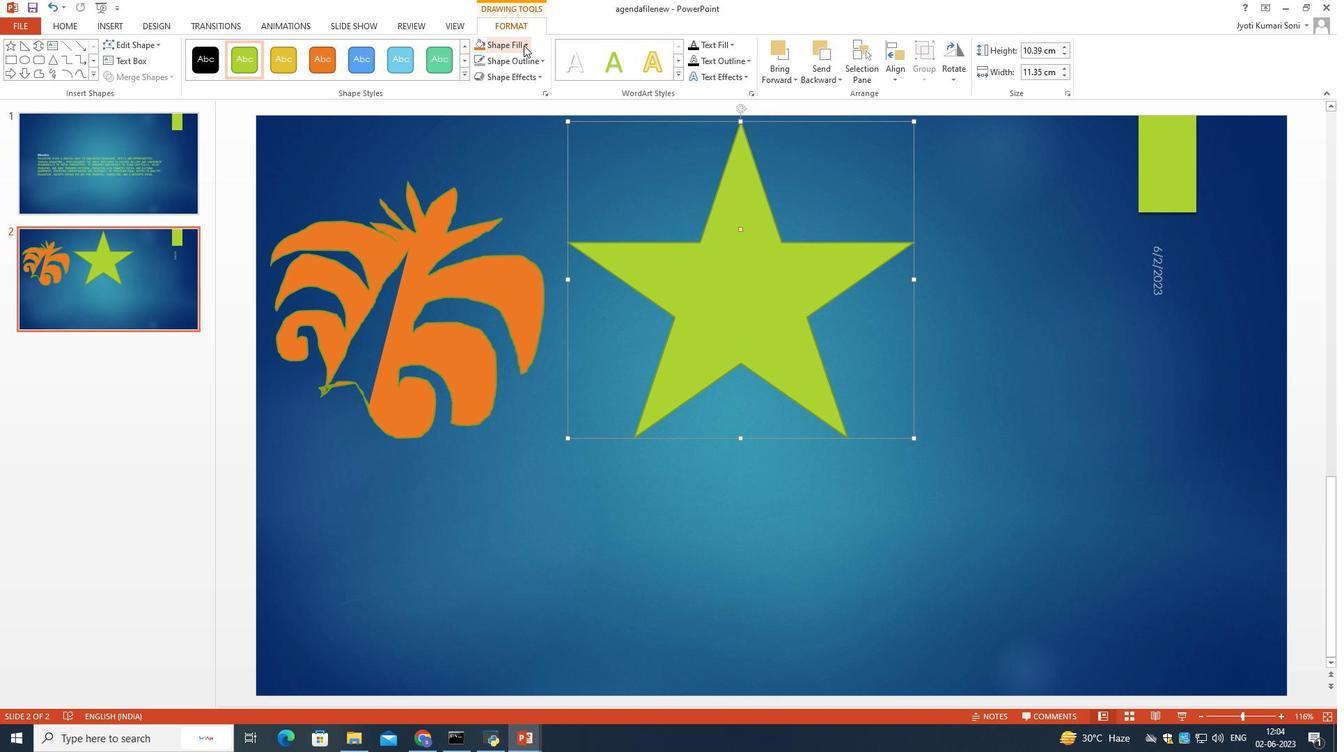 
Action: Mouse moved to (479, 153)
Screenshot: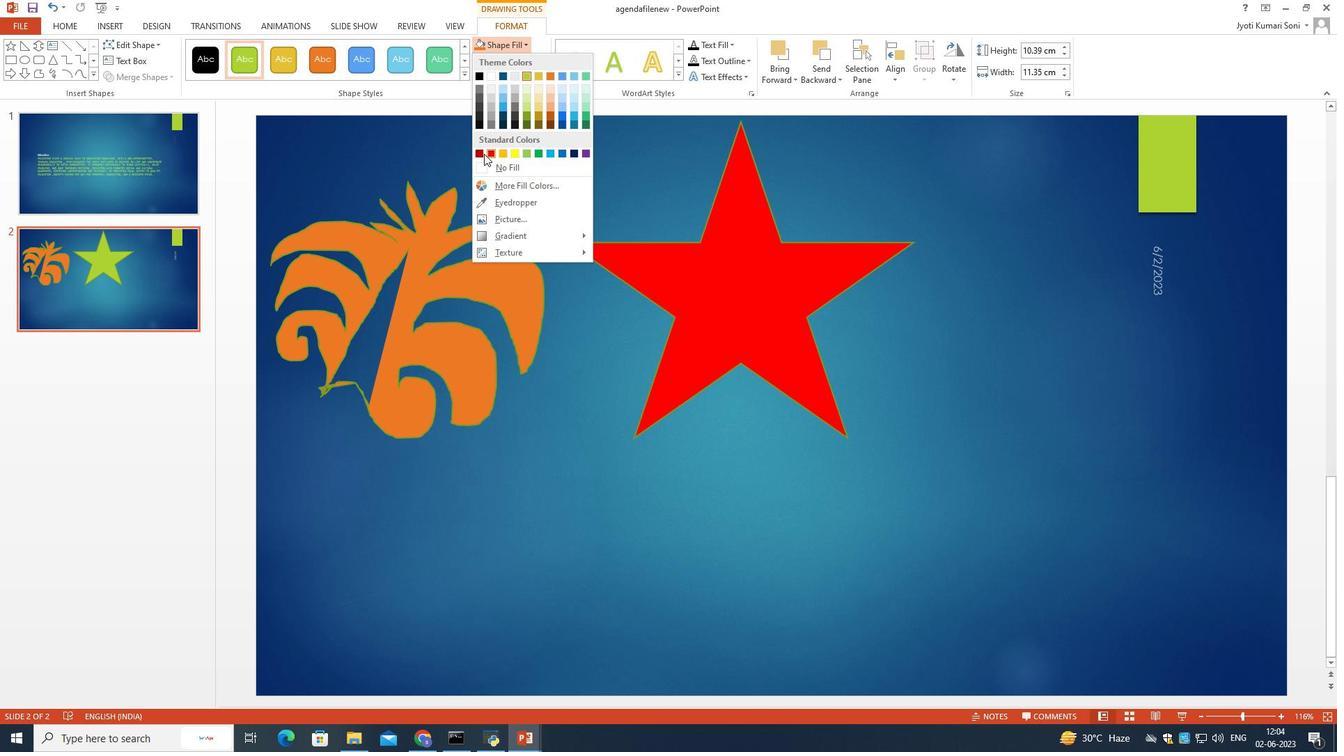 
Action: Mouse pressed left at (479, 153)
Screenshot: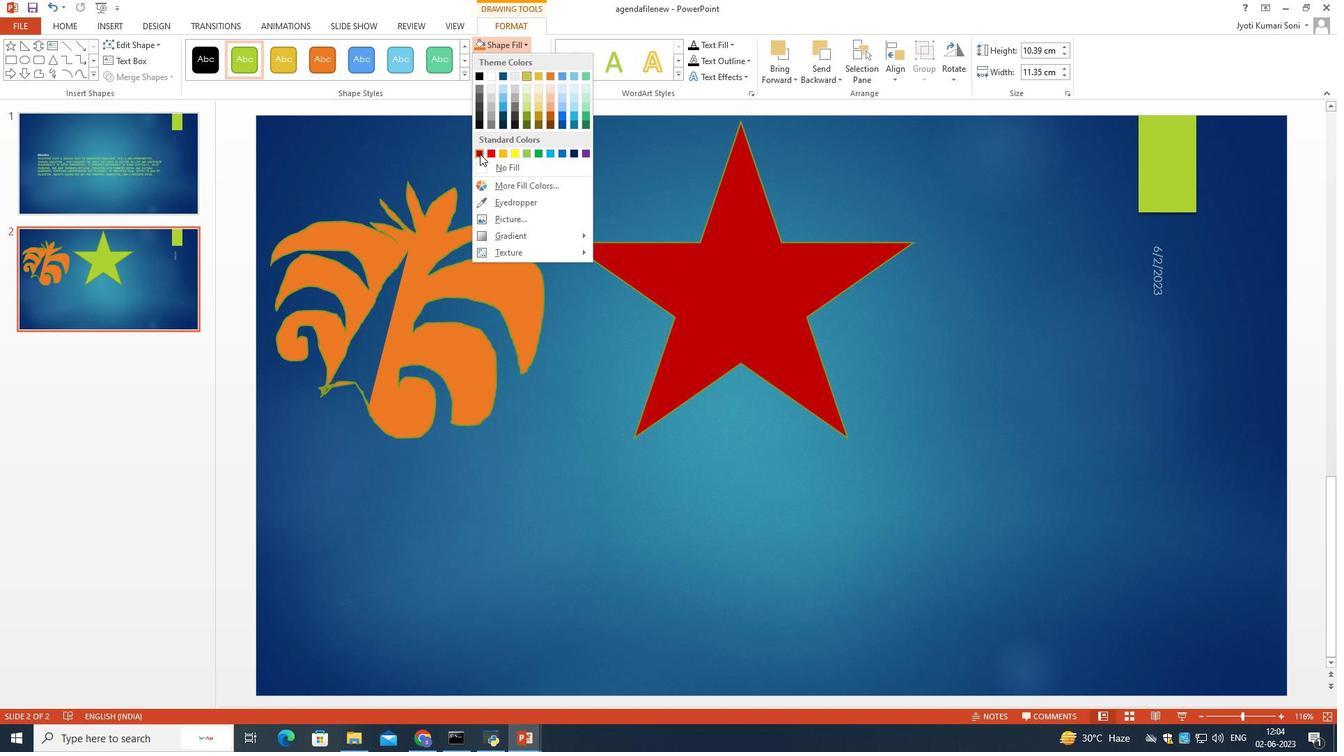 
Action: Mouse moved to (998, 325)
Screenshot: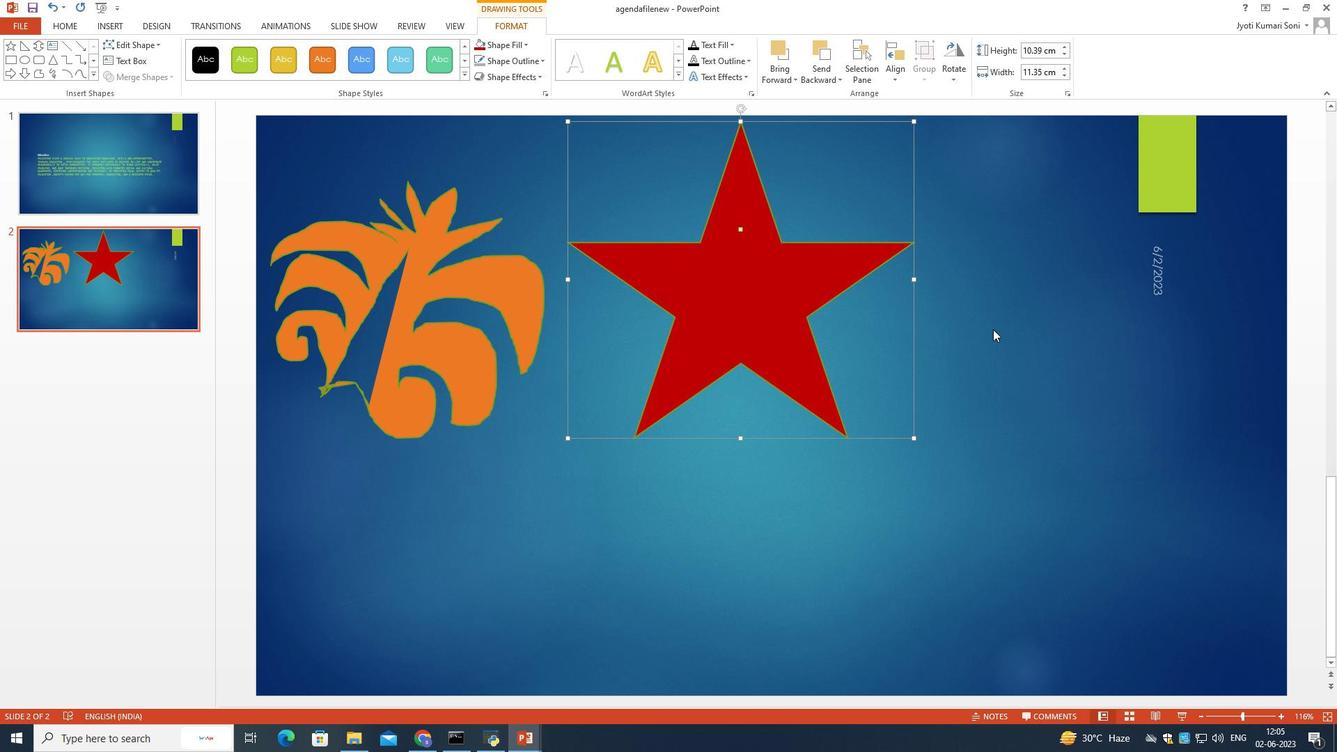 
Action: Mouse pressed left at (998, 325)
Screenshot: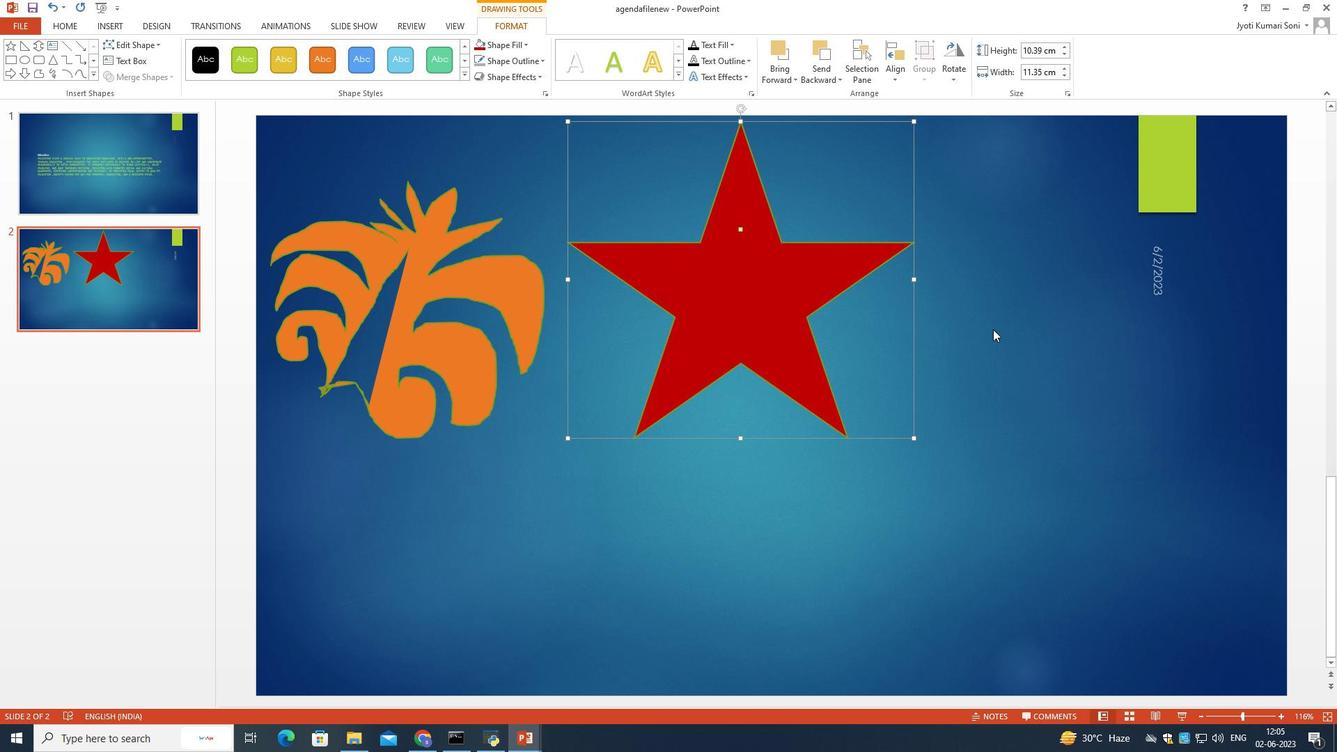 
Action: Mouse moved to (105, 25)
Screenshot: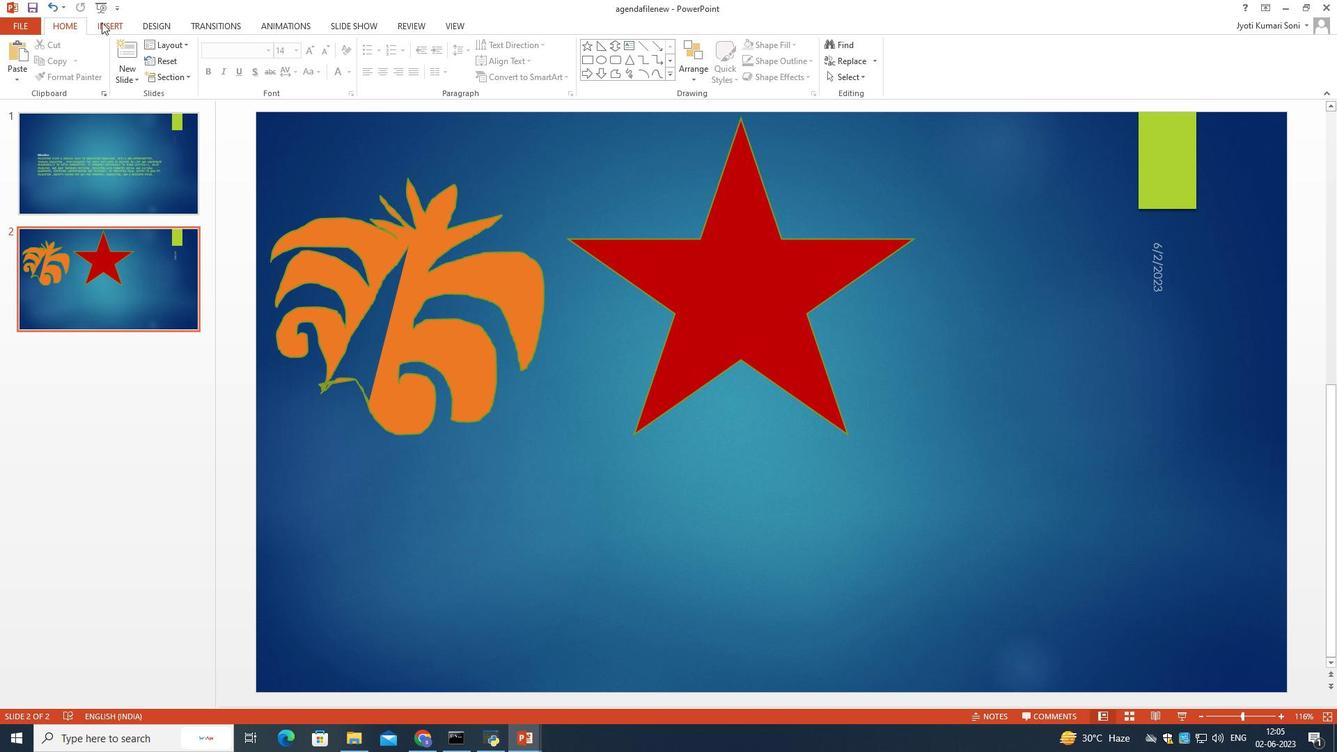 
Action: Mouse pressed left at (105, 25)
Screenshot: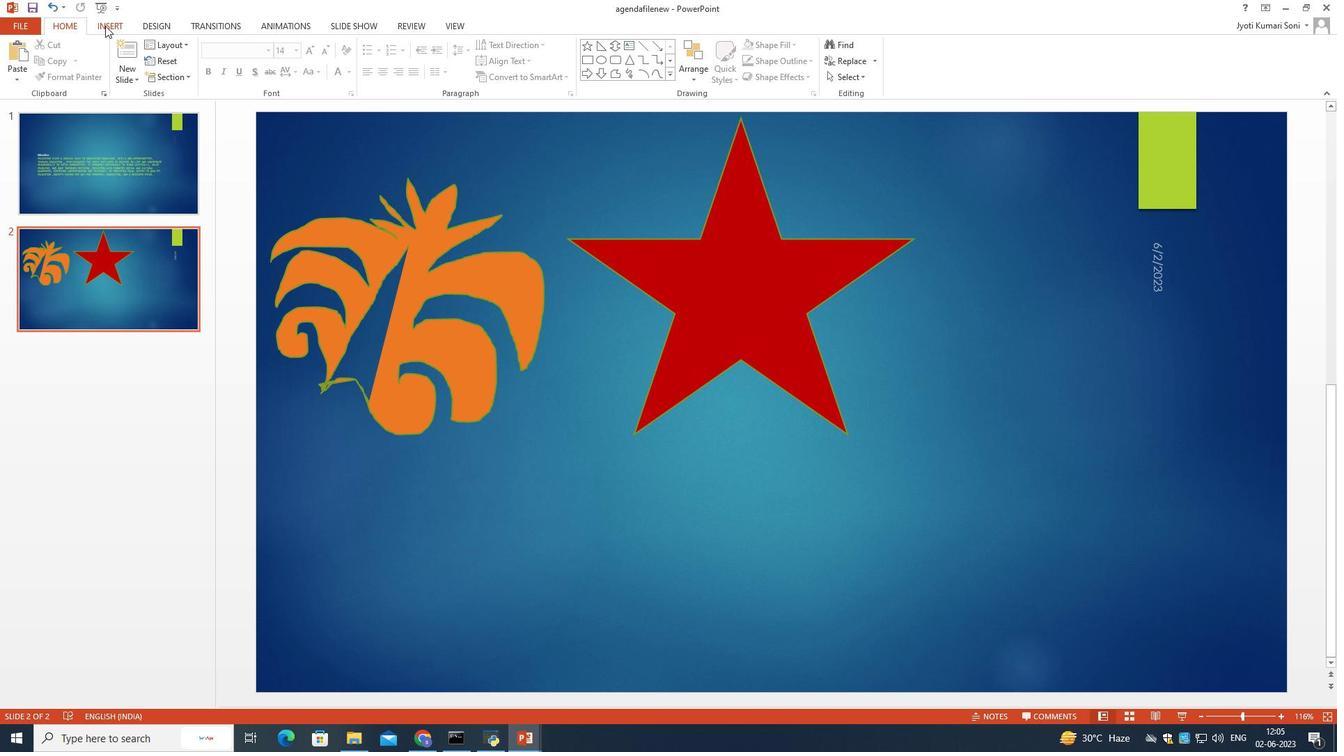
Action: Mouse moved to (241, 70)
Screenshot: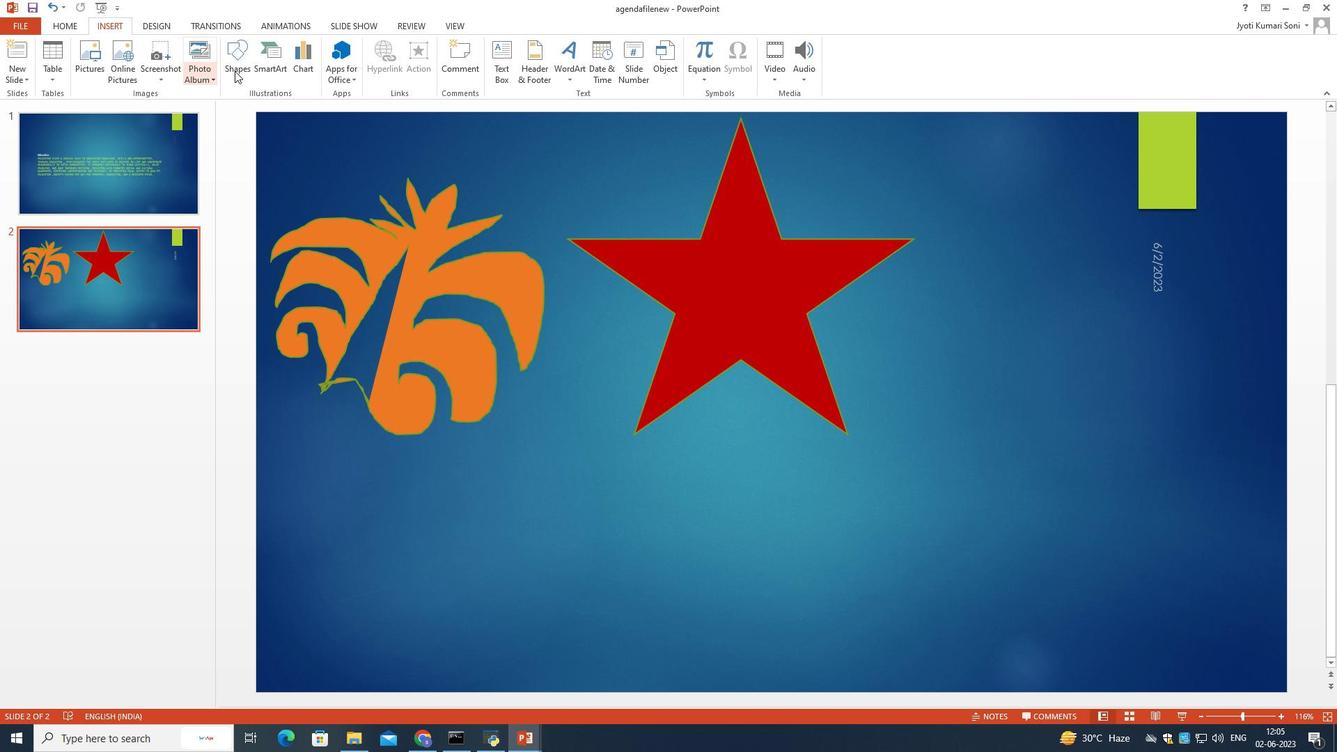 
Action: Mouse pressed left at (241, 70)
Screenshot: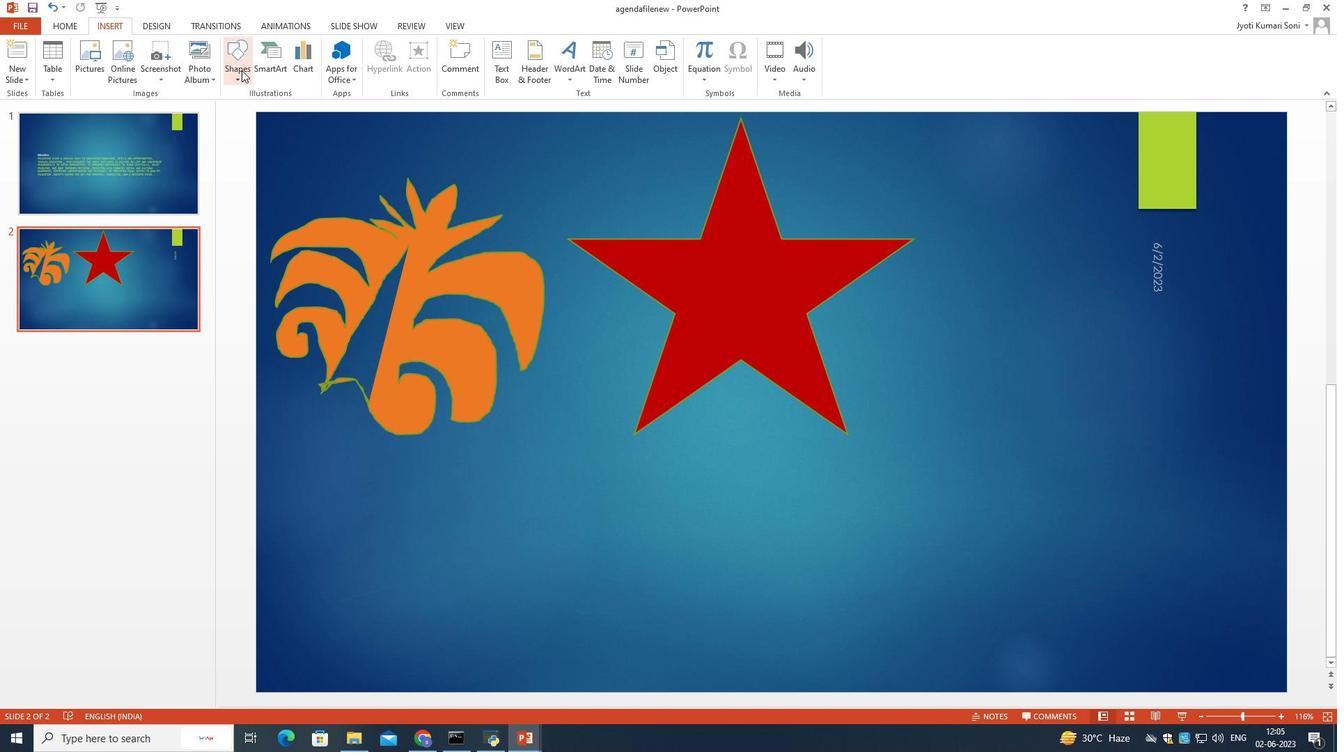 
Action: Mouse moved to (284, 215)
Screenshot: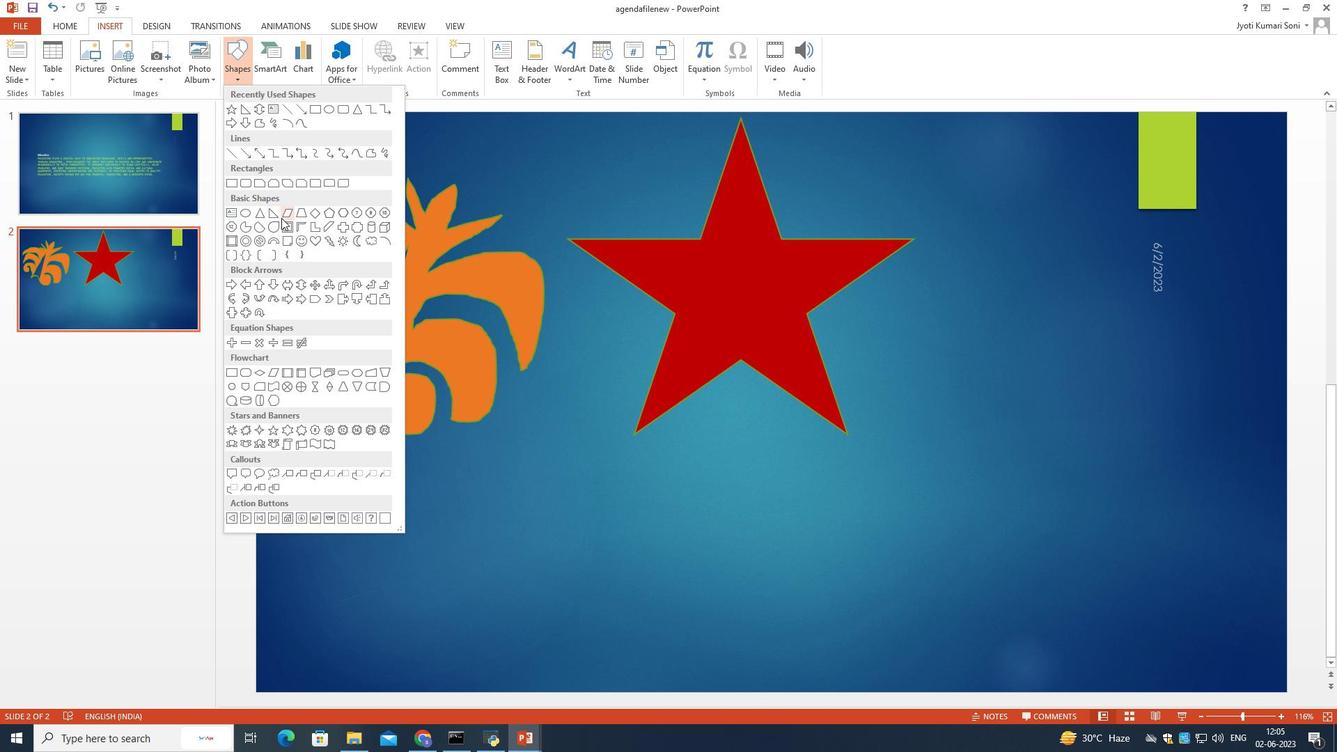 
Action: Mouse pressed left at (284, 215)
Screenshot: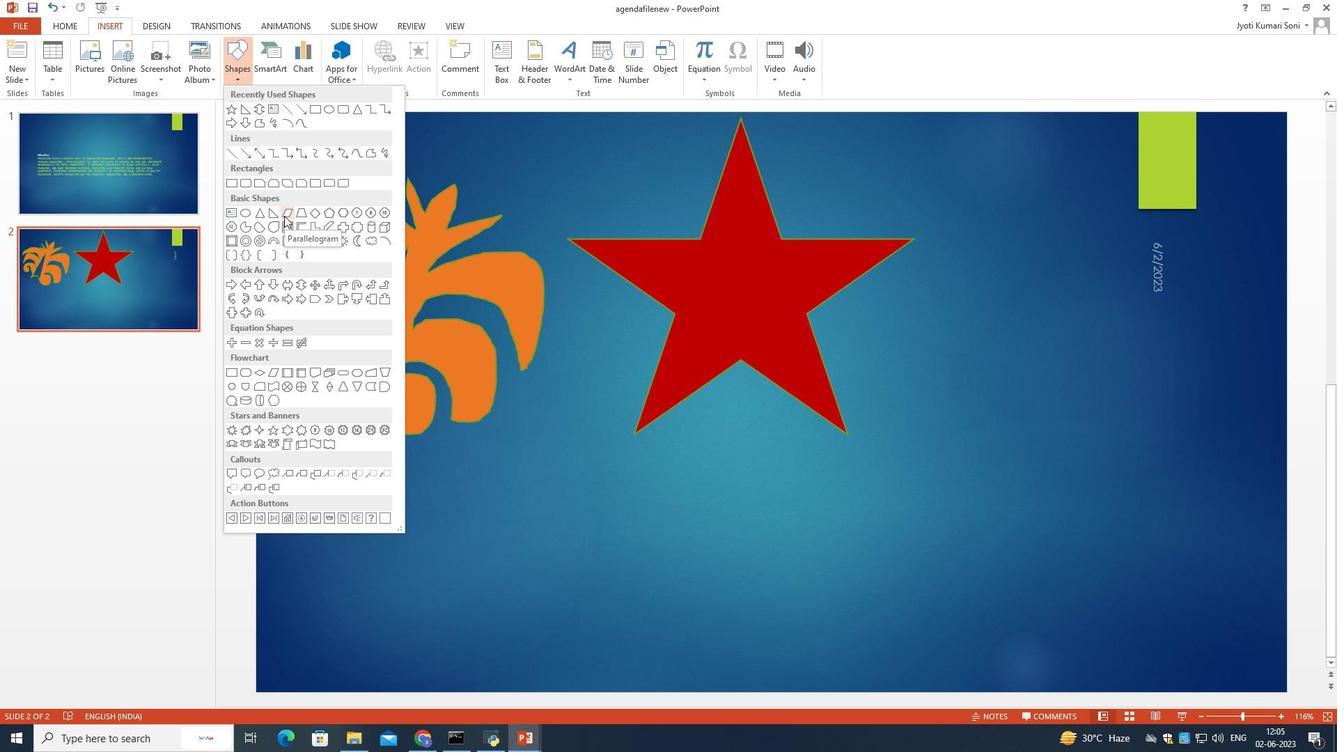 
Action: Mouse moved to (957, 190)
Screenshot: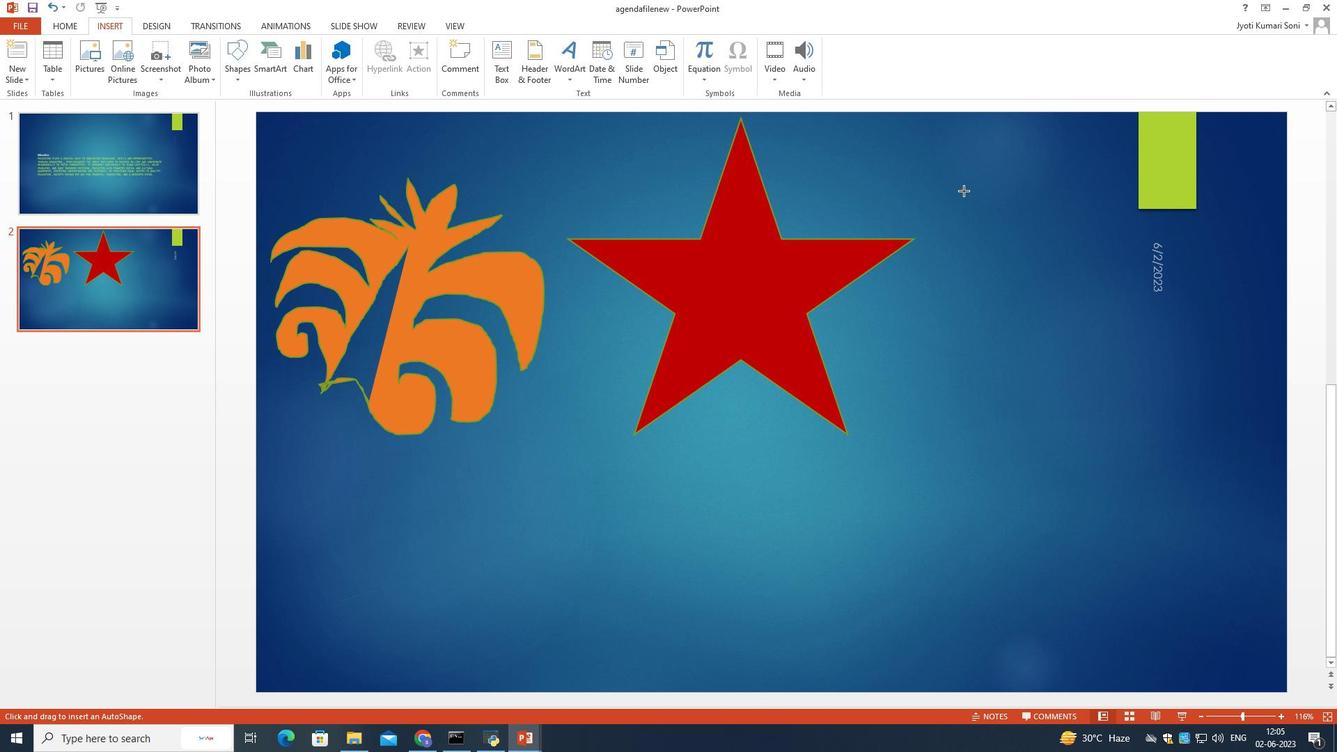 
Action: Mouse pressed left at (957, 190)
Screenshot: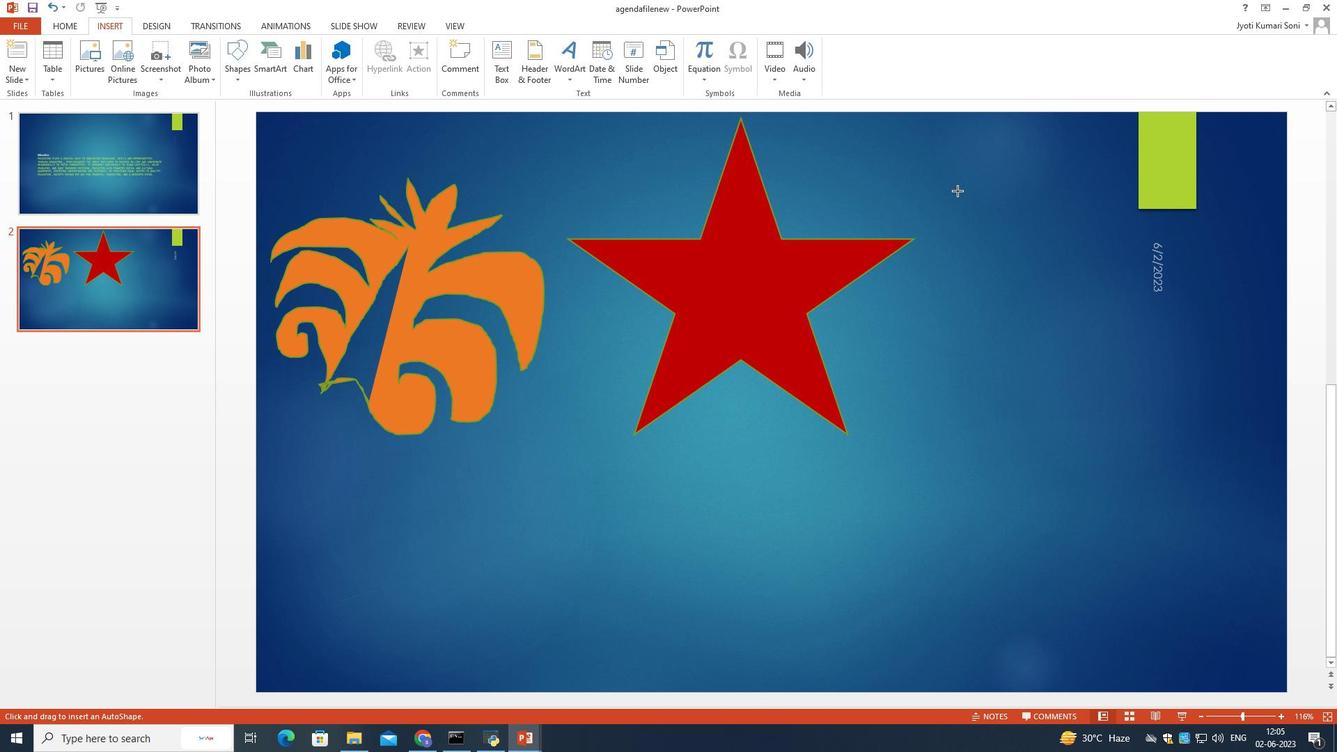 
Action: Mouse moved to (1119, 385)
Screenshot: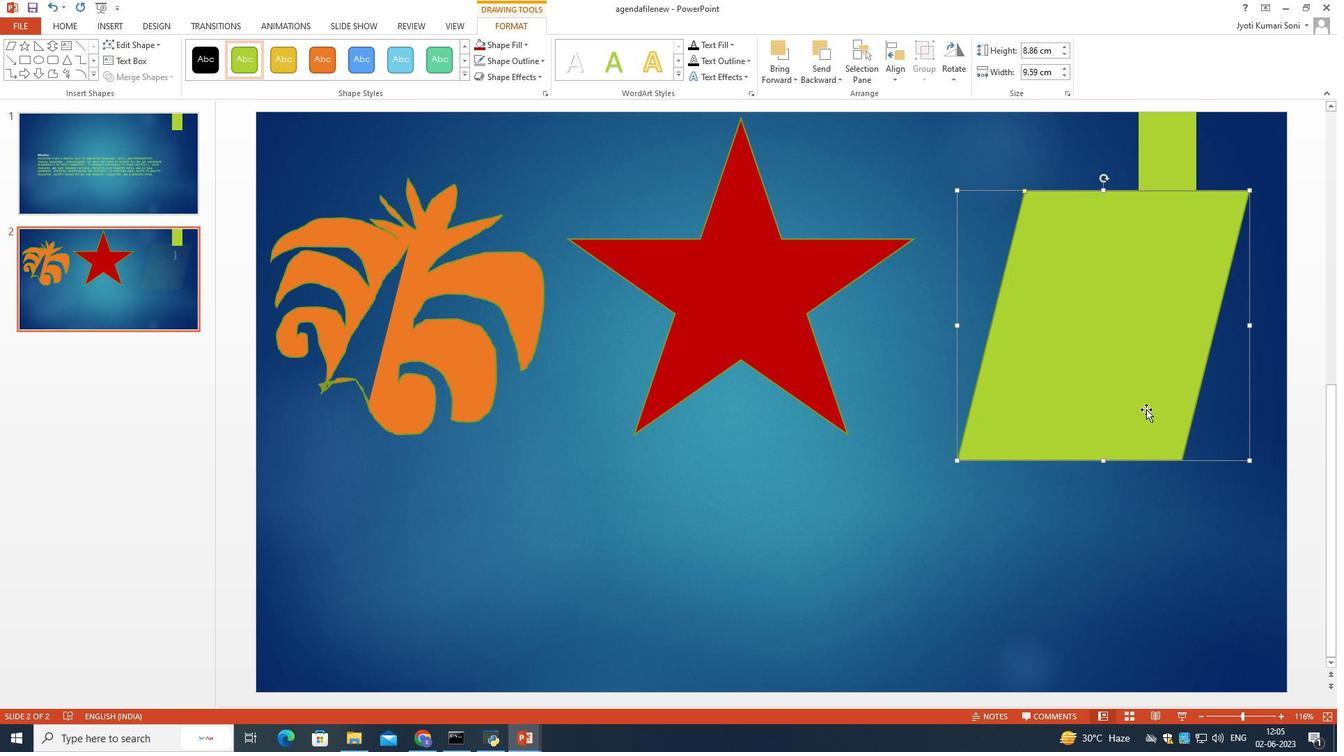 
Action: Mouse pressed left at (1119, 385)
Screenshot: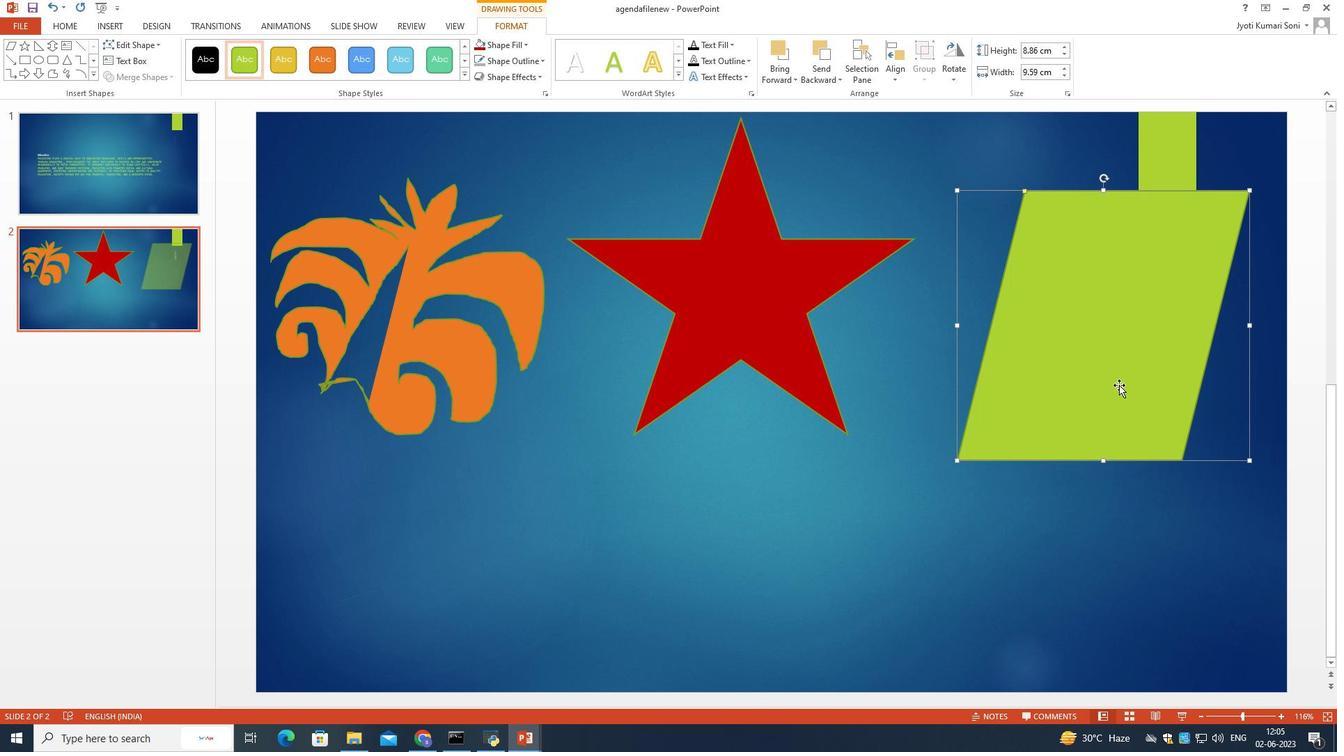 
Action: Mouse moved to (851, 213)
Screenshot: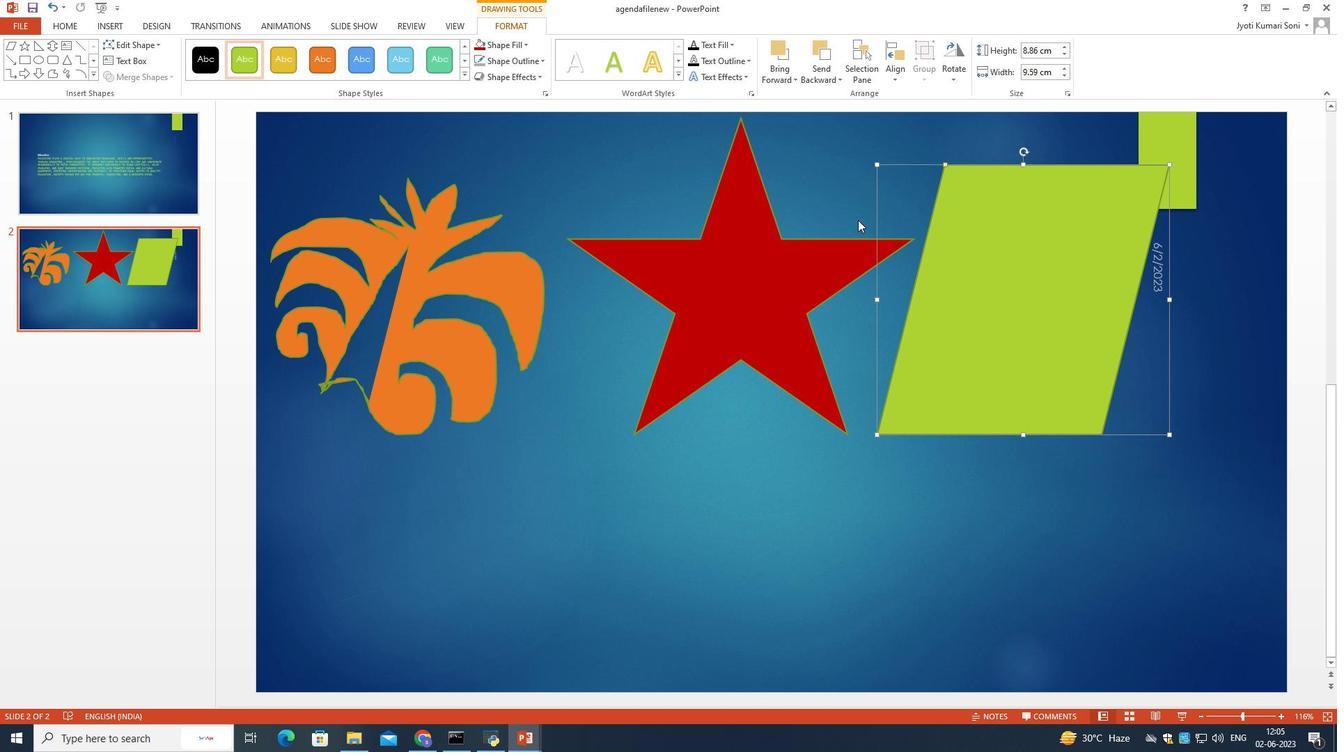 
Action: Mouse pressed left at (851, 213)
Screenshot: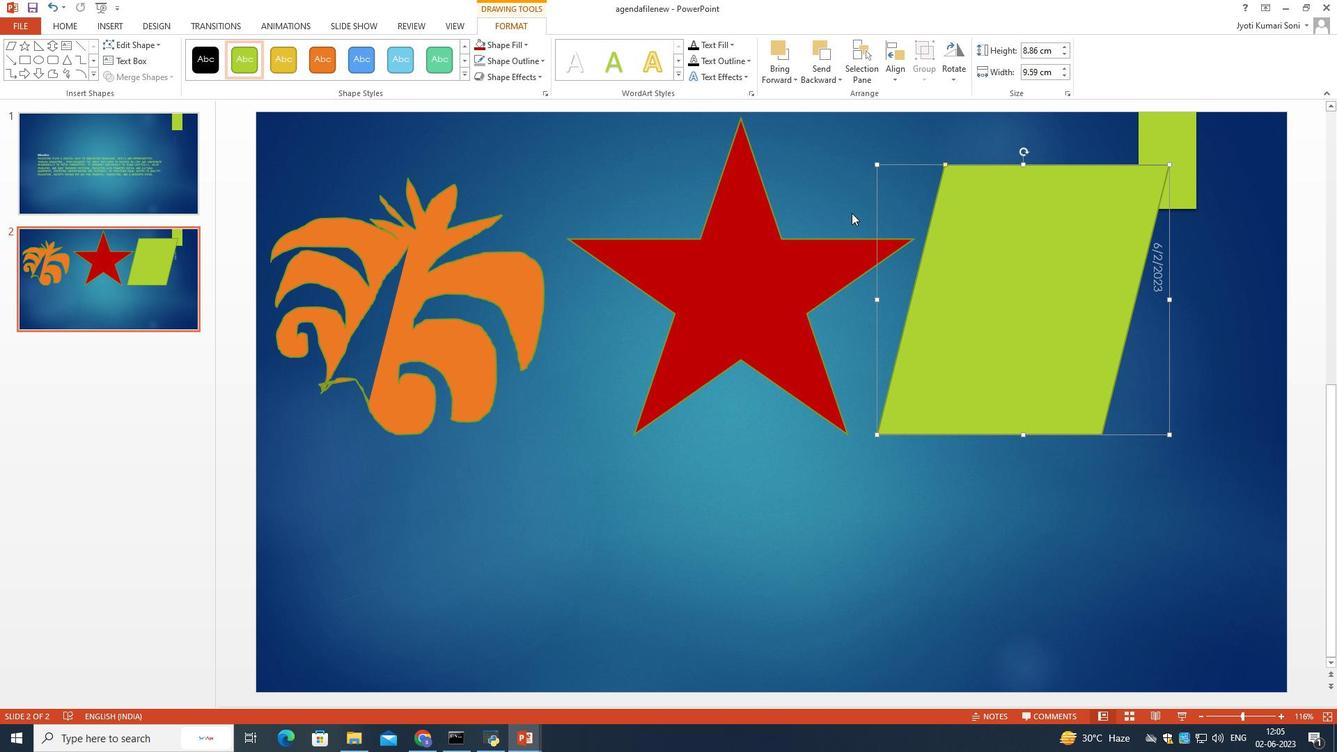 
Action: Mouse moved to (1084, 278)
Screenshot: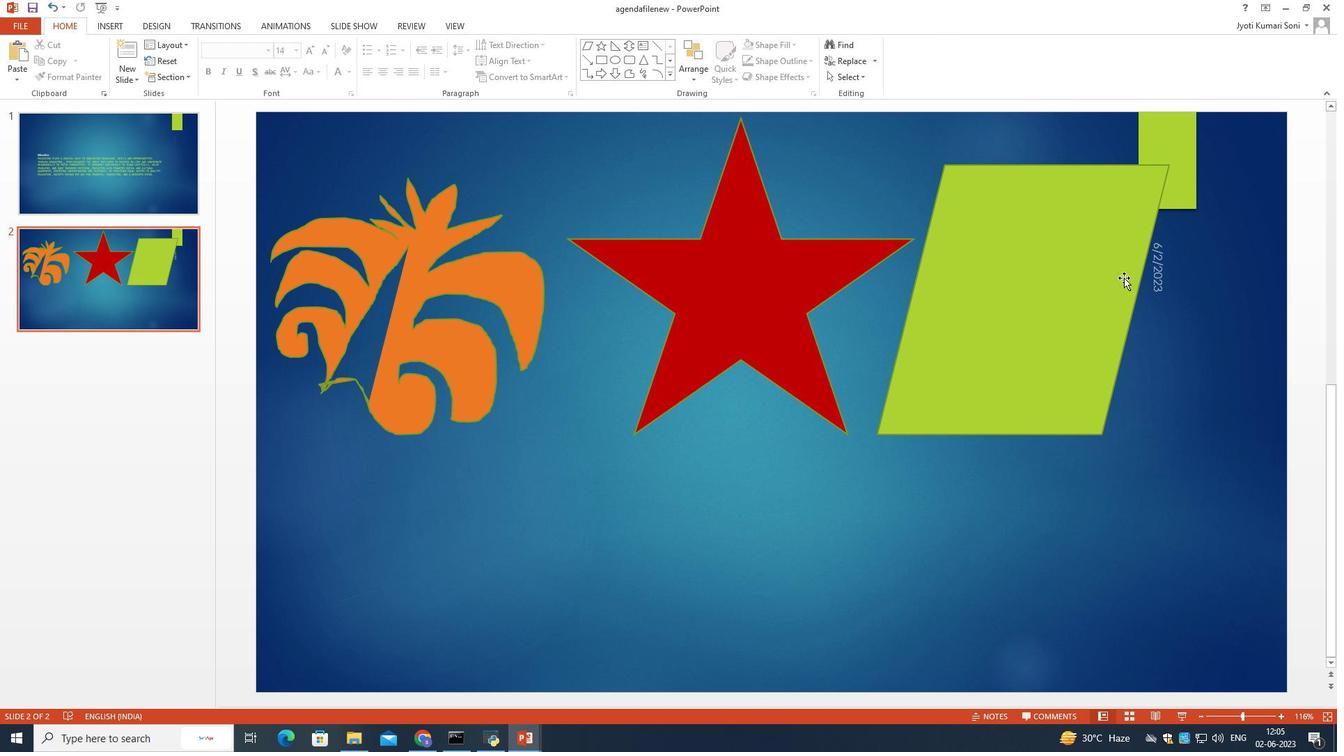
Action: Mouse pressed left at (1084, 278)
Screenshot: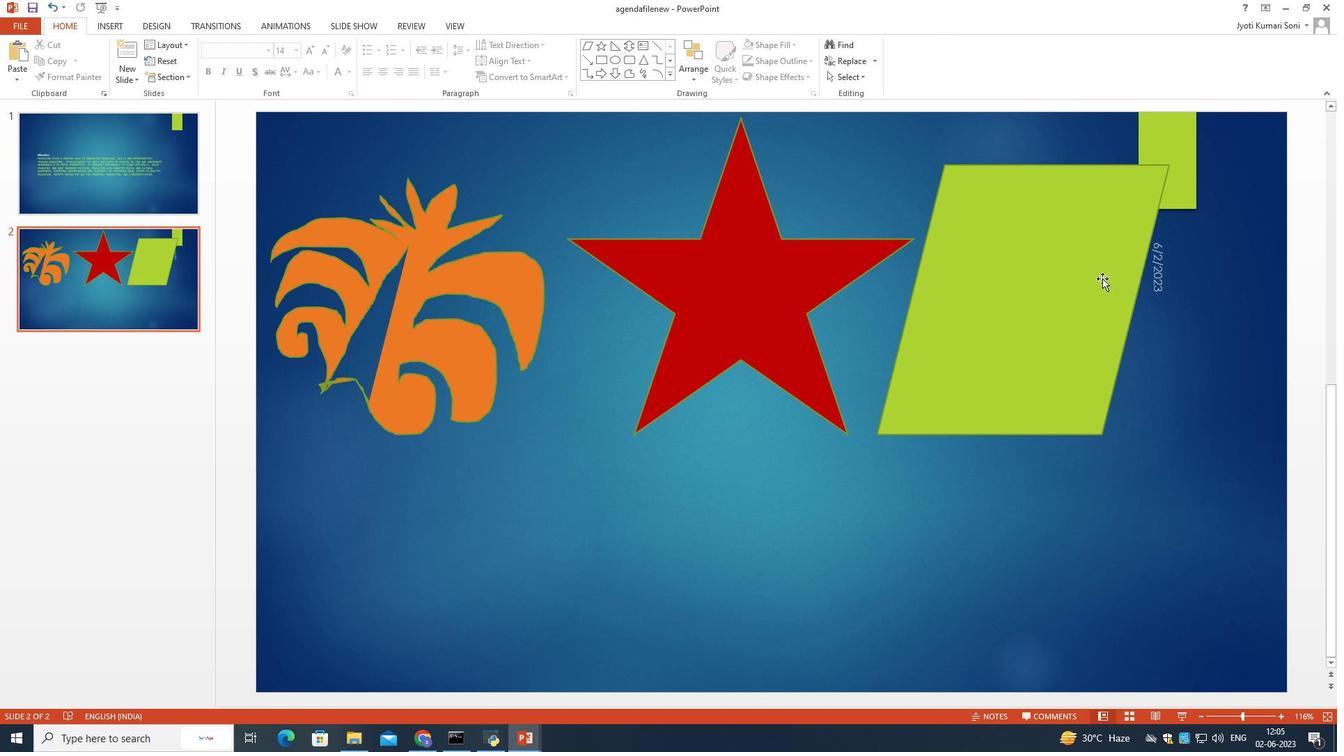 
Action: Mouse moved to (527, 44)
Screenshot: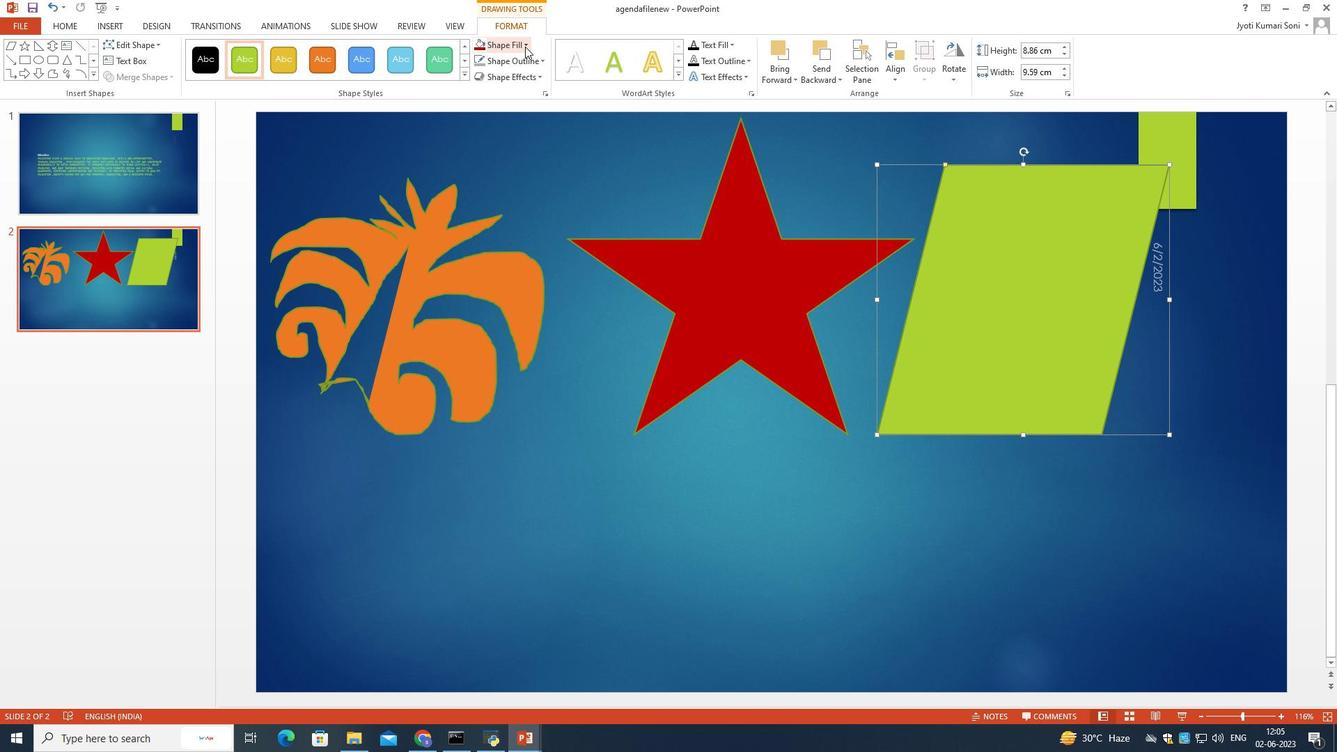 
Action: Mouse pressed left at (527, 44)
Screenshot: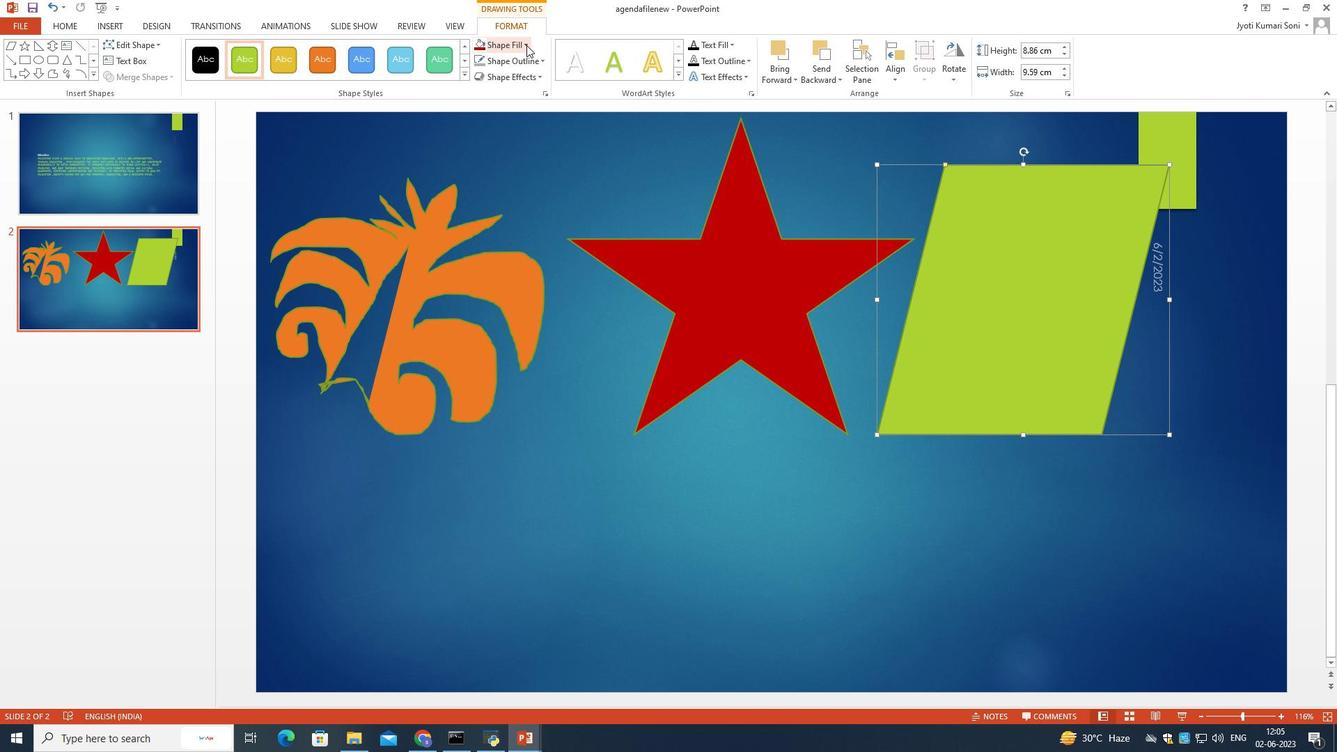 
Action: Mouse moved to (478, 75)
Screenshot: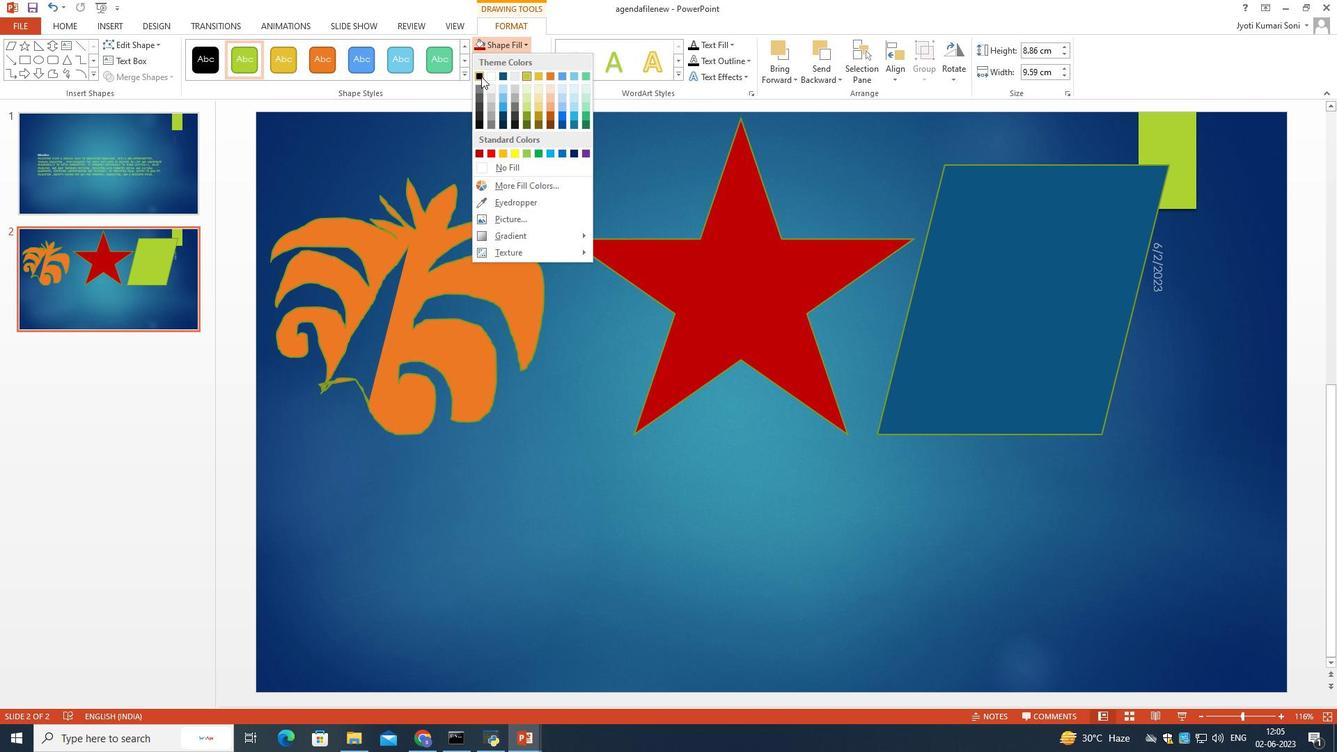 
Action: Mouse pressed left at (478, 75)
Screenshot: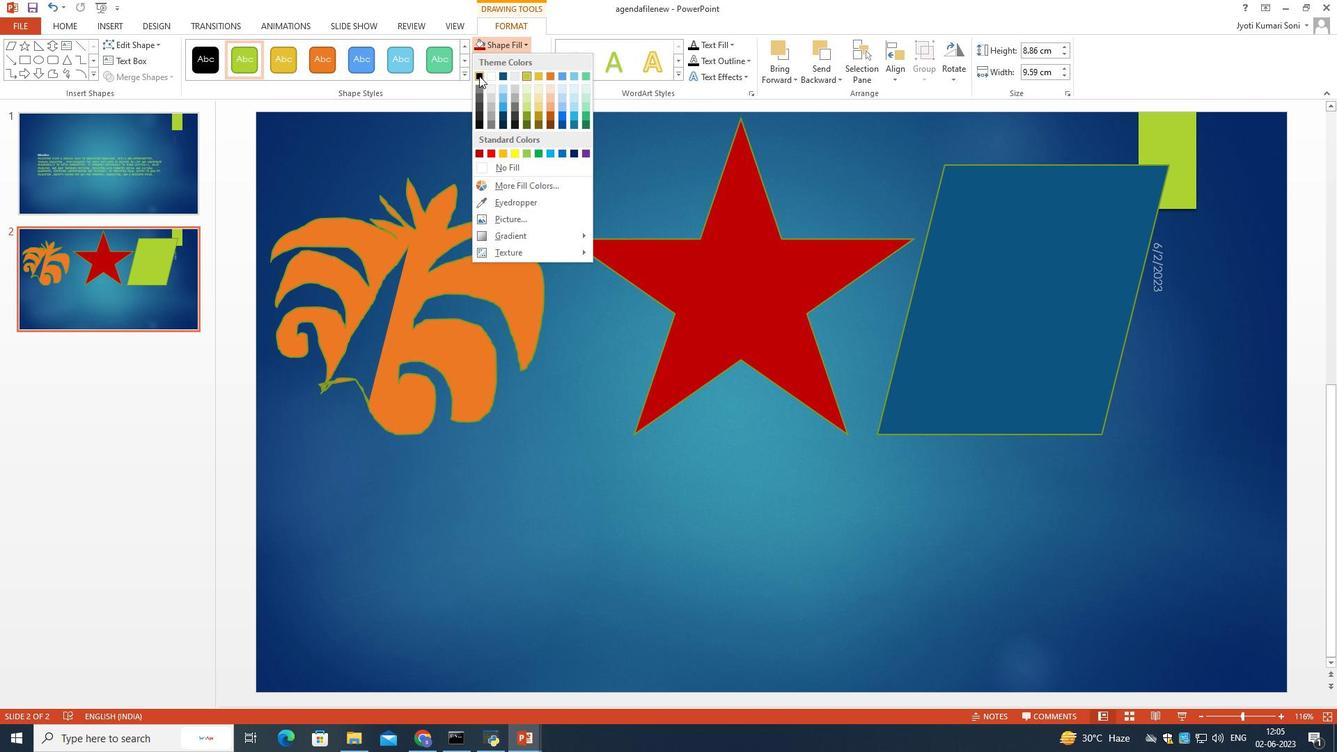 
Action: Mouse moved to (818, 166)
Screenshot: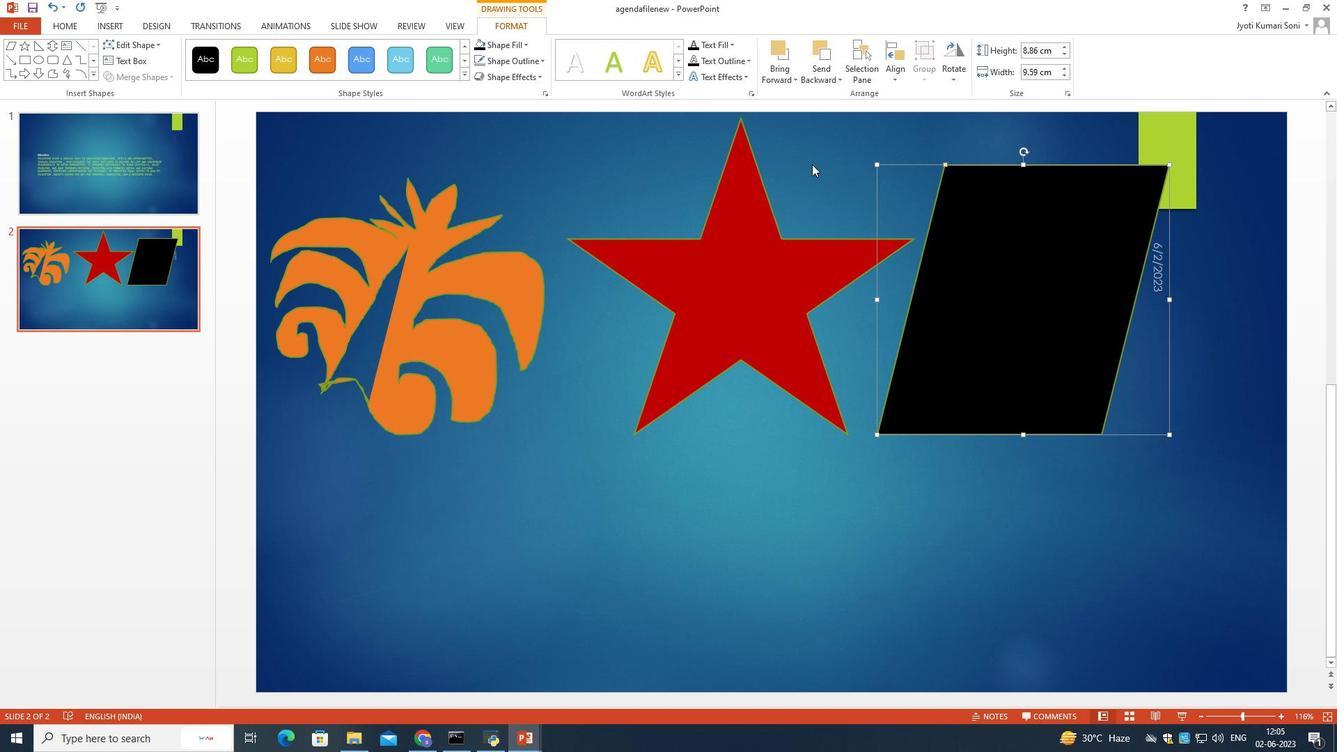 
Action: Mouse pressed left at (817, 166)
Screenshot: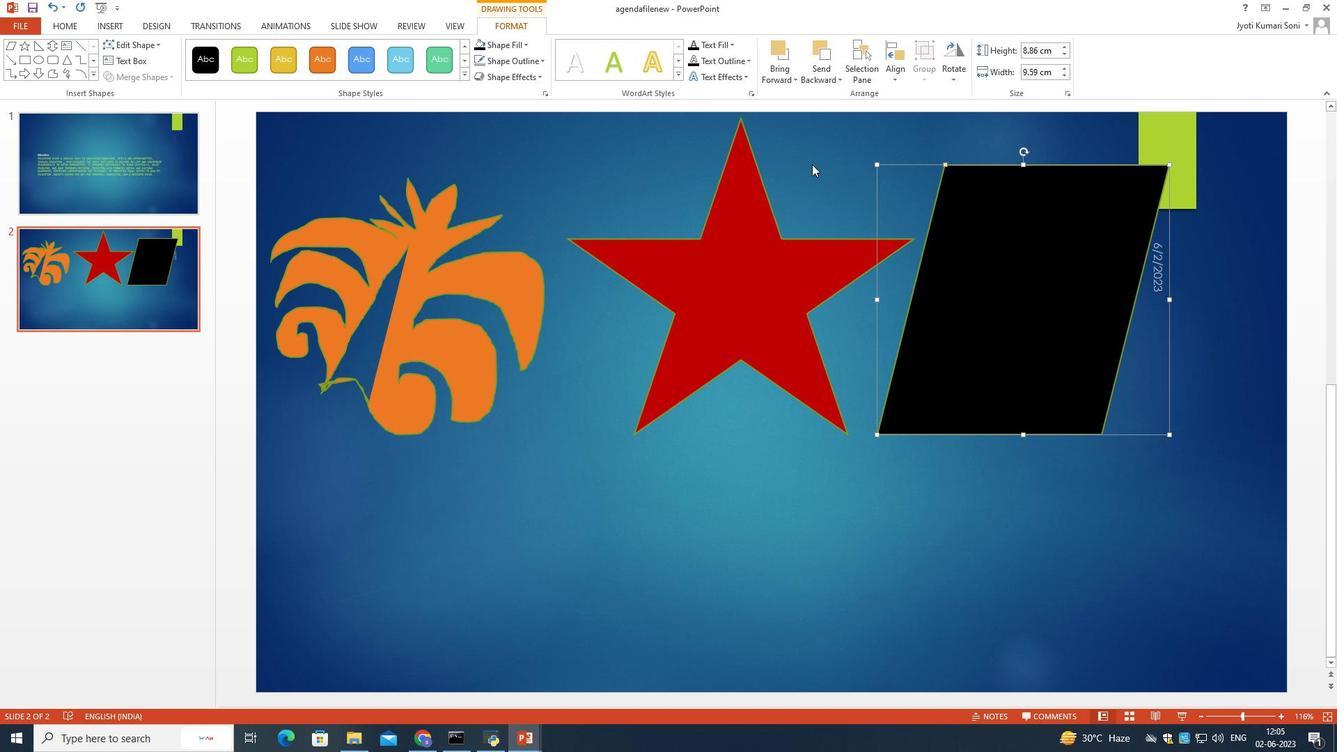 
Action: Mouse moved to (602, 425)
Screenshot: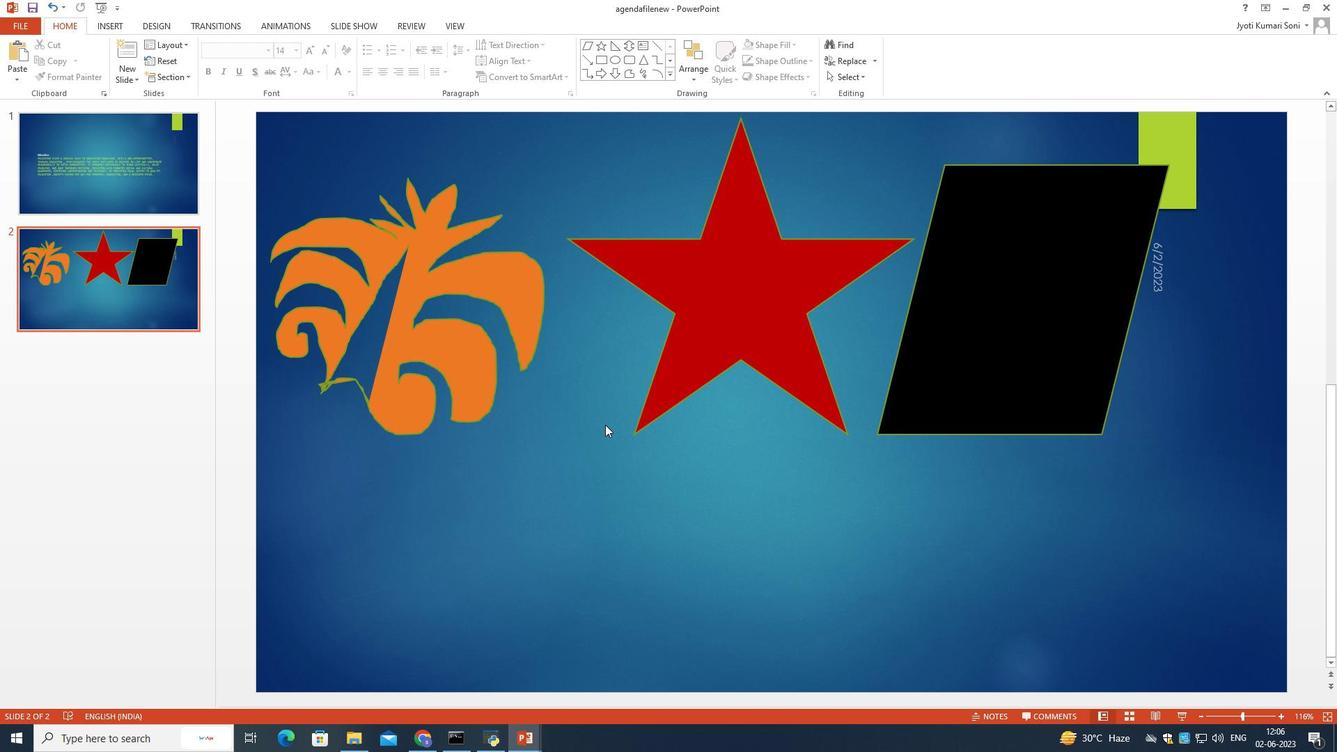 
Action: Mouse pressed left at (602, 425)
Screenshot: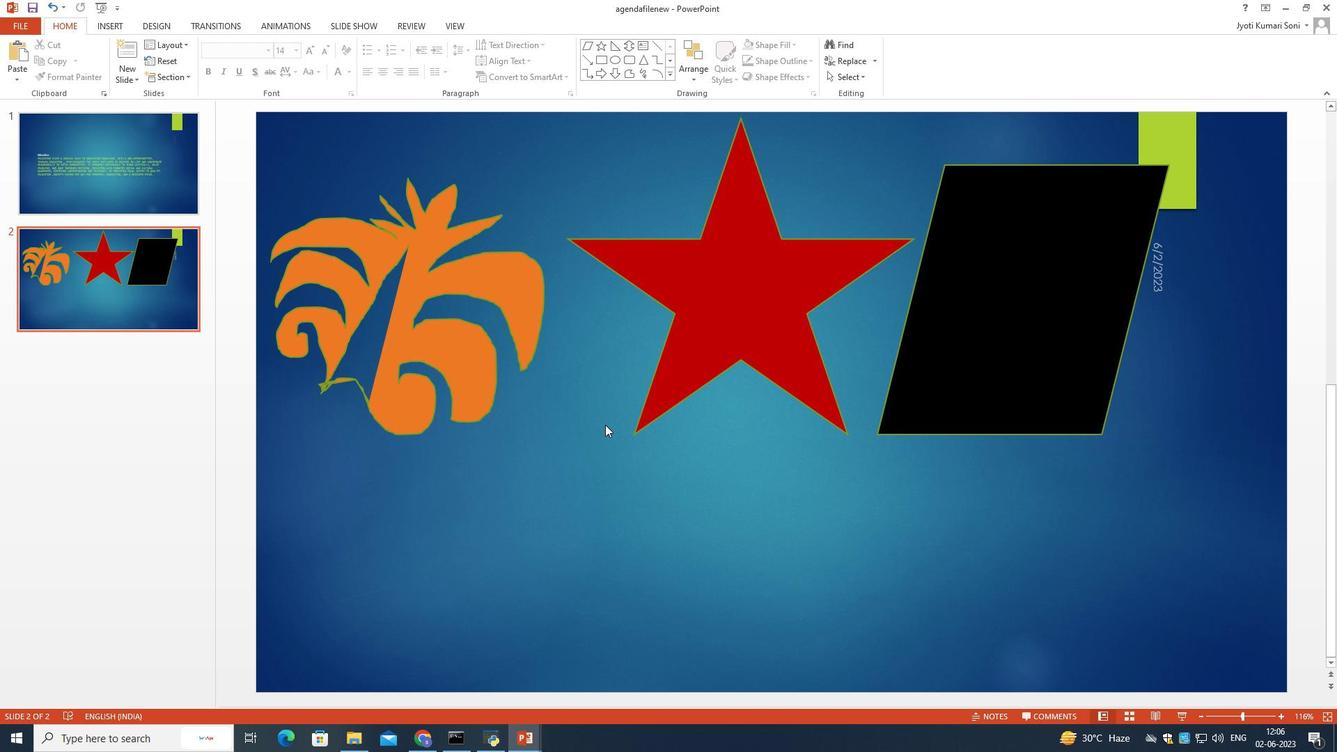 
Action: Mouse moved to (394, 282)
Screenshot: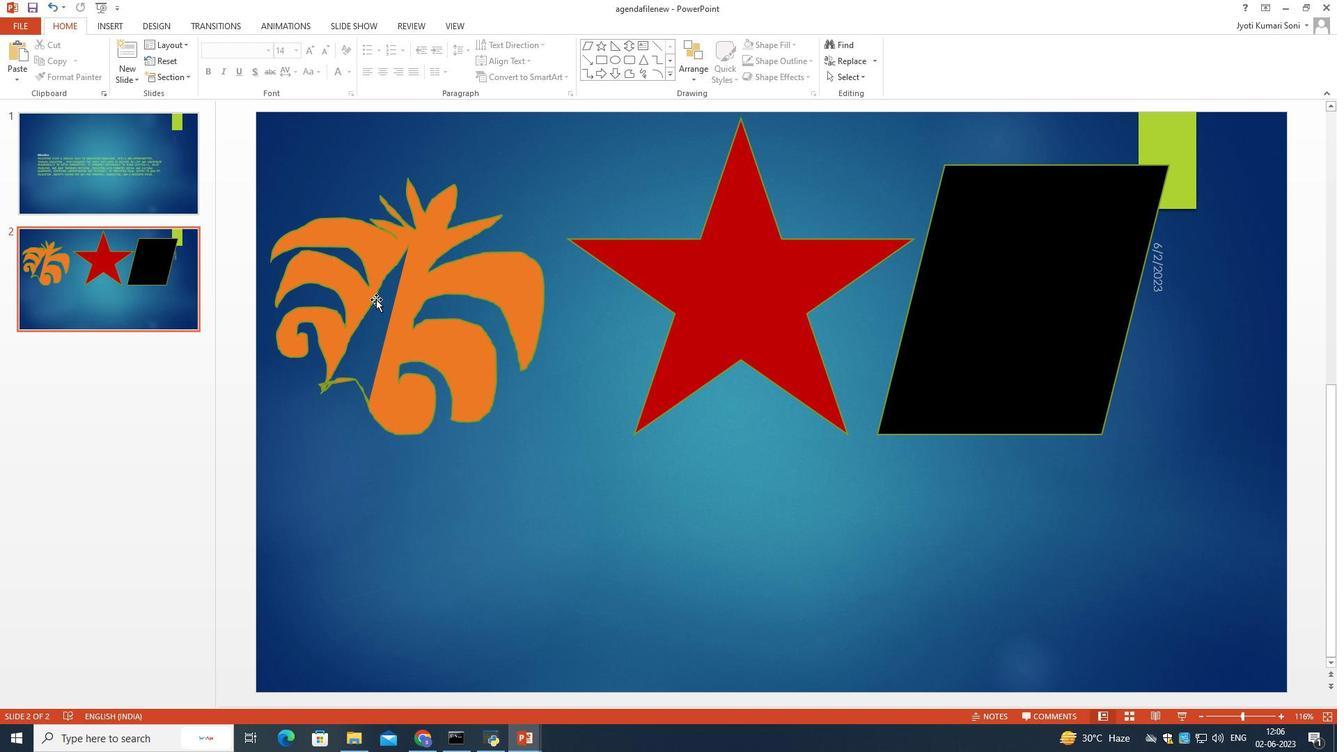 
Action: Mouse pressed left at (394, 282)
Screenshot: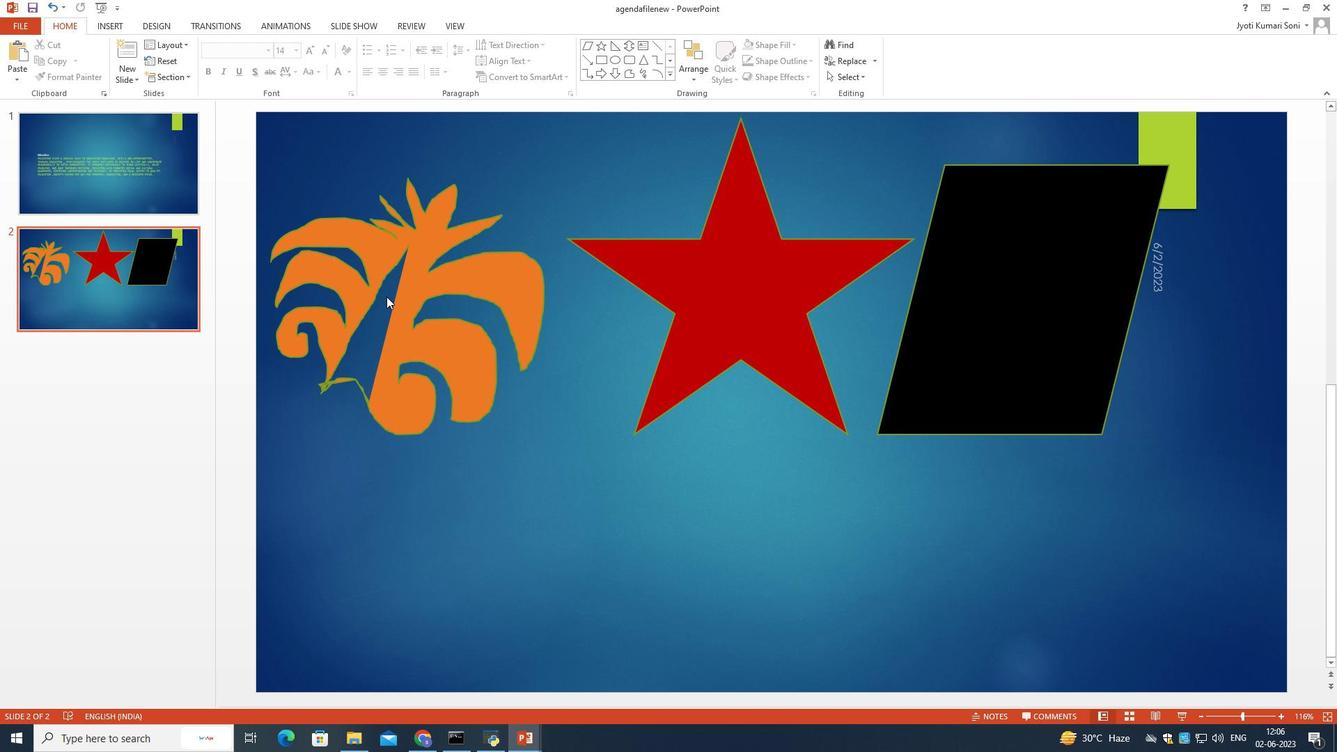 
Action: Mouse moved to (409, 283)
Screenshot: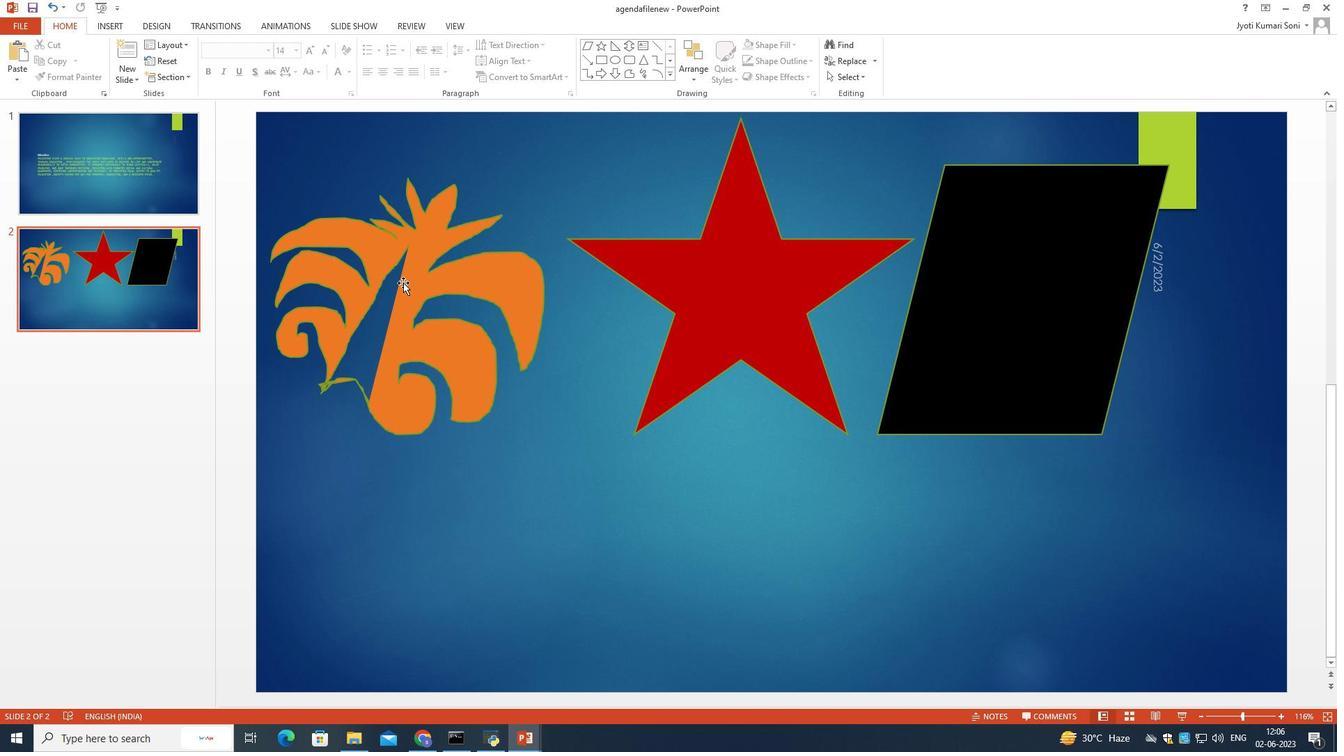 
Action: Mouse pressed left at (409, 283)
Screenshot: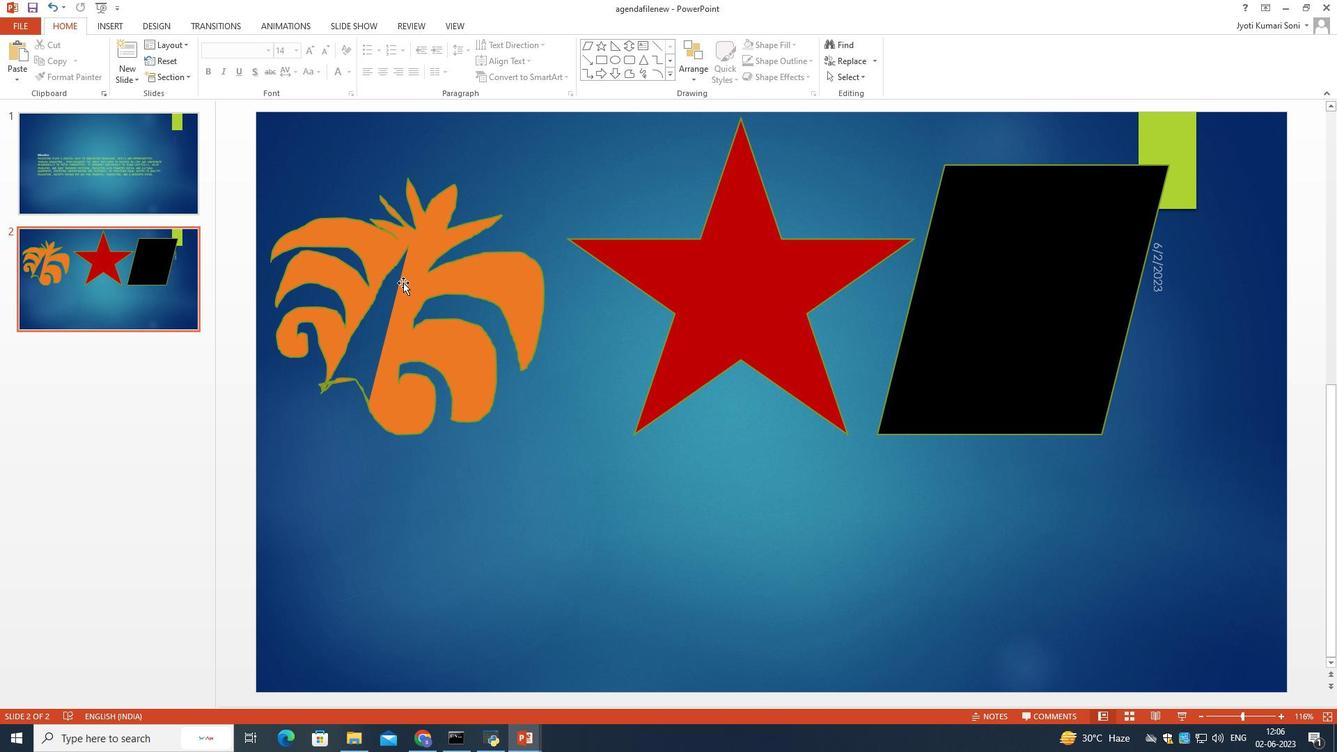 
Action: Mouse moved to (682, 282)
Screenshot: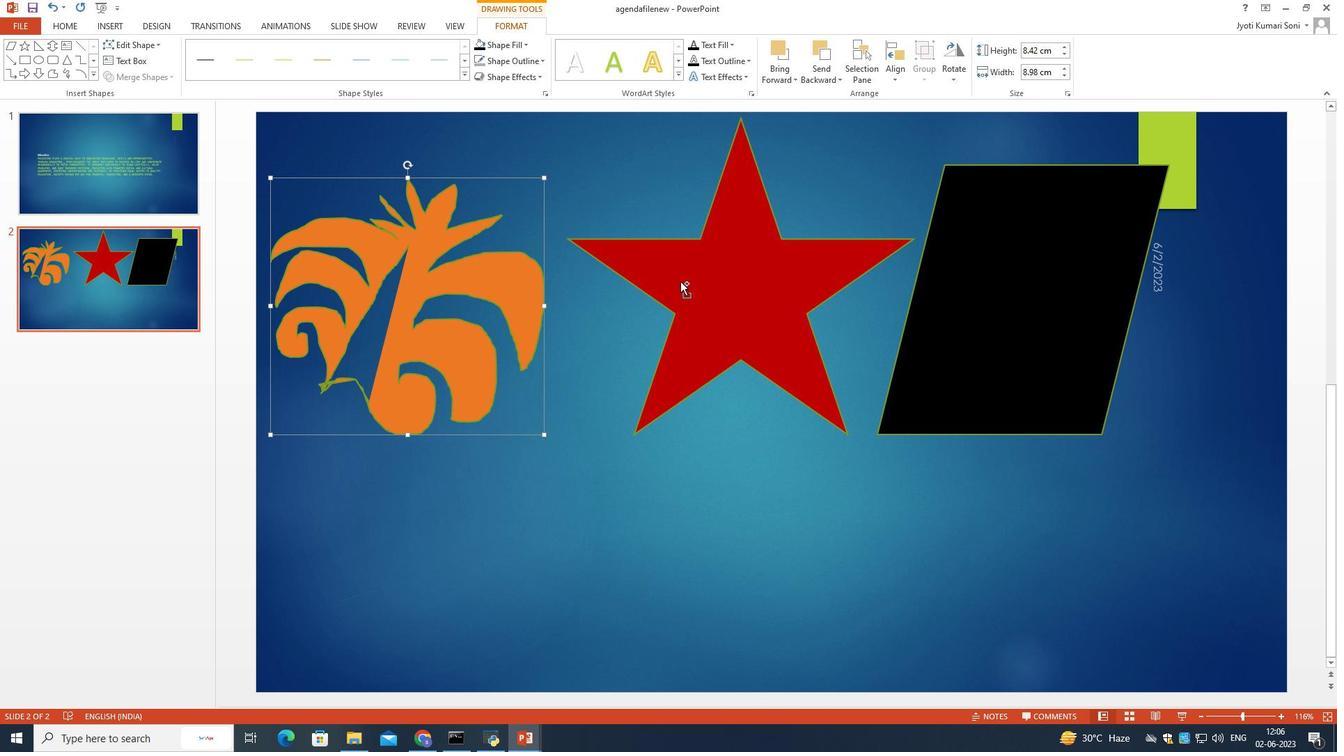 
Action: Mouse pressed left at (682, 282)
Screenshot: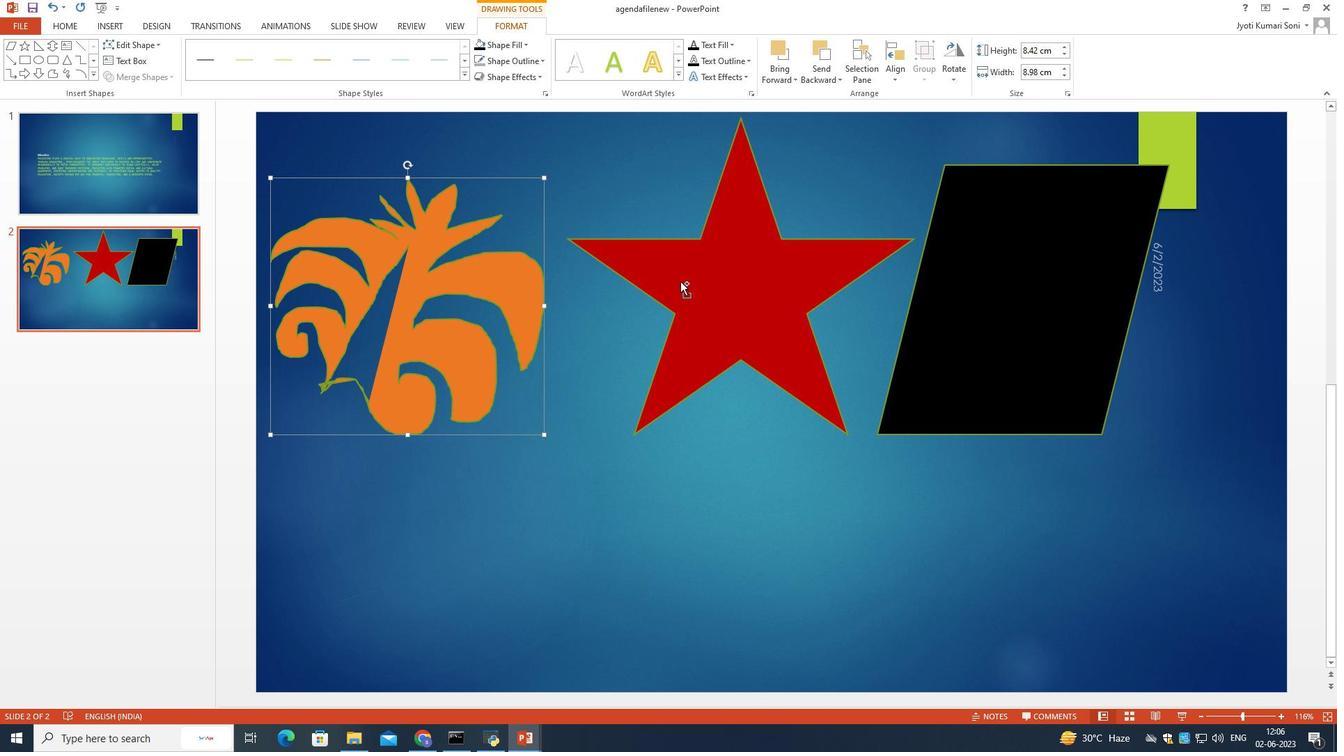 
Action: Mouse moved to (1032, 303)
Screenshot: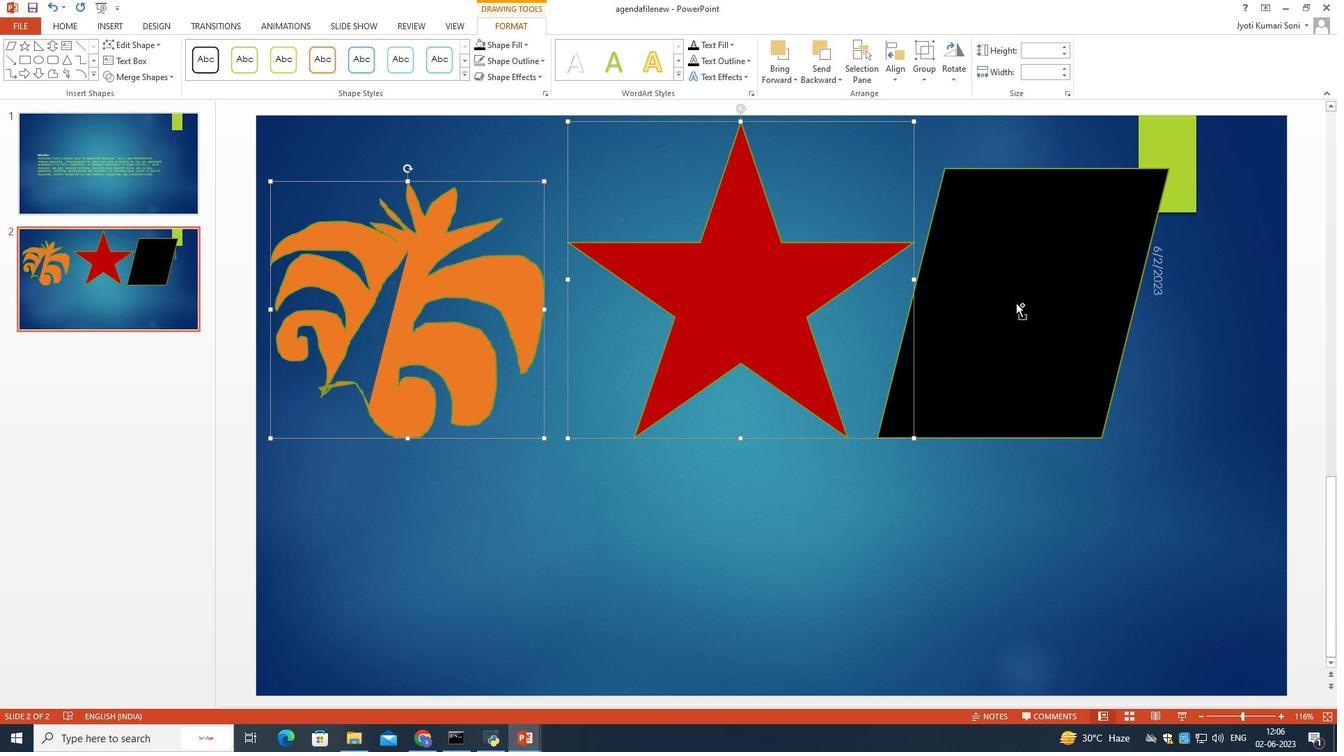 
Action: Mouse pressed left at (1032, 303)
Screenshot: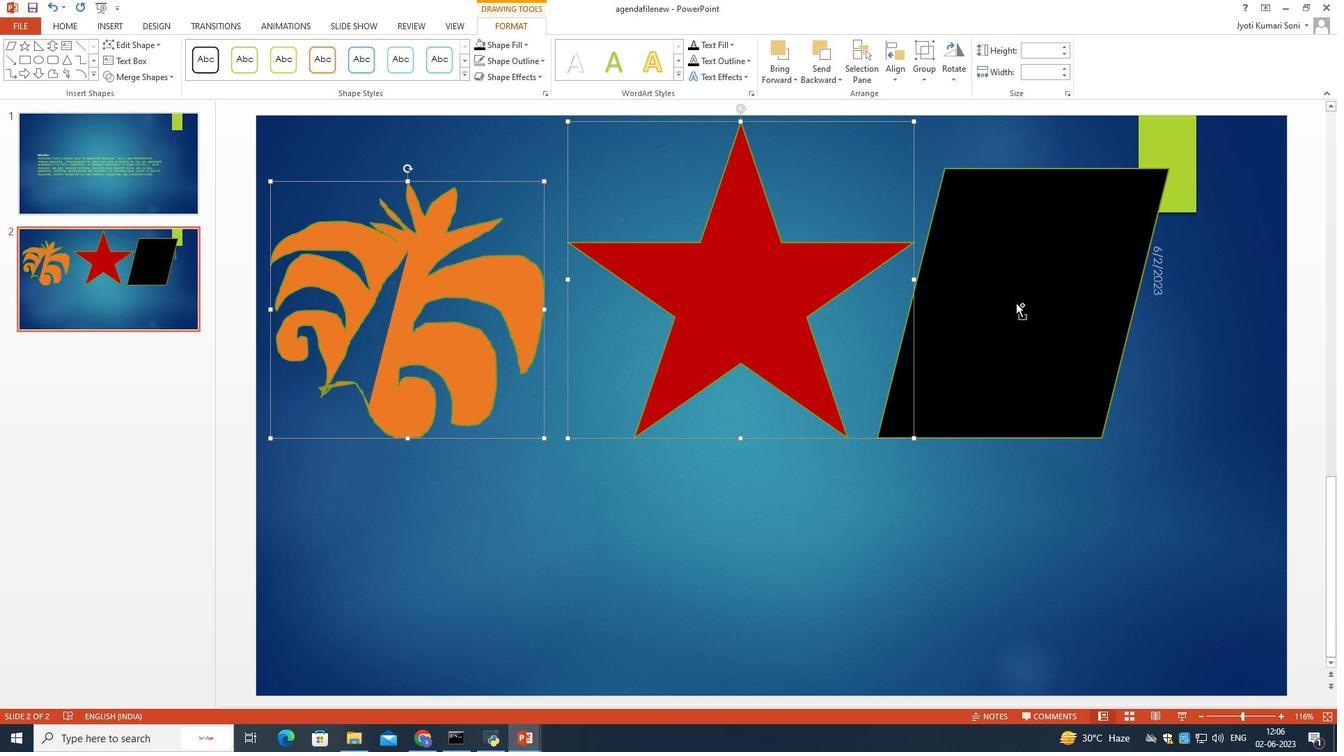 
Action: Mouse moved to (748, 61)
Screenshot: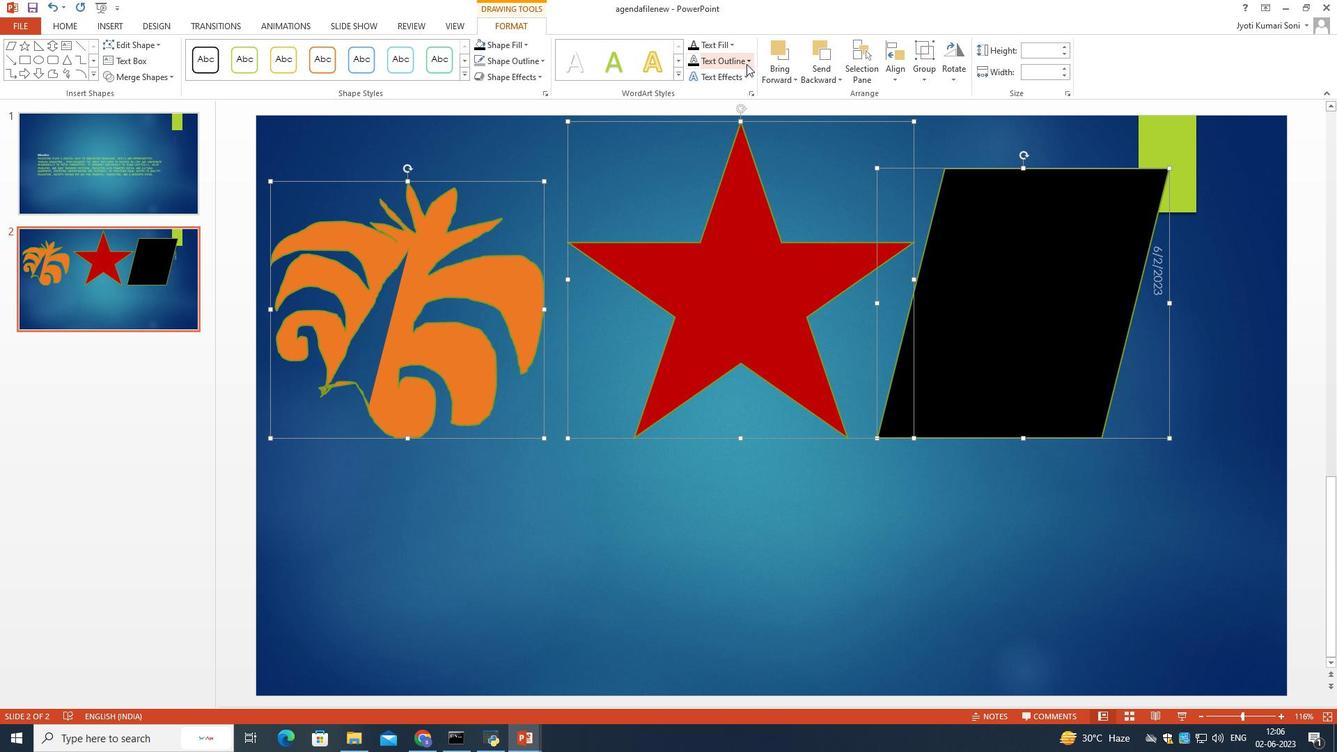 
Action: Mouse pressed left at (748, 61)
Screenshot: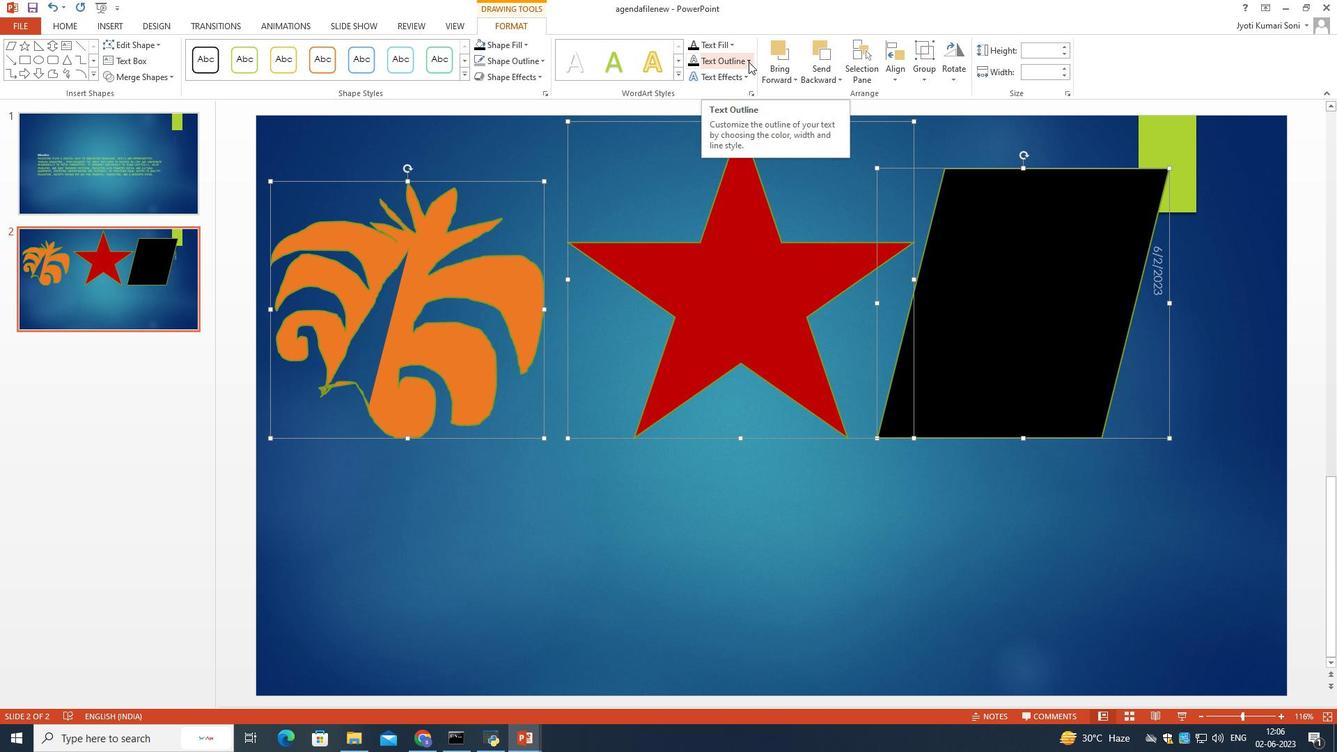 
Action: Mouse moved to (523, 45)
Screenshot: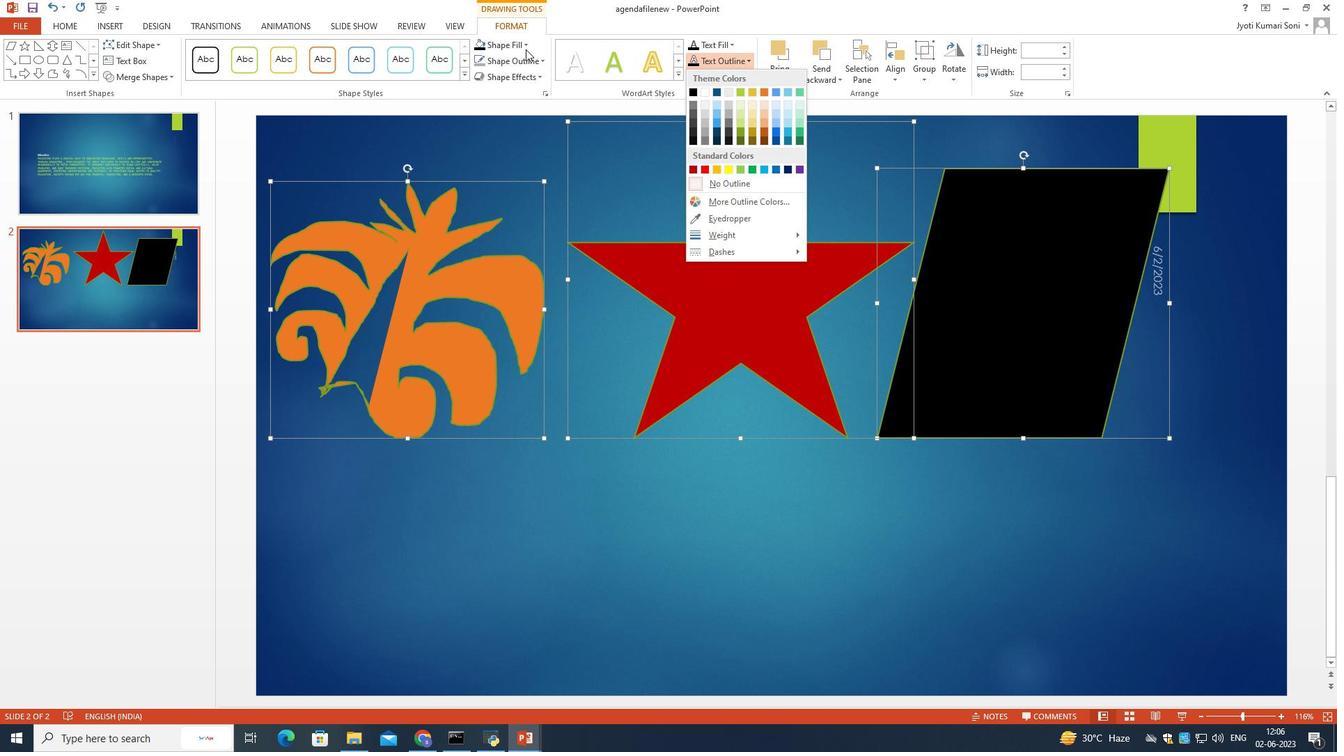 
Action: Mouse pressed left at (523, 45)
Screenshot: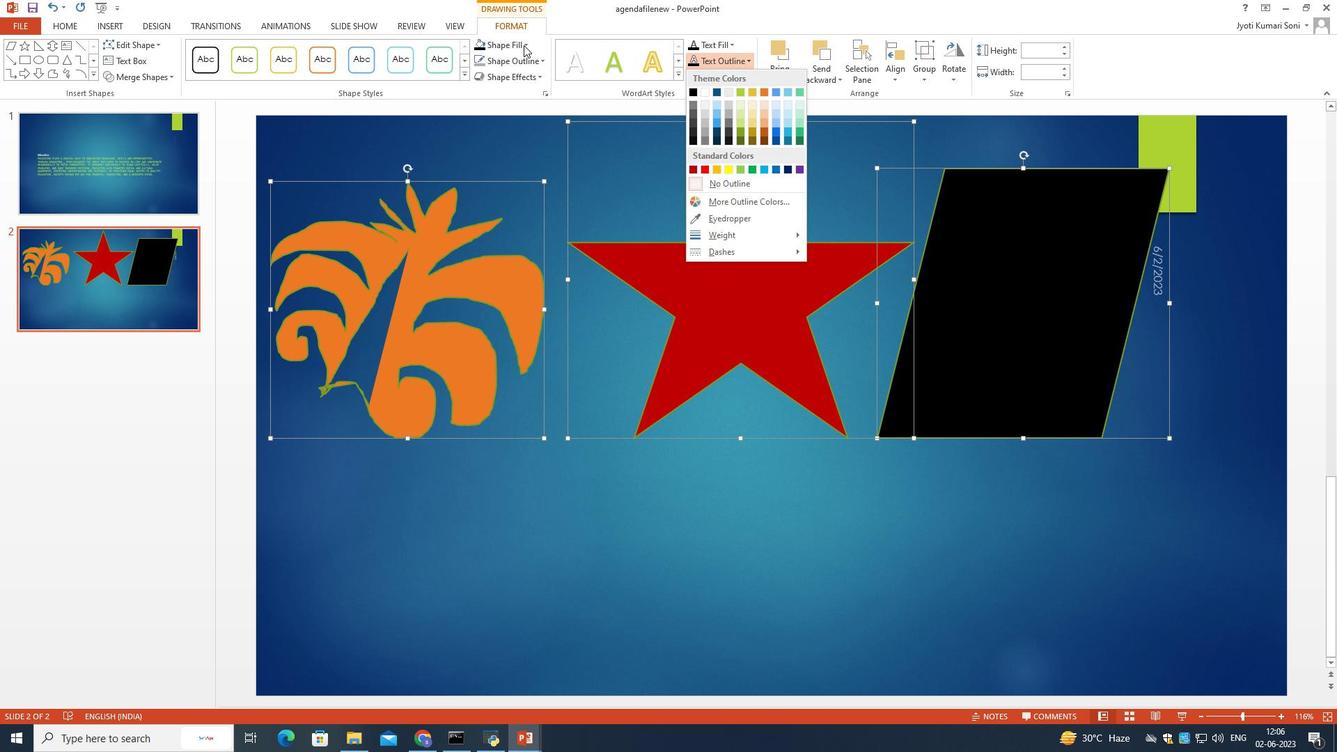 
Action: Mouse moved to (526, 205)
Screenshot: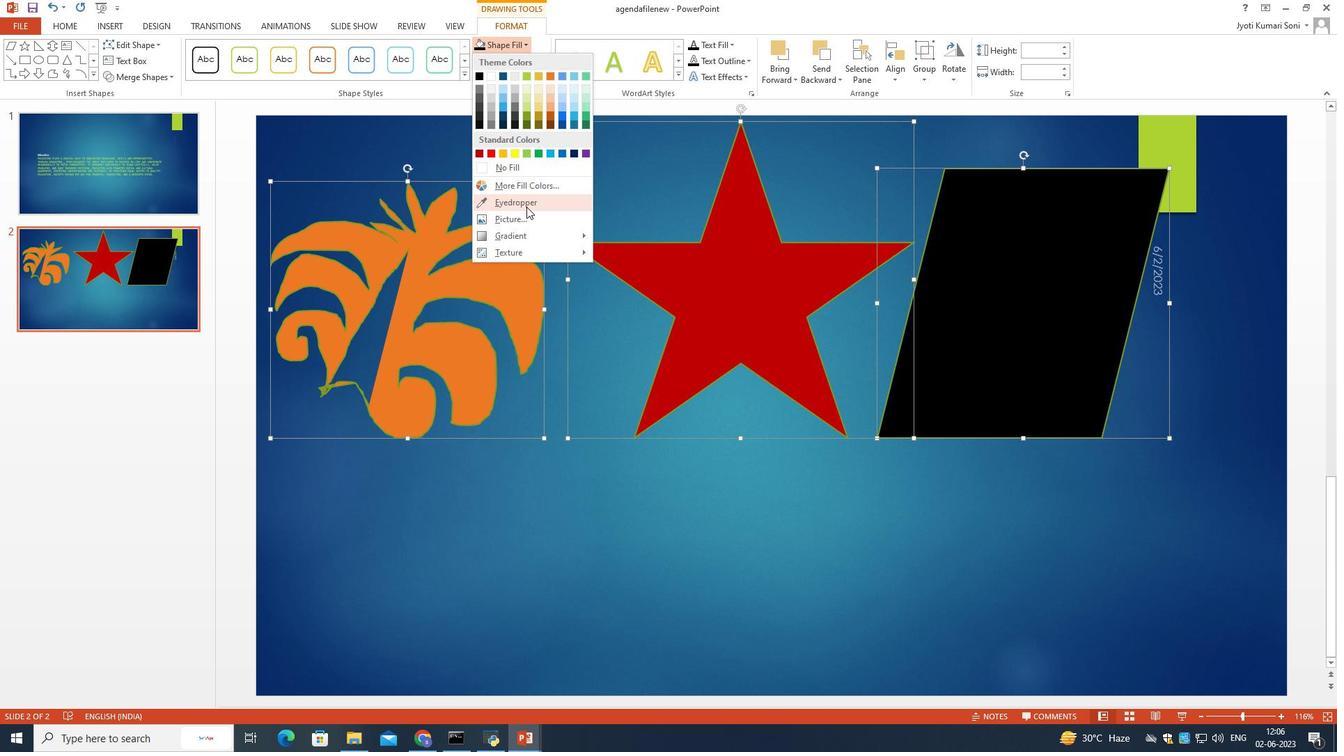 
Action: Mouse pressed left at (526, 205)
Screenshot: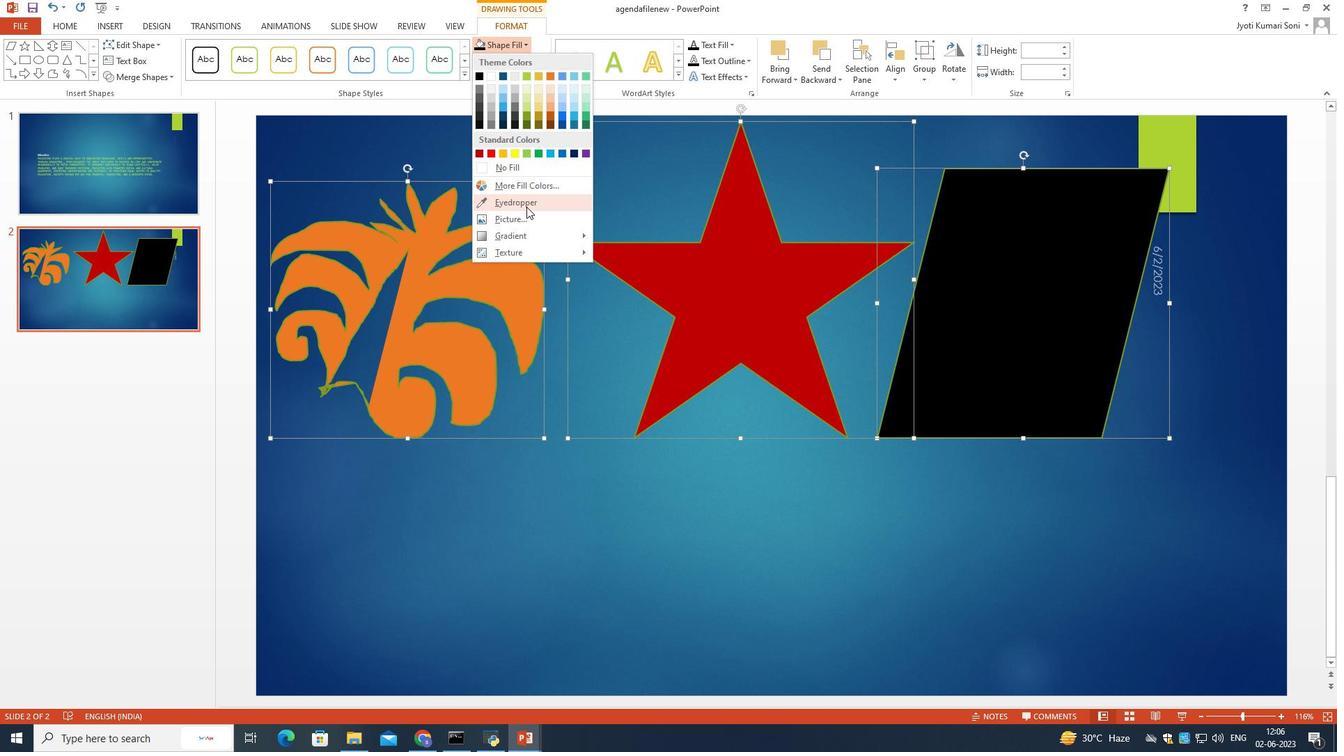 
Action: Mouse moved to (527, 47)
Screenshot: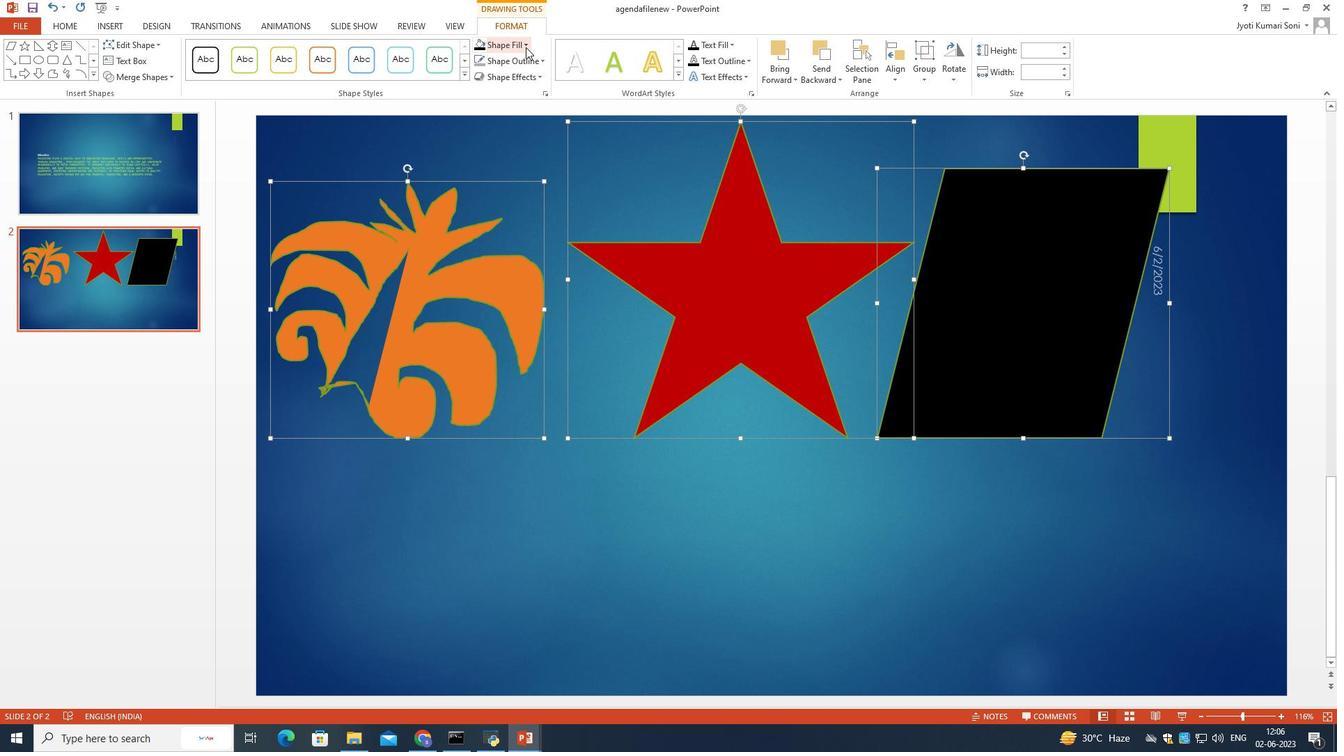 
Action: Mouse pressed left at (527, 47)
Screenshot: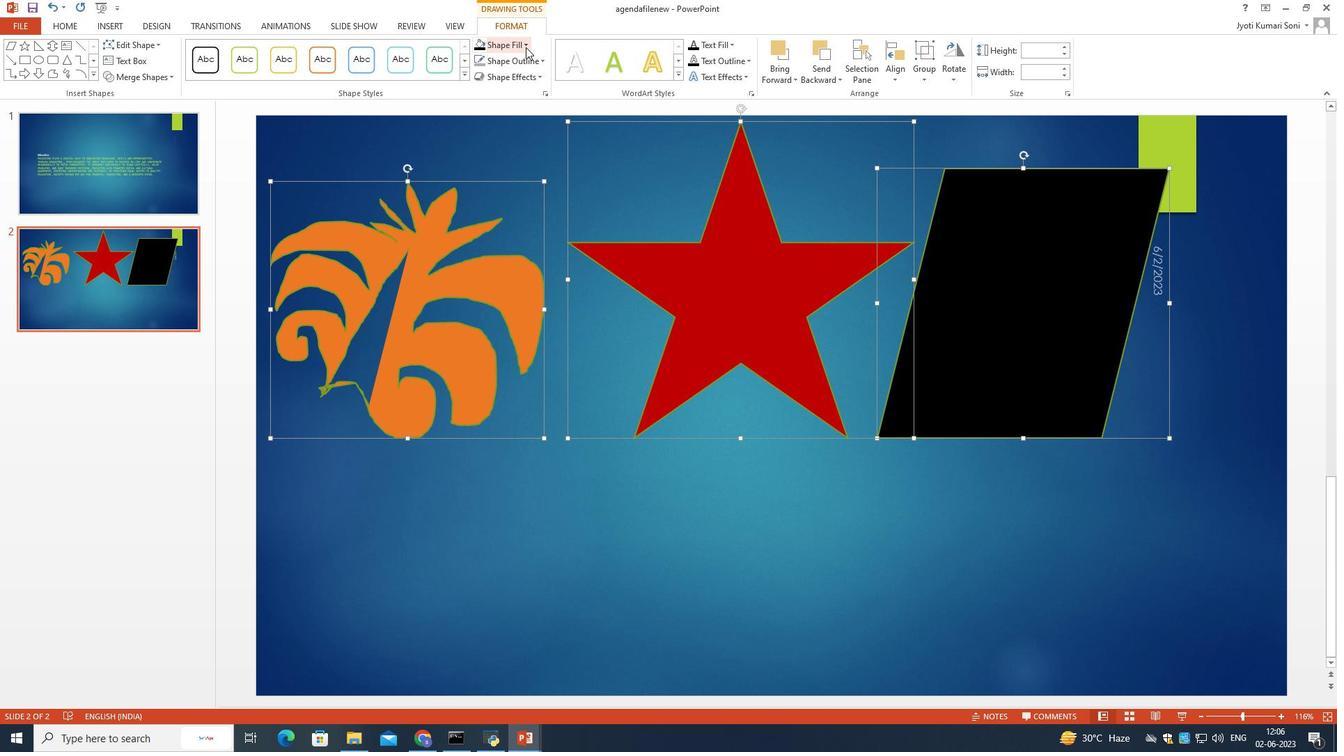 
Action: Mouse moved to (501, 100)
Screenshot: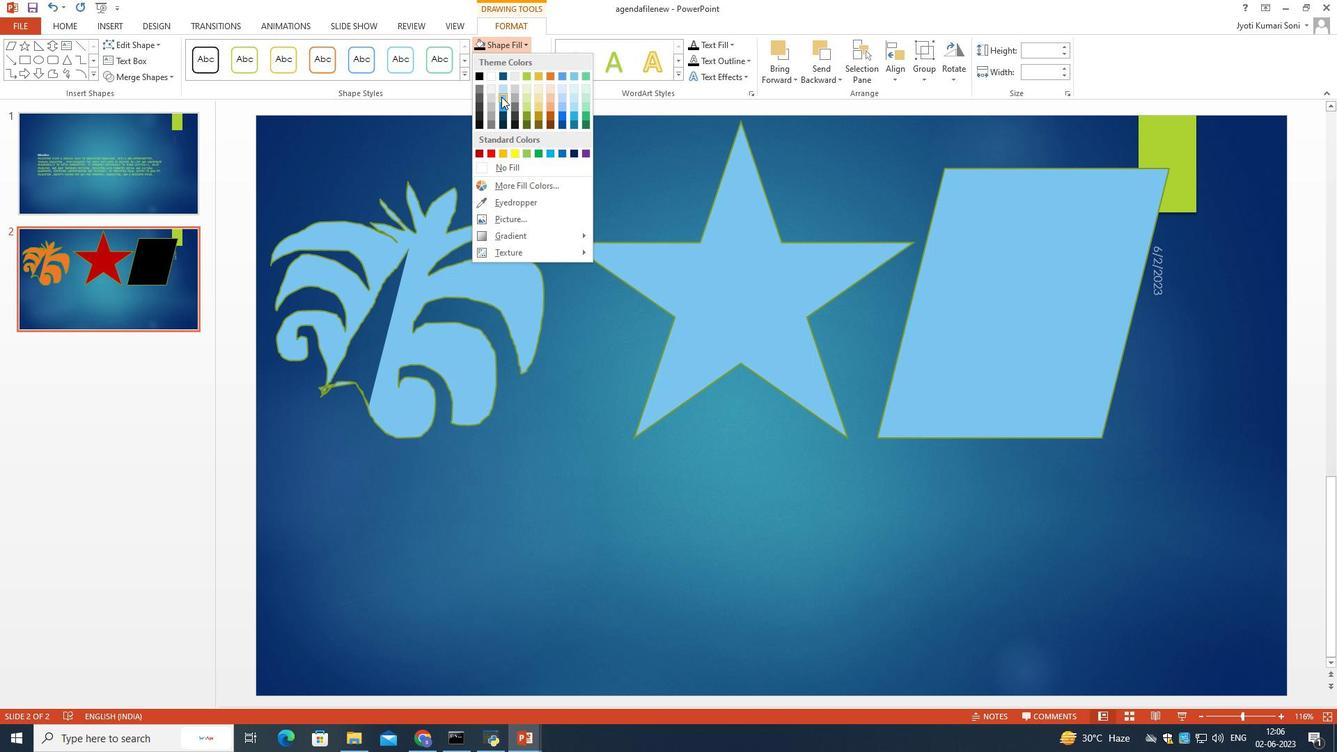 
Action: Mouse pressed left at (501, 100)
Screenshot: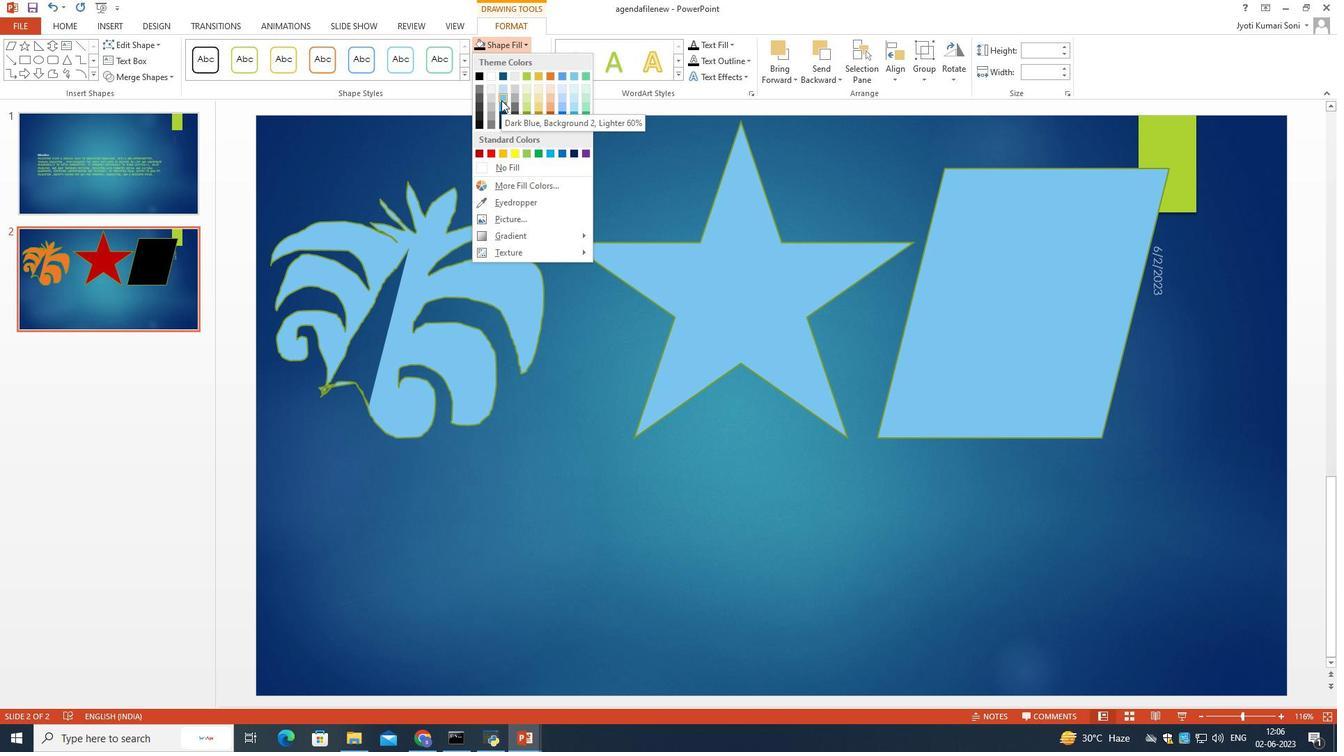 
Action: Mouse moved to (434, 280)
Screenshot: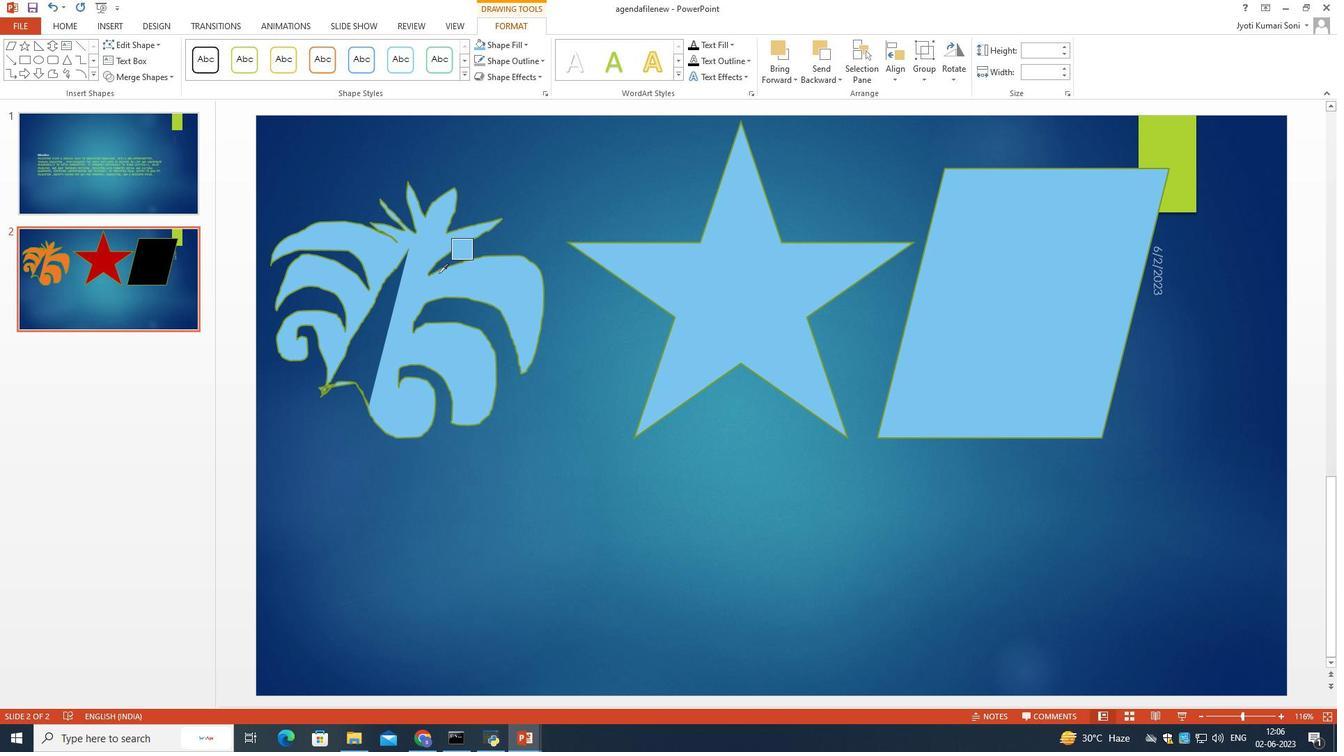 
Action: Mouse pressed left at (434, 280)
Screenshot: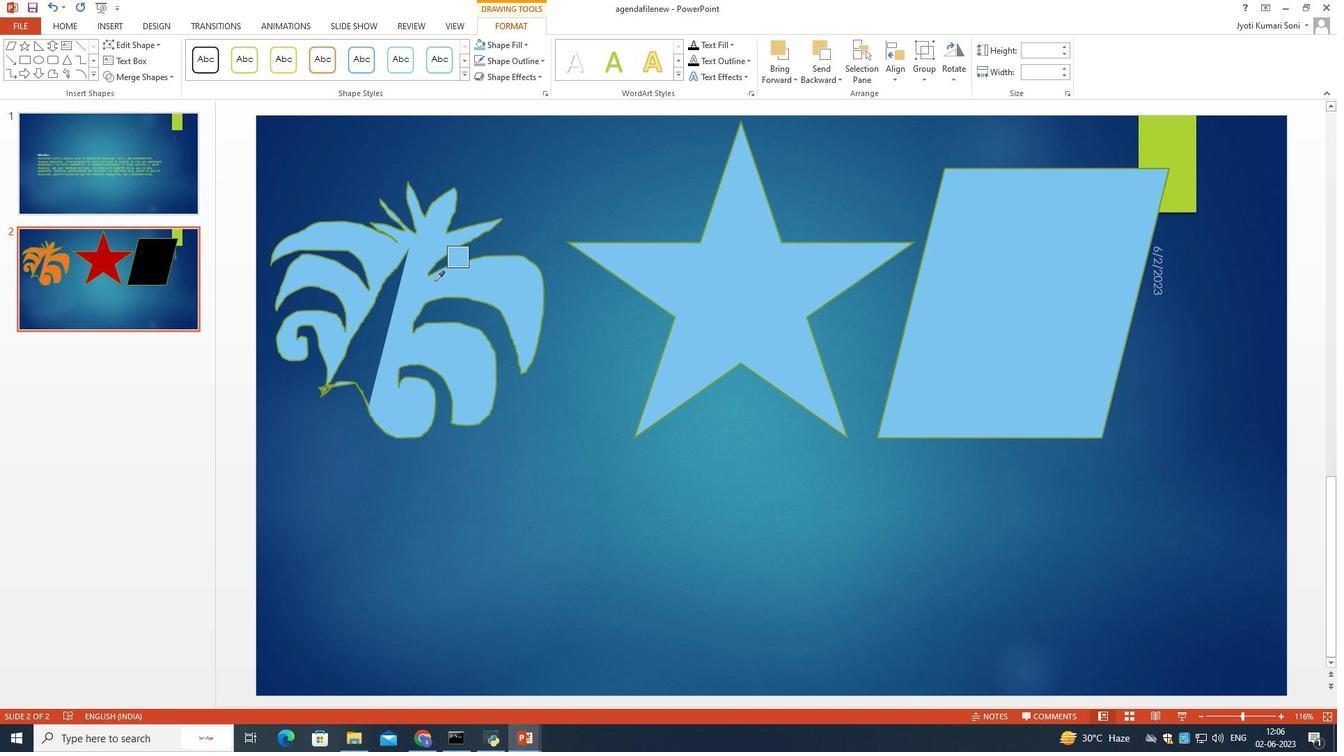 
Action: Mouse moved to (685, 276)
Screenshot: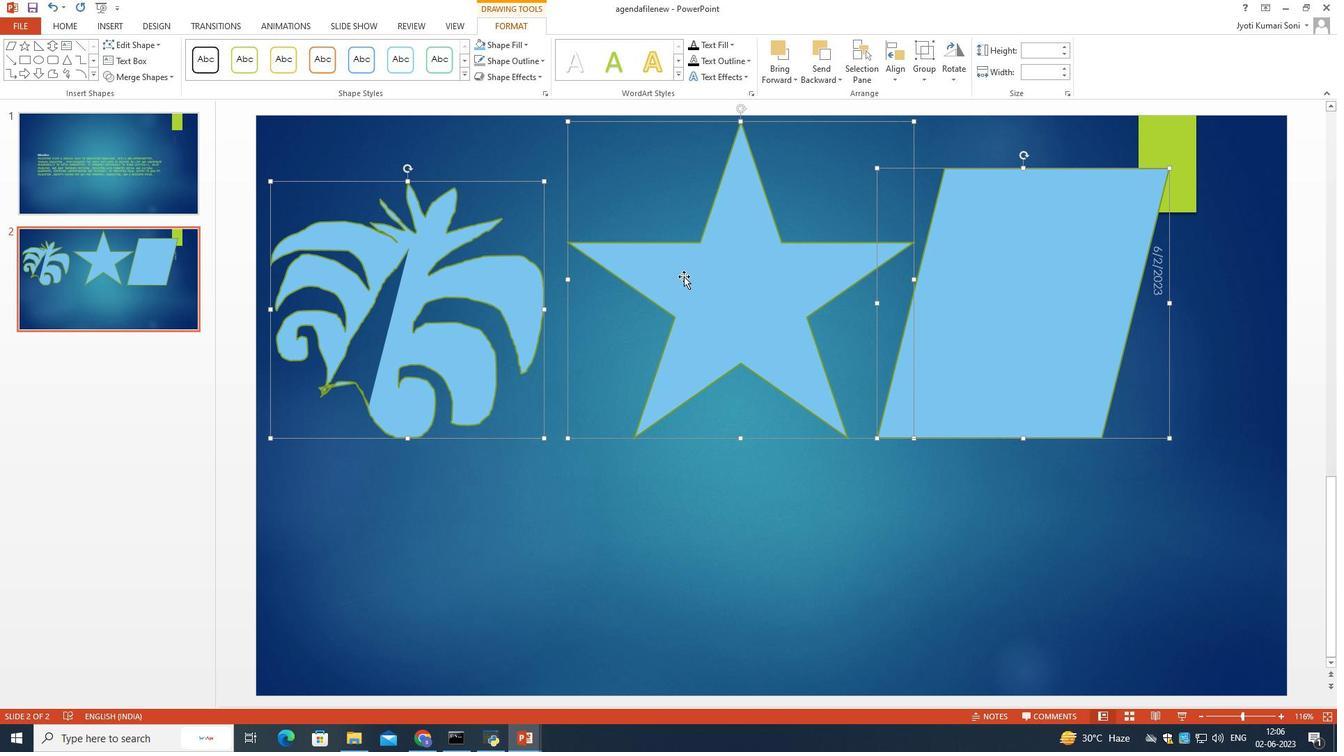 
Action: Mouse pressed left at (685, 276)
Screenshot: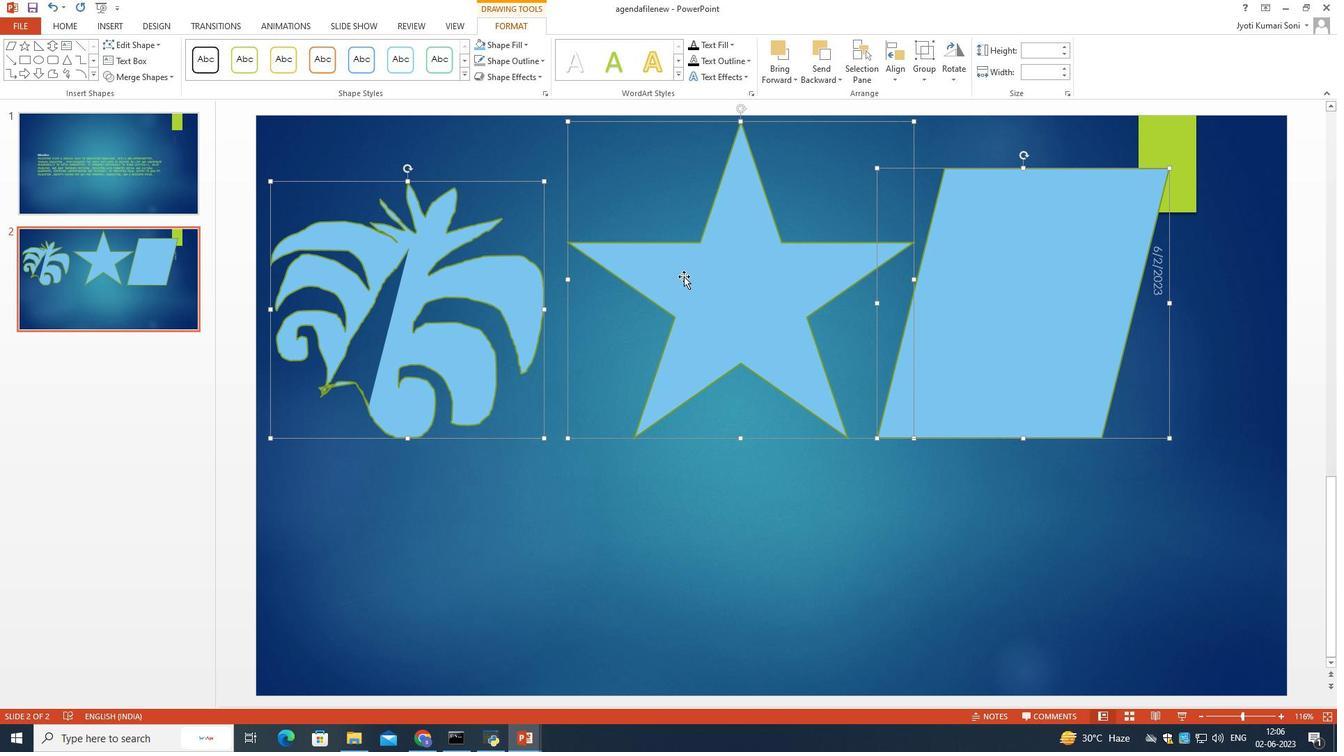 
Action: Mouse moved to (642, 486)
Screenshot: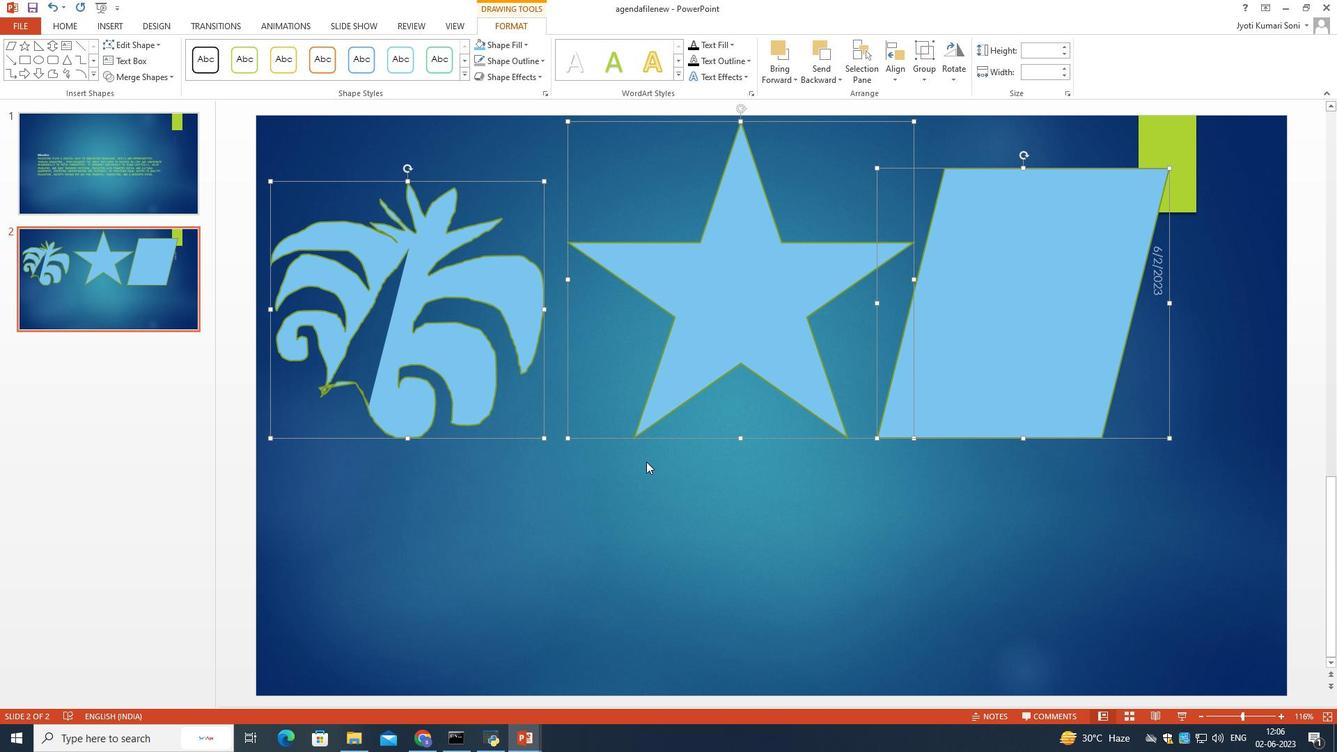 
Action: Mouse pressed left at (642, 486)
Screenshot: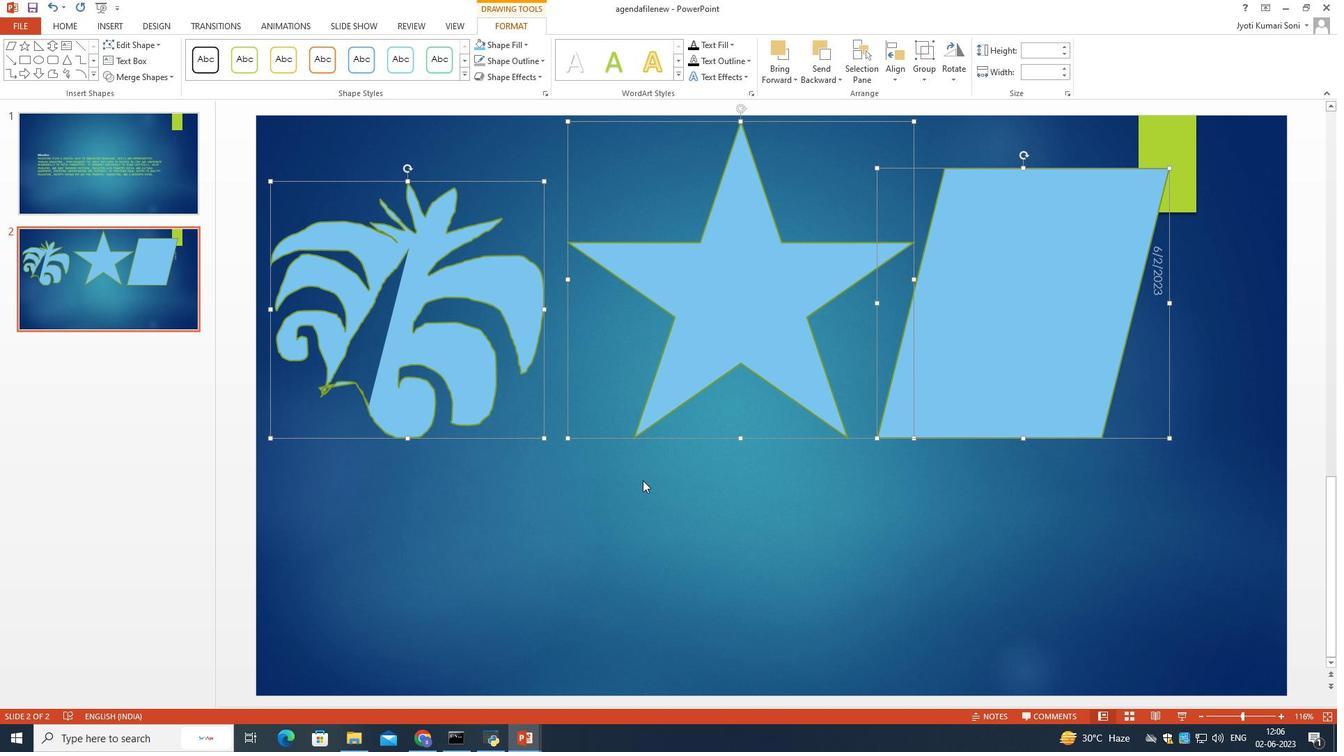 
Action: Mouse moved to (631, 507)
Screenshot: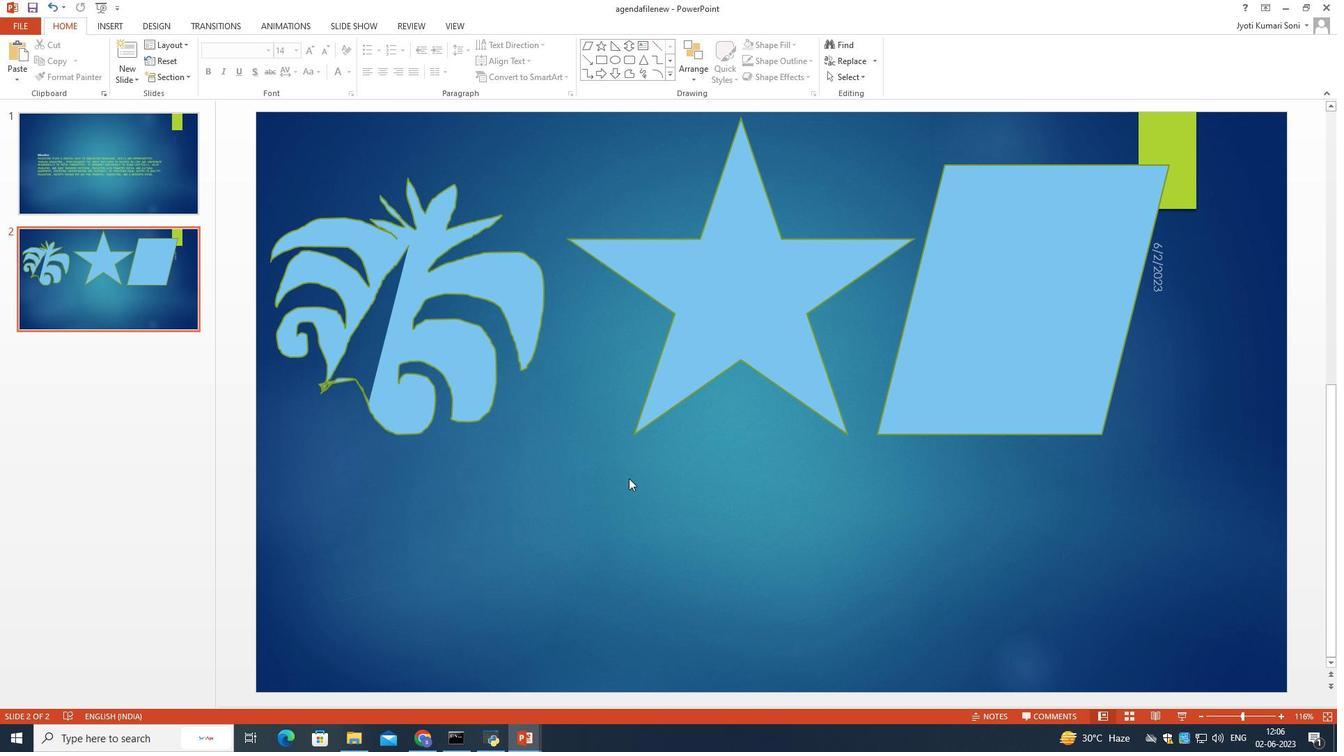 
Action: Mouse pressed left at (631, 507)
Screenshot: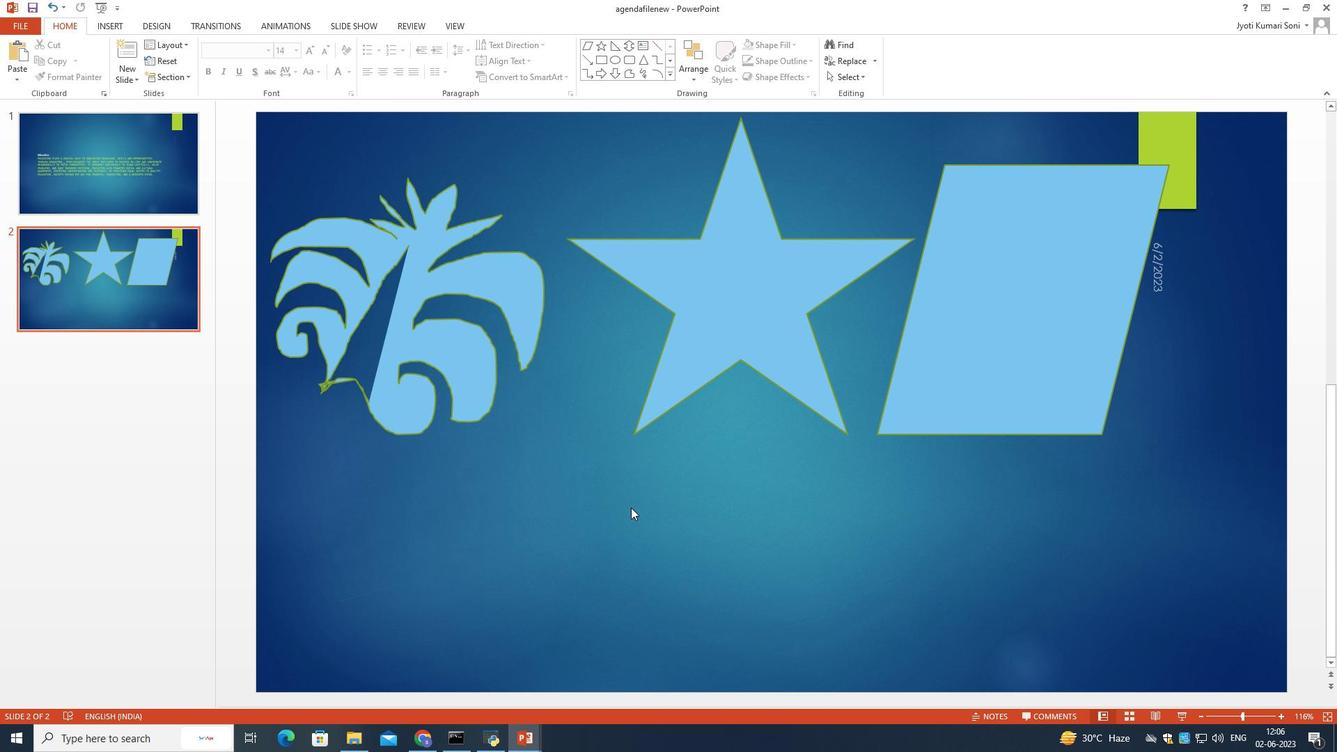 
Action: Mouse moved to (631, 504)
Screenshot: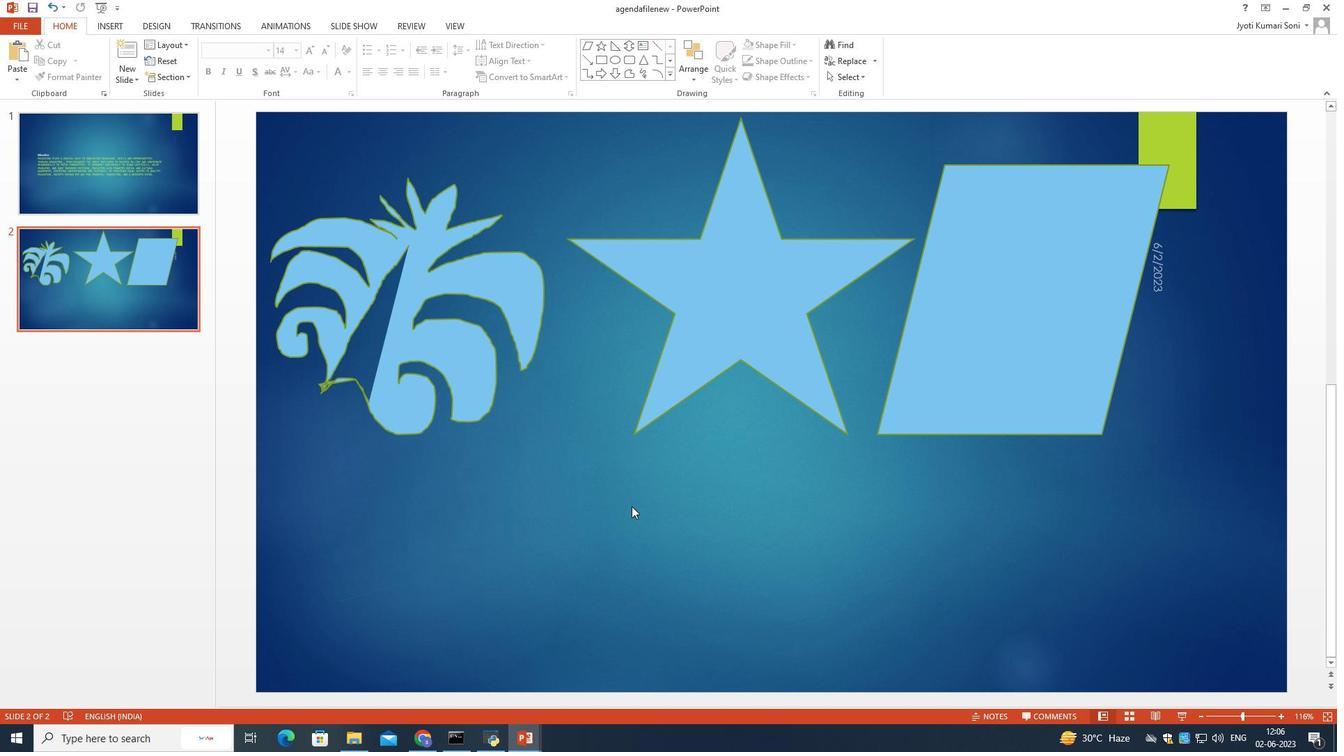 
